 Task: Find connections with filter location Taozhuang with filter topic #lawstudentswith filter profile language Potuguese with filter current company Barco with filter school Kendriya vidyalaya  with filter industry Accessible Hardware Manufacturing with filter service category Auto Insurance with filter keywords title Program Administrator
Action: Mouse moved to (207, 235)
Screenshot: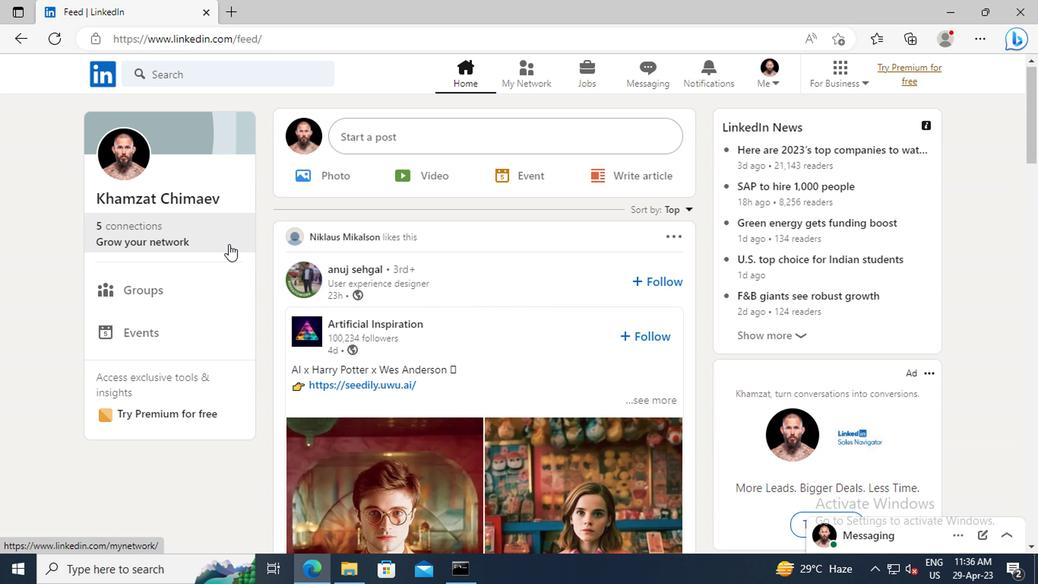 
Action: Mouse pressed left at (207, 235)
Screenshot: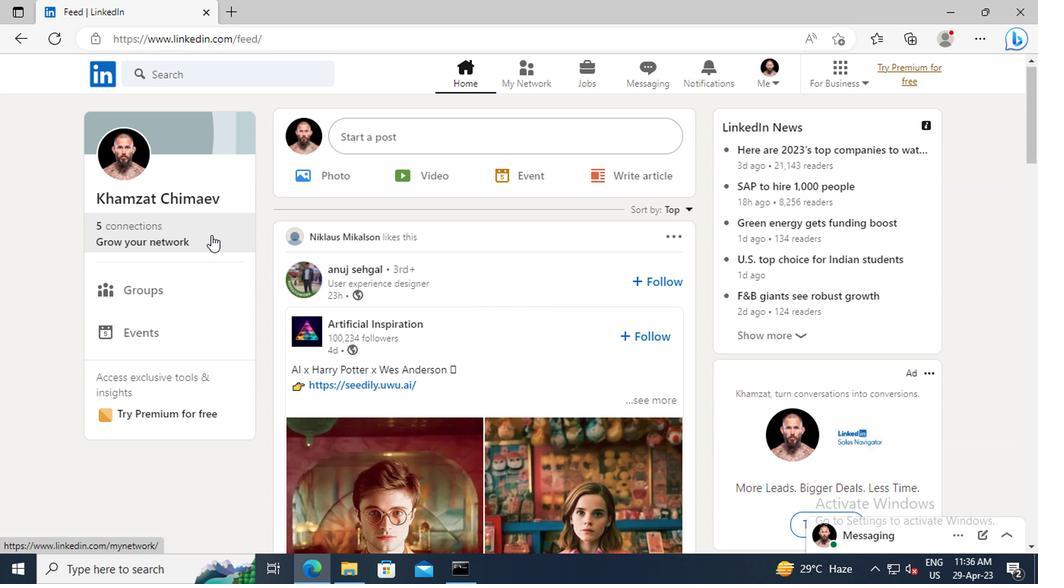 
Action: Mouse moved to (165, 162)
Screenshot: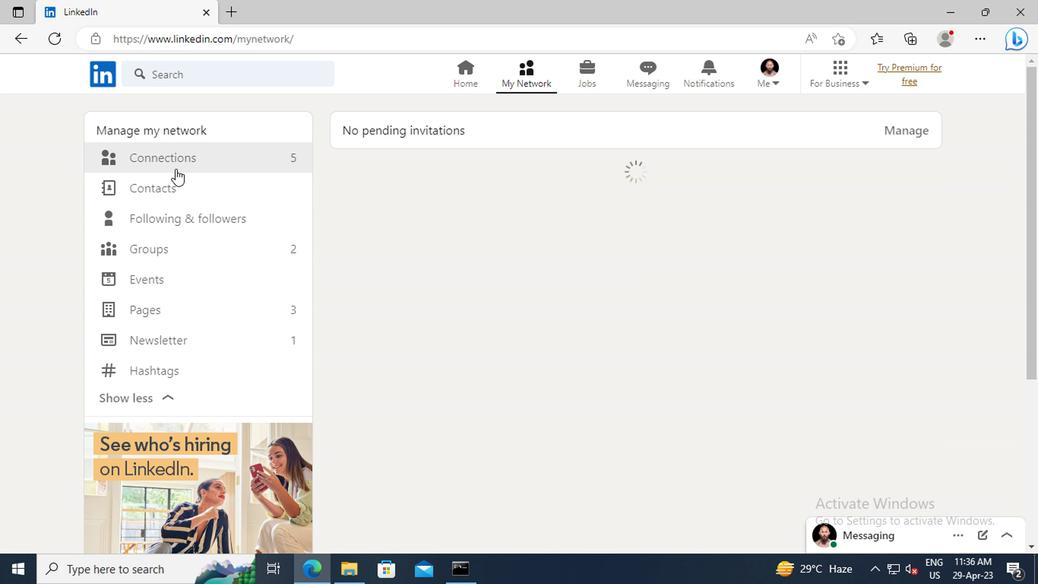 
Action: Mouse pressed left at (165, 162)
Screenshot: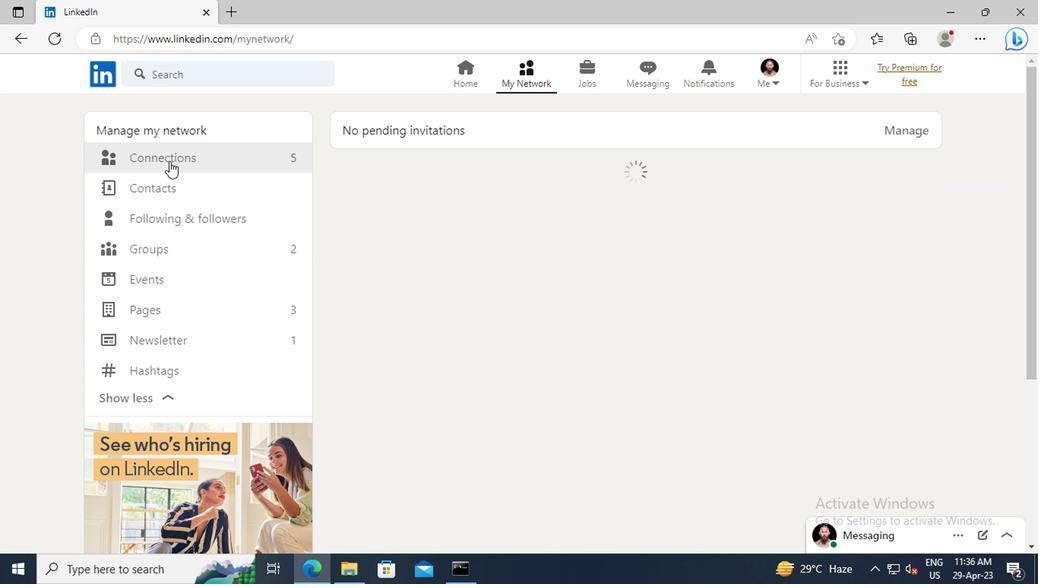 
Action: Mouse moved to (609, 162)
Screenshot: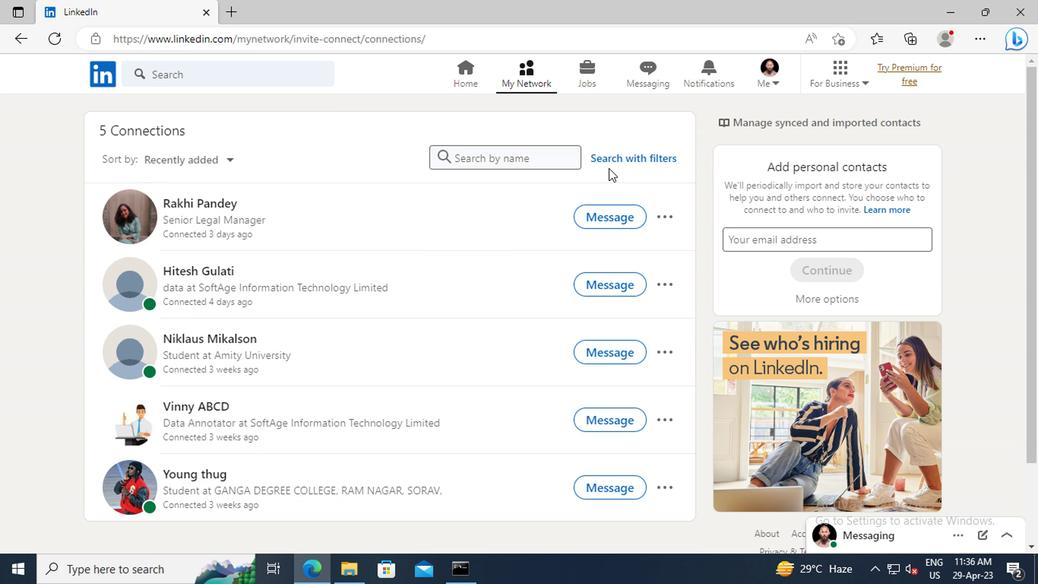 
Action: Mouse pressed left at (609, 162)
Screenshot: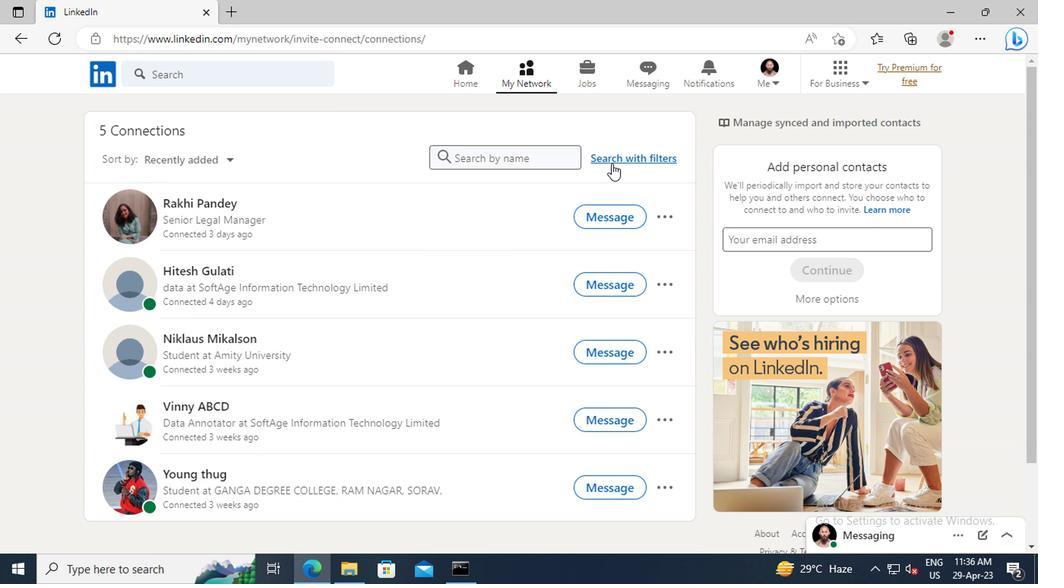 
Action: Mouse moved to (579, 121)
Screenshot: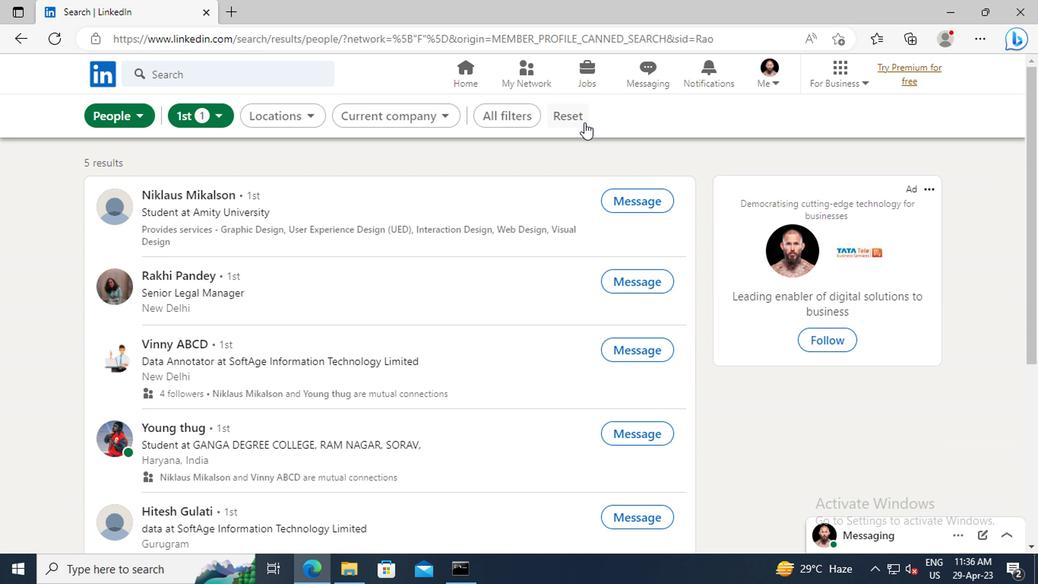 
Action: Mouse pressed left at (579, 121)
Screenshot: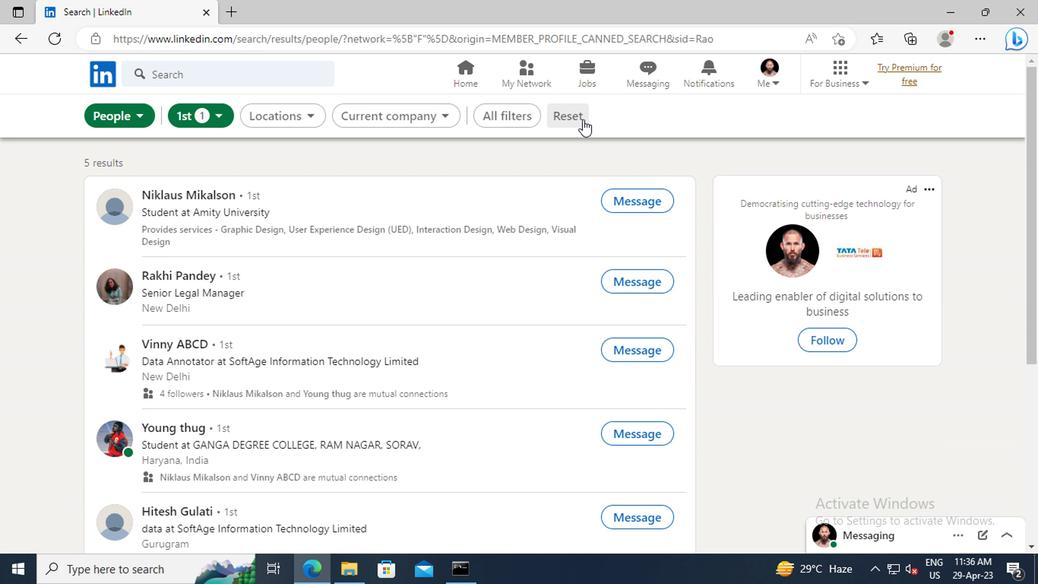 
Action: Mouse moved to (547, 119)
Screenshot: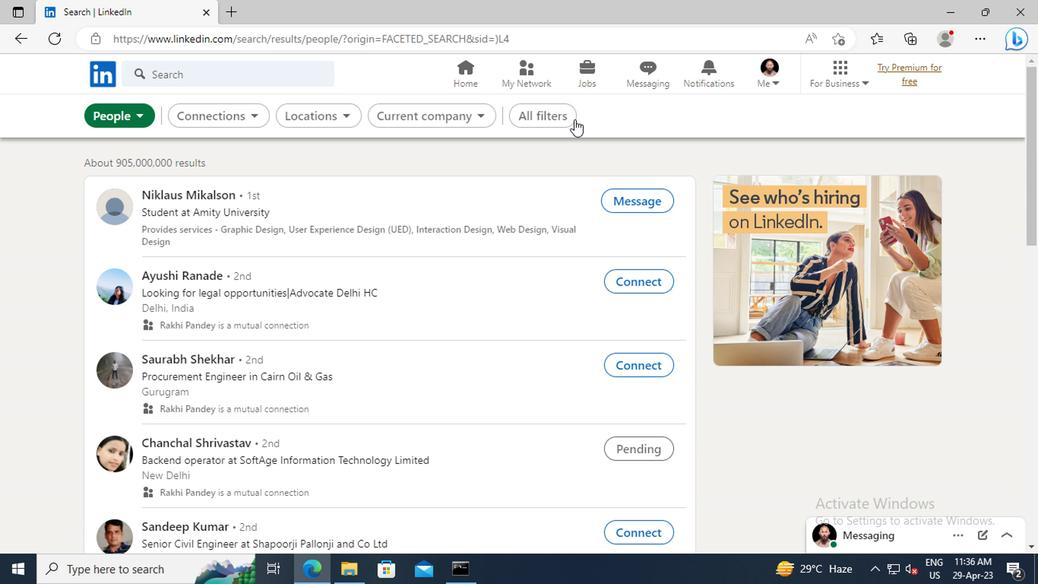 
Action: Mouse pressed left at (547, 119)
Screenshot: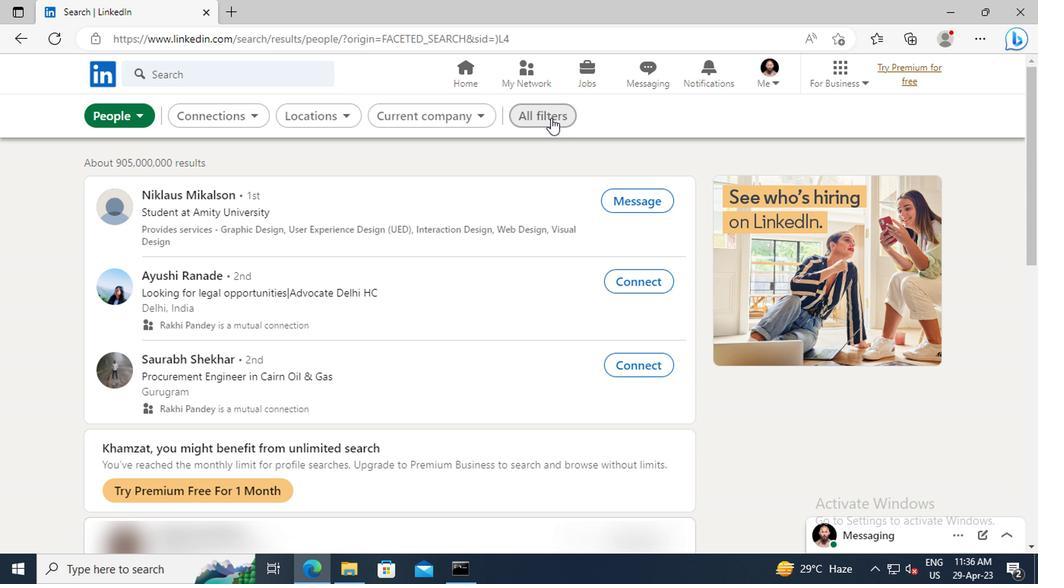 
Action: Mouse moved to (847, 244)
Screenshot: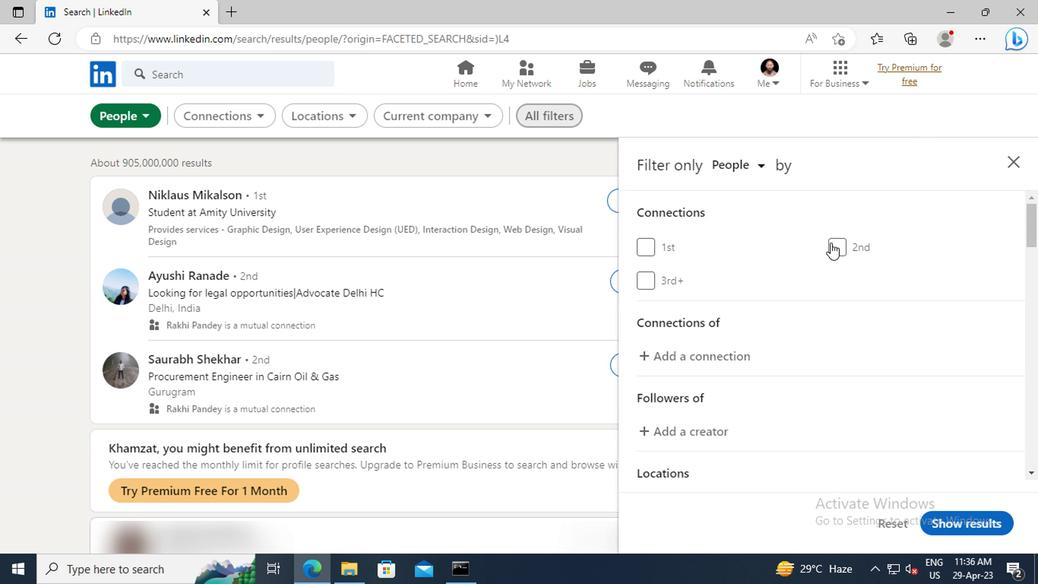
Action: Mouse scrolled (847, 243) with delta (0, -1)
Screenshot: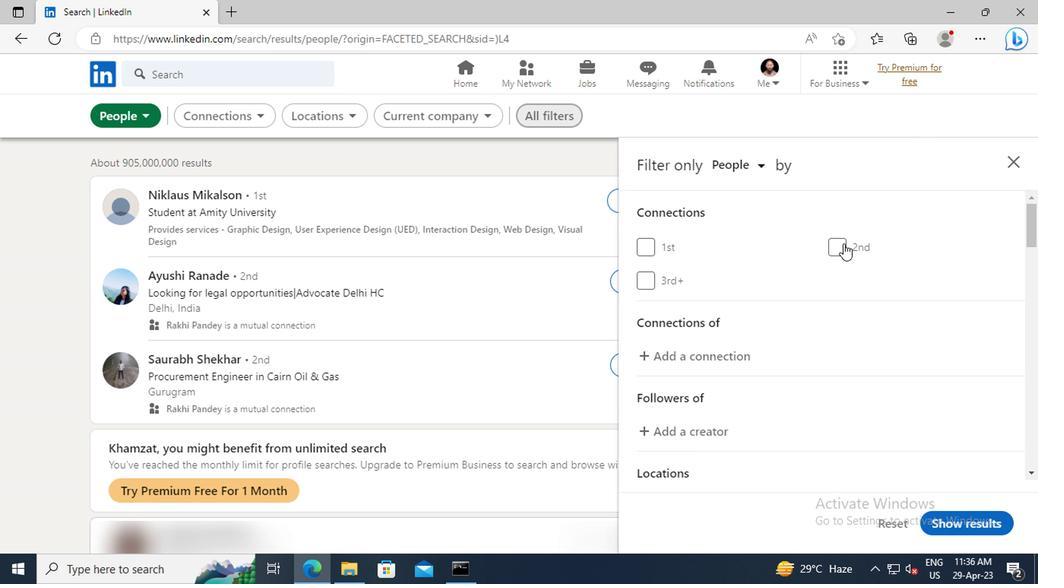 
Action: Mouse scrolled (847, 243) with delta (0, -1)
Screenshot: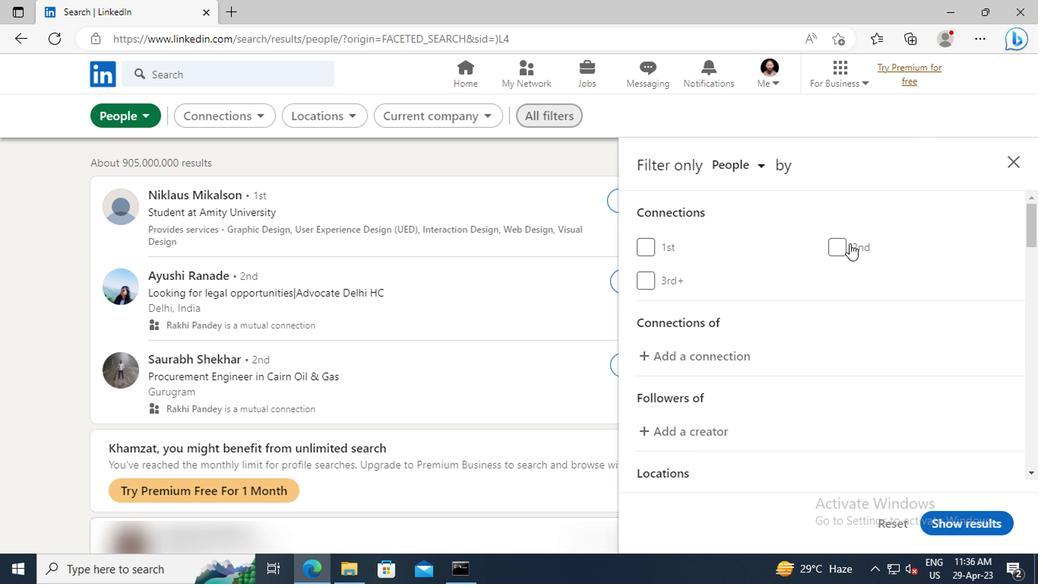 
Action: Mouse moved to (849, 249)
Screenshot: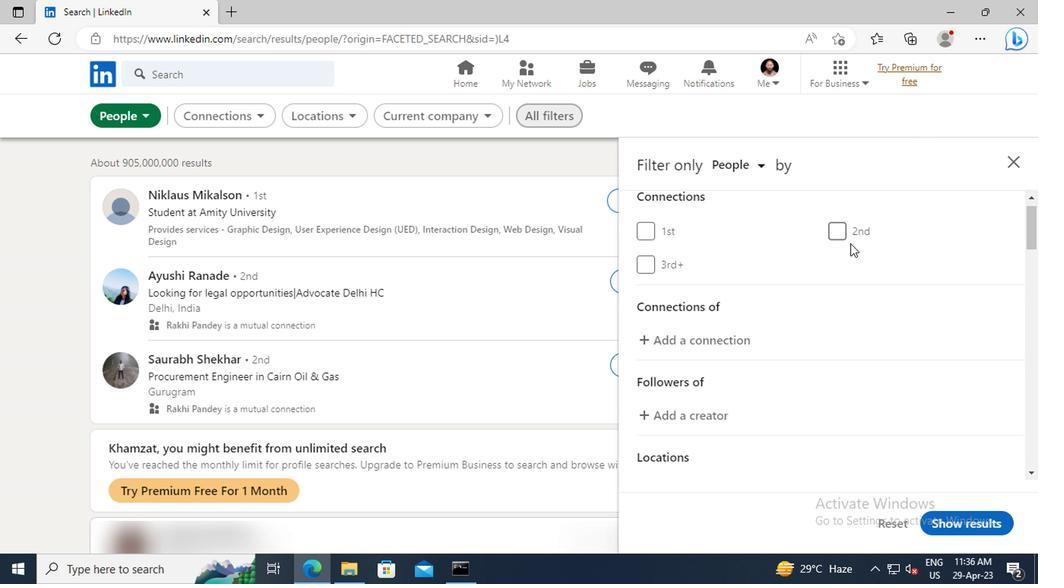 
Action: Mouse scrolled (849, 248) with delta (0, 0)
Screenshot: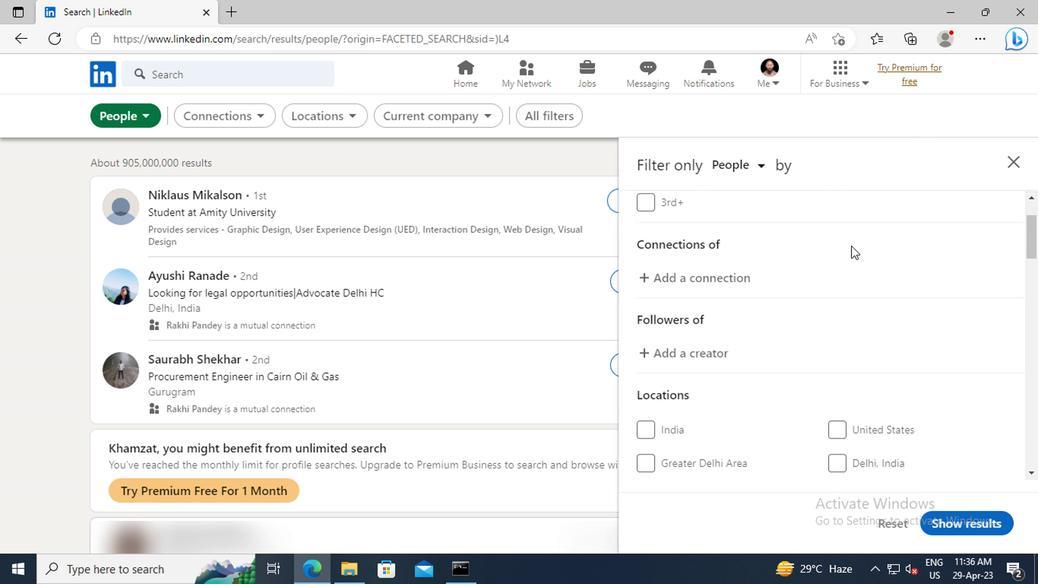 
Action: Mouse scrolled (849, 248) with delta (0, 0)
Screenshot: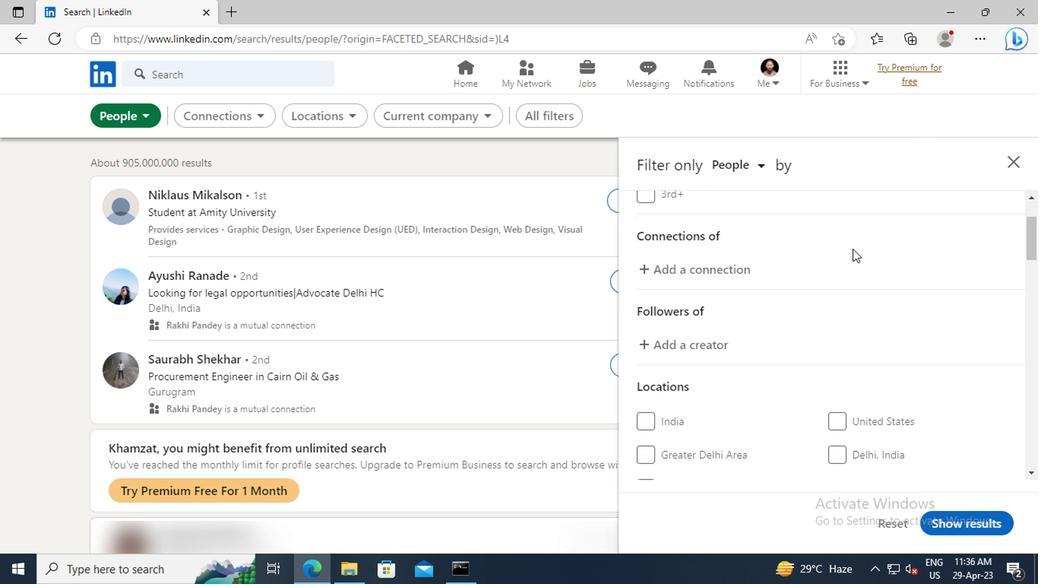 
Action: Mouse scrolled (849, 248) with delta (0, 0)
Screenshot: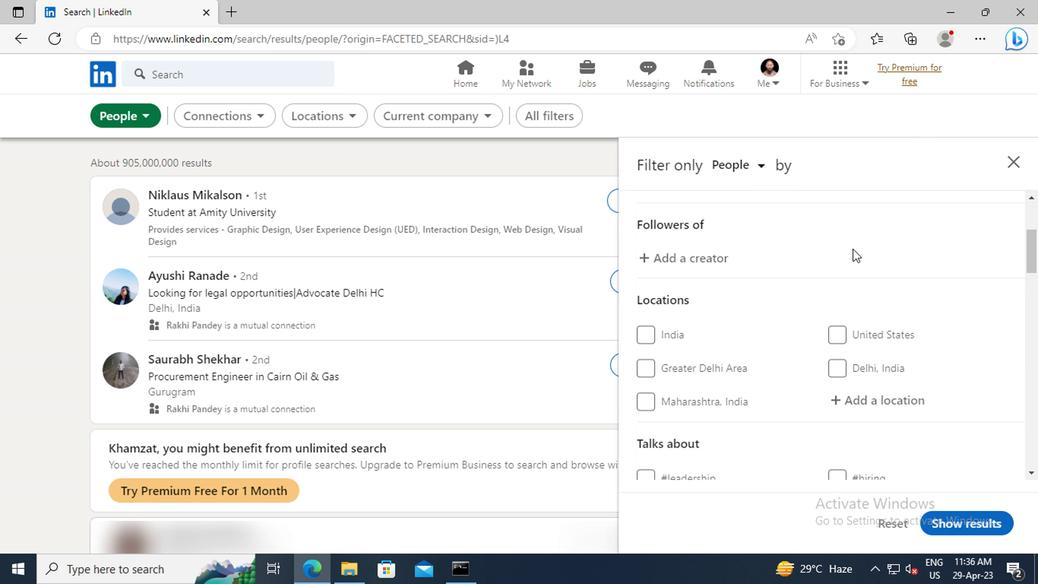 
Action: Mouse scrolled (849, 248) with delta (0, 0)
Screenshot: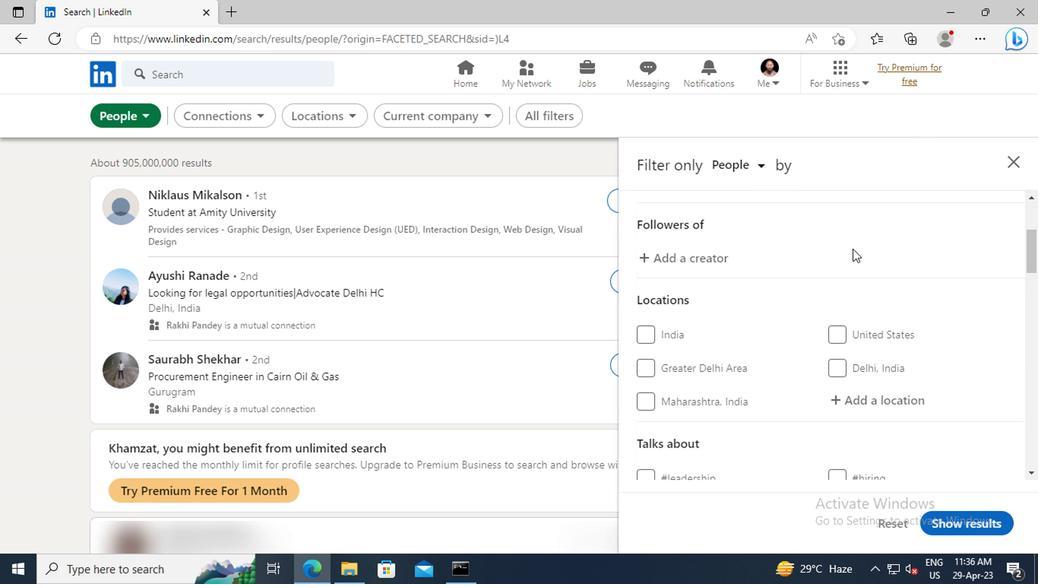 
Action: Mouse moved to (847, 311)
Screenshot: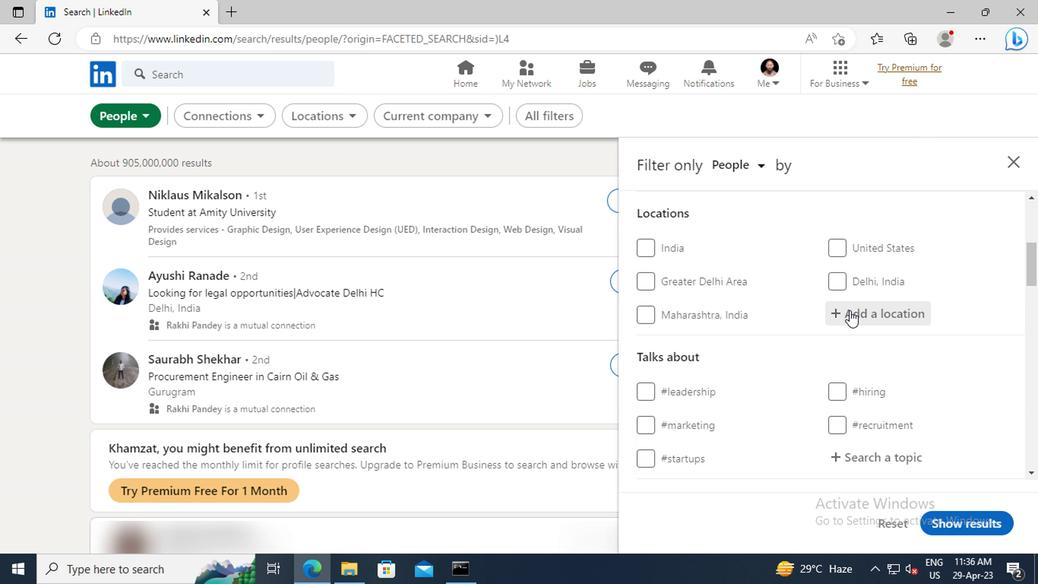 
Action: Mouse pressed left at (847, 311)
Screenshot: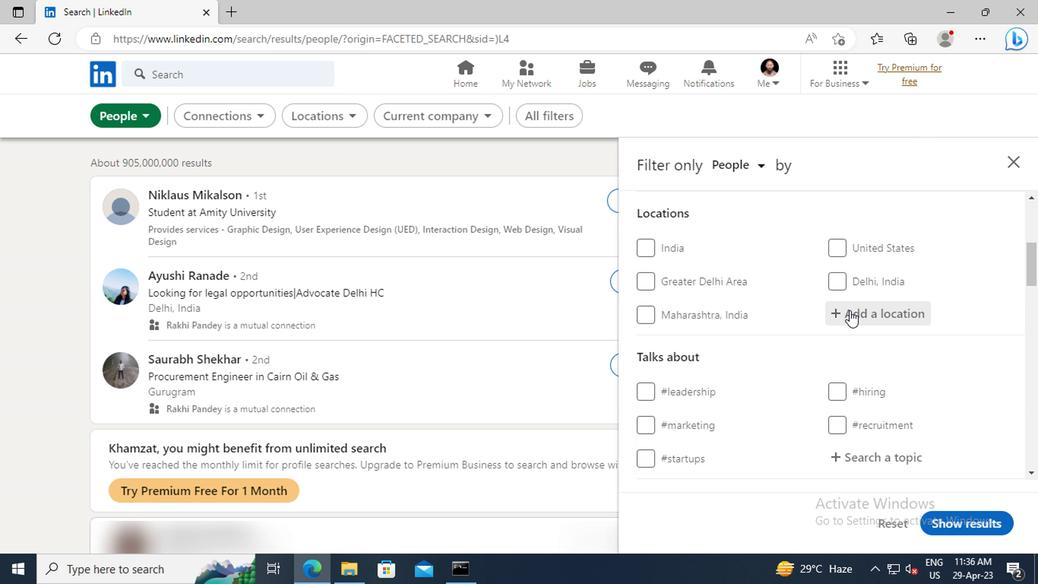 
Action: Key pressed <Key.shift>TAOZHUANG<Key.enter>
Screenshot: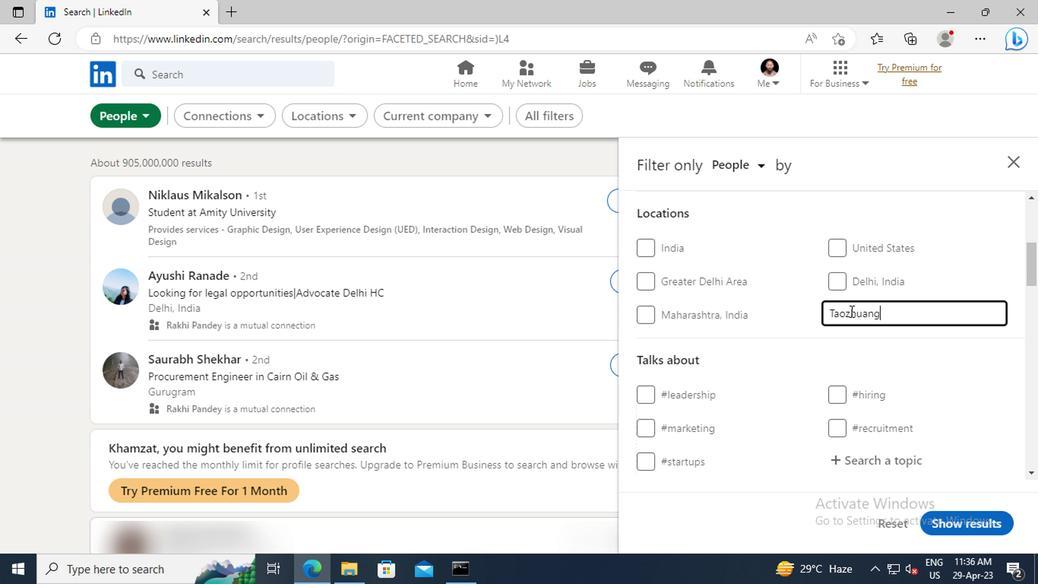 
Action: Mouse scrolled (847, 311) with delta (0, 0)
Screenshot: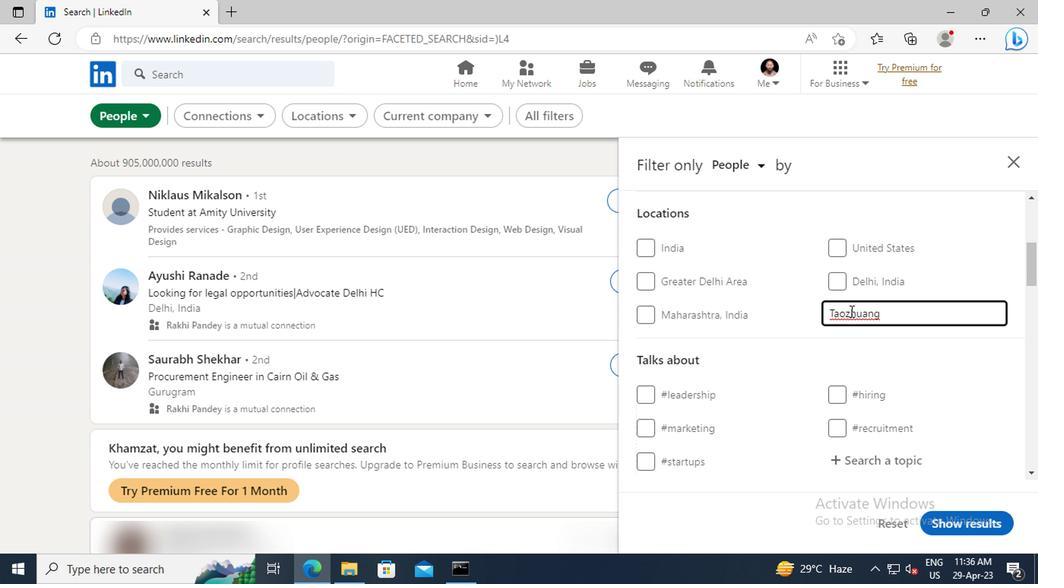 
Action: Mouse scrolled (847, 311) with delta (0, 0)
Screenshot: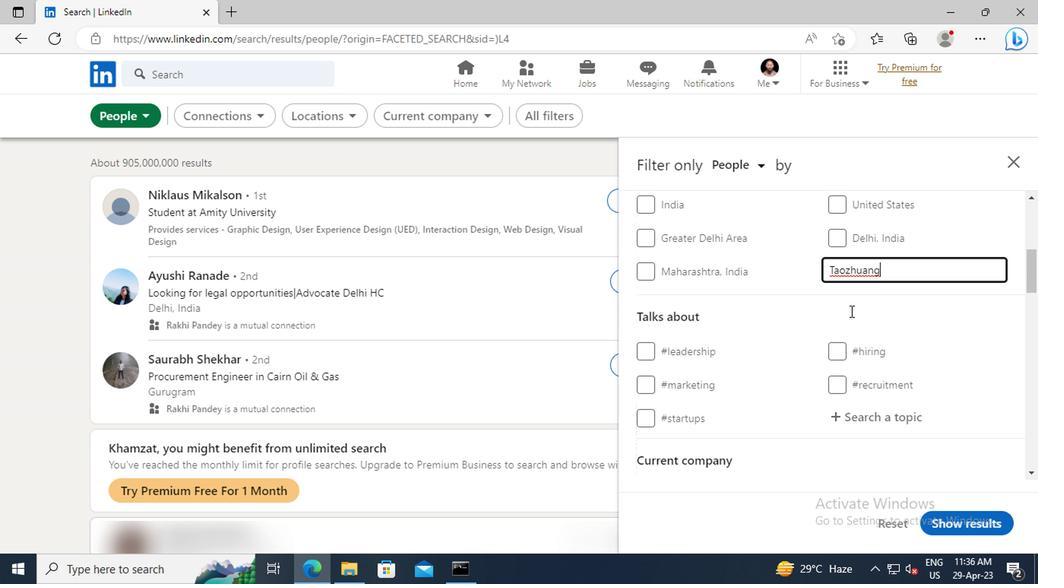 
Action: Mouse scrolled (847, 311) with delta (0, 0)
Screenshot: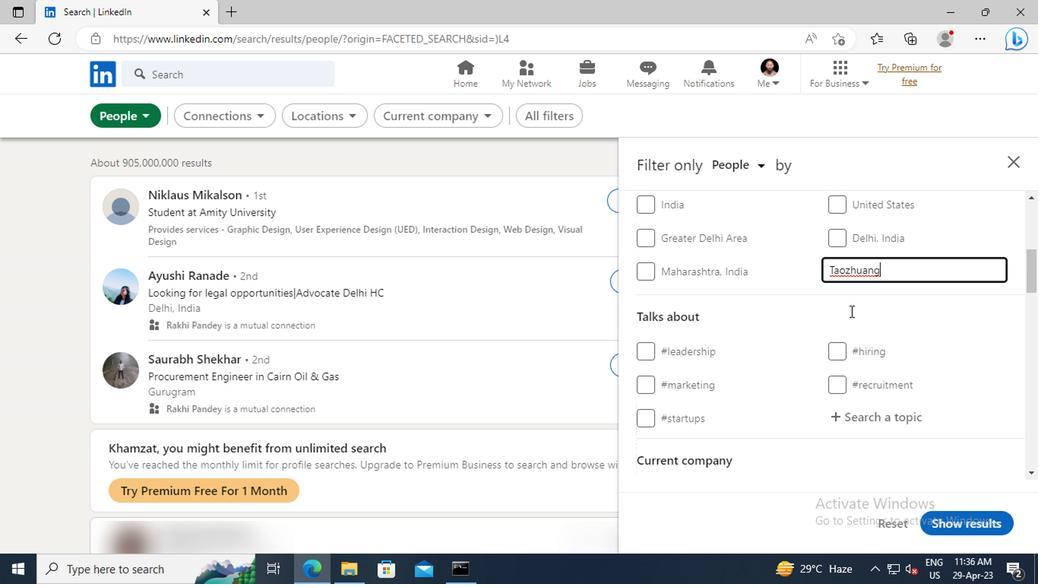 
Action: Mouse moved to (844, 331)
Screenshot: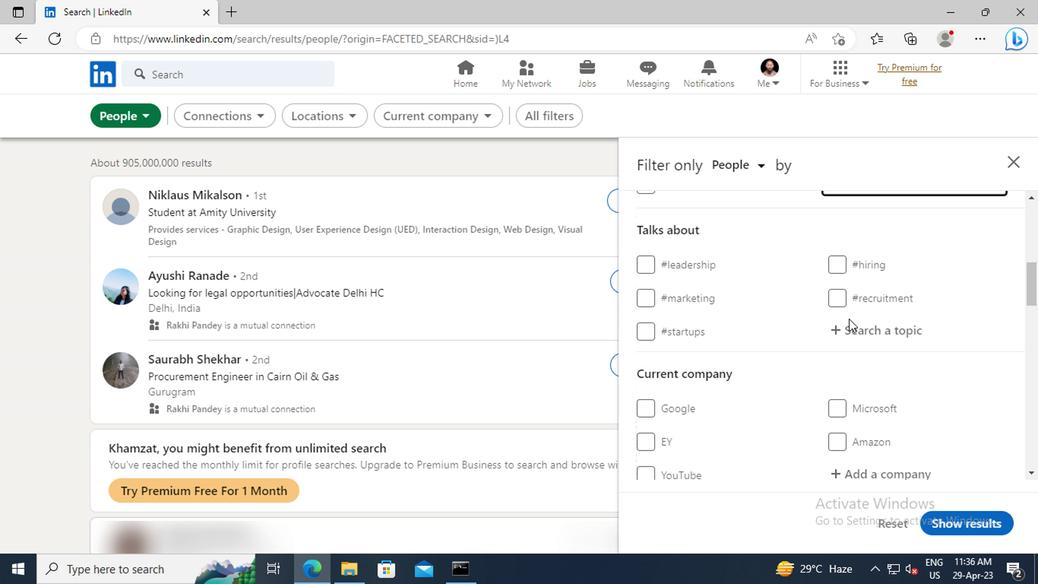 
Action: Mouse pressed left at (844, 331)
Screenshot: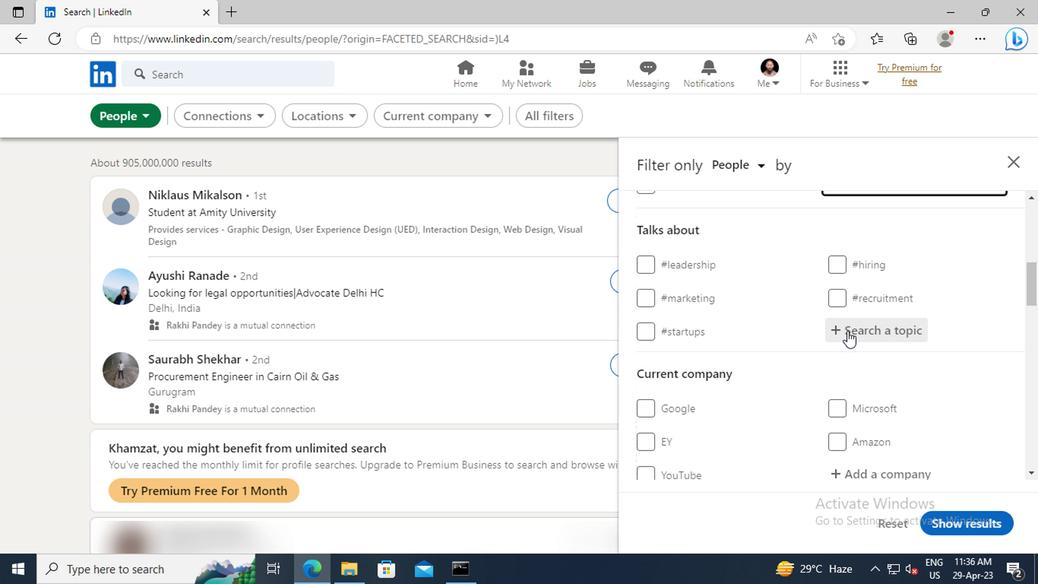 
Action: Key pressed LAWSTUDENTS
Screenshot: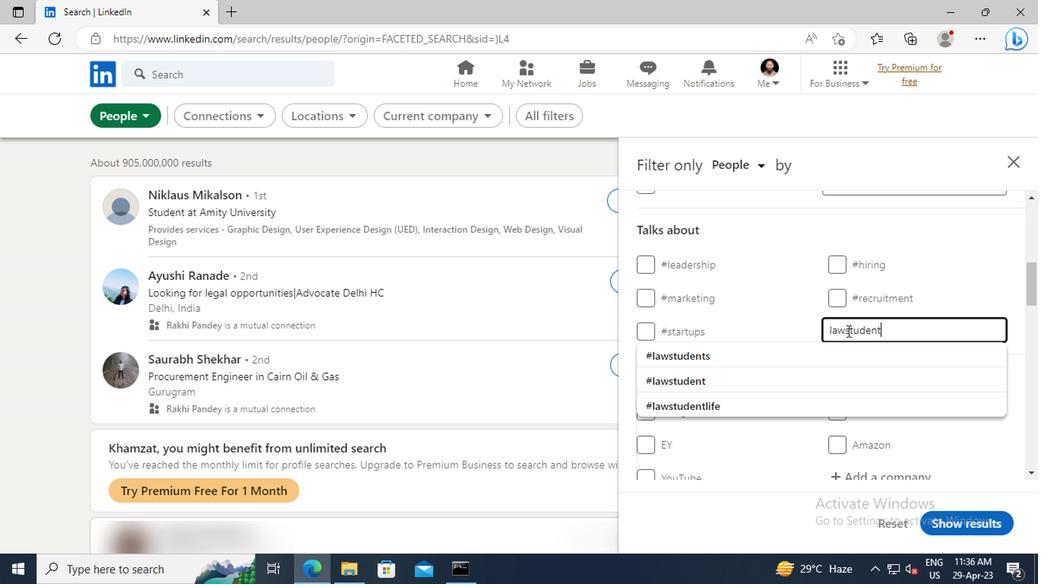 
Action: Mouse moved to (828, 349)
Screenshot: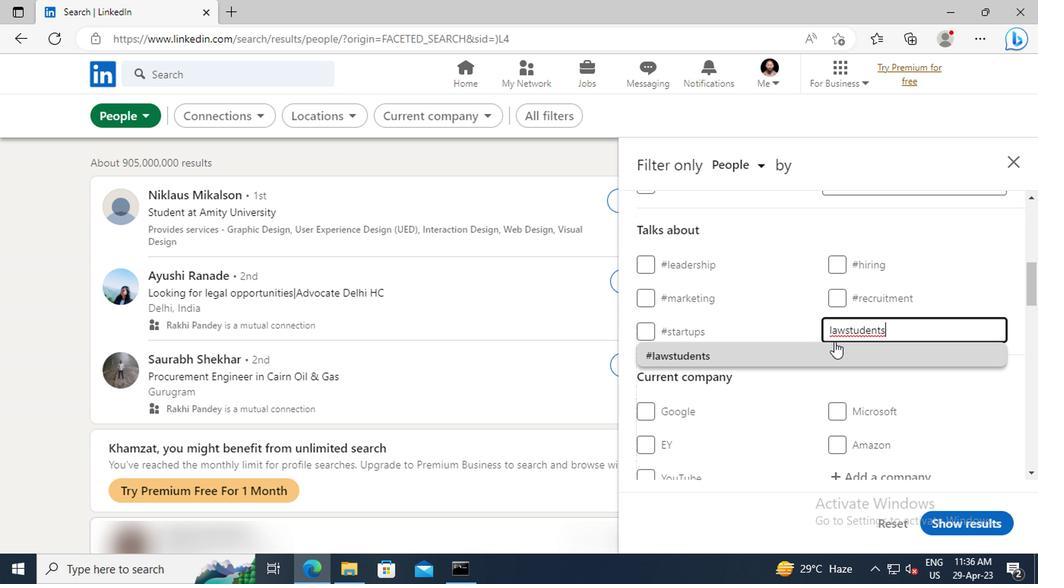
Action: Mouse pressed left at (828, 349)
Screenshot: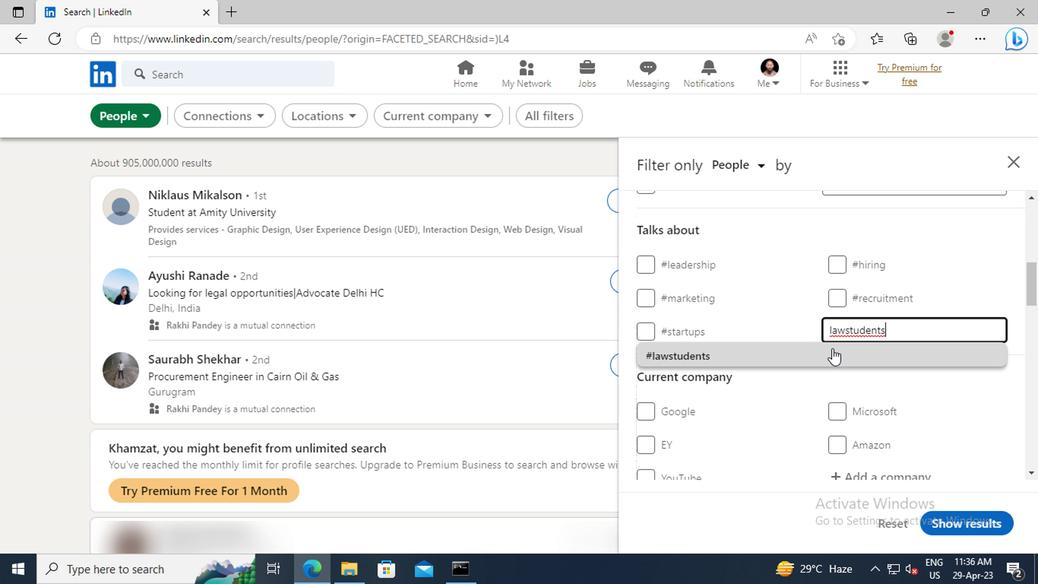 
Action: Mouse scrolled (828, 348) with delta (0, -1)
Screenshot: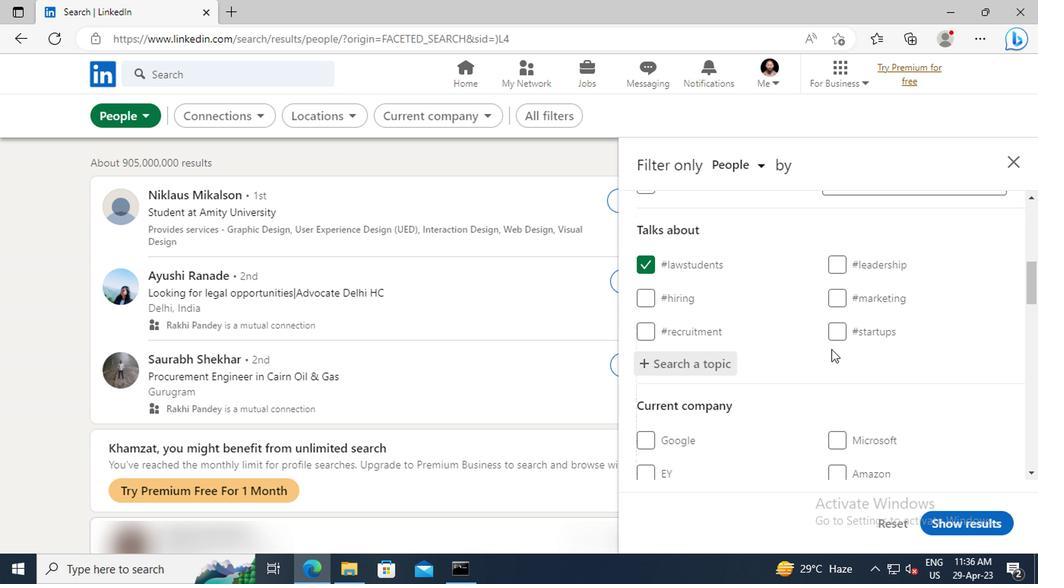 
Action: Mouse scrolled (828, 348) with delta (0, -1)
Screenshot: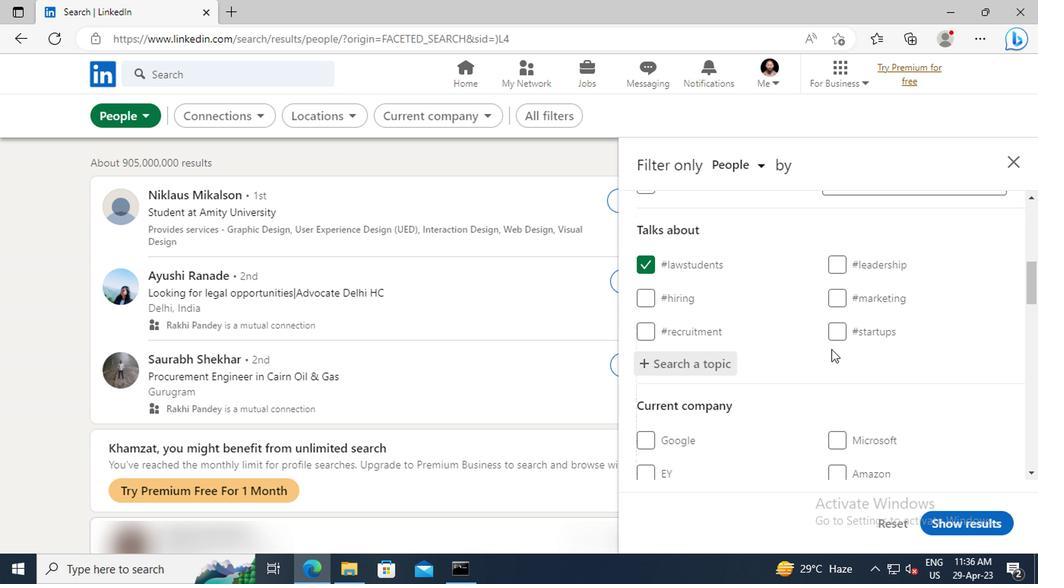 
Action: Mouse scrolled (828, 348) with delta (0, -1)
Screenshot: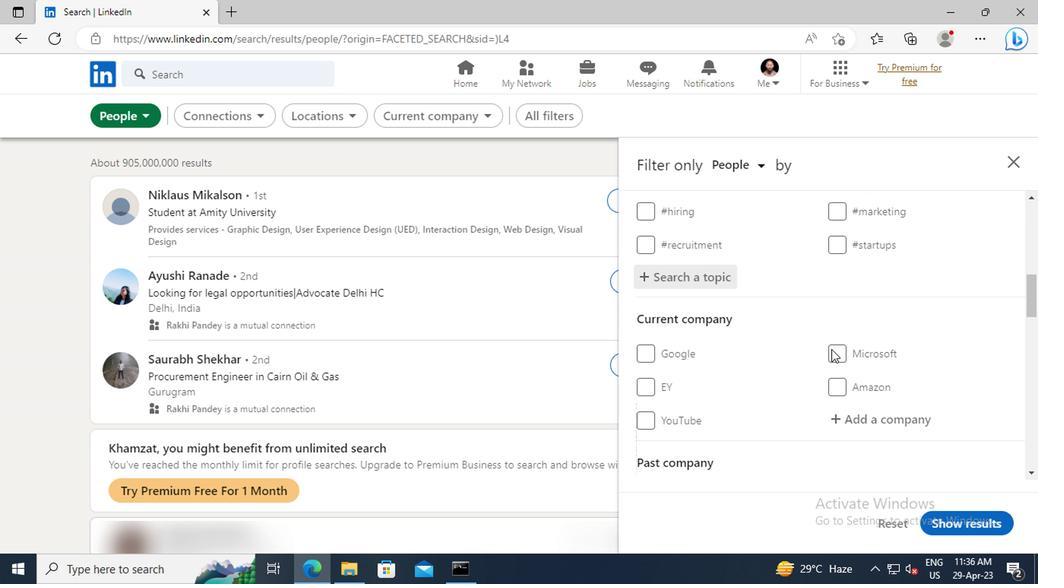 
Action: Mouse scrolled (828, 348) with delta (0, -1)
Screenshot: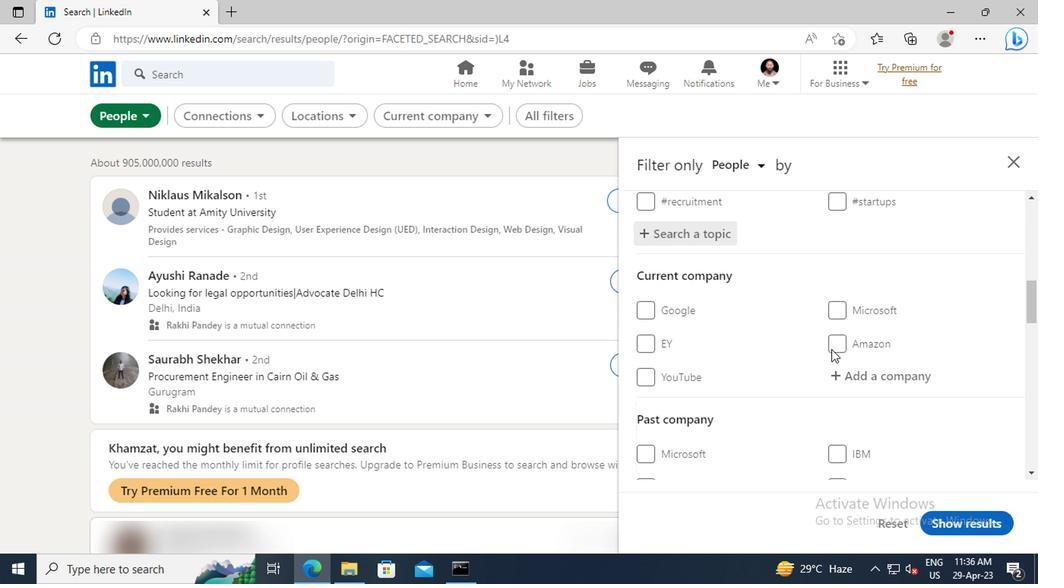 
Action: Mouse scrolled (828, 348) with delta (0, -1)
Screenshot: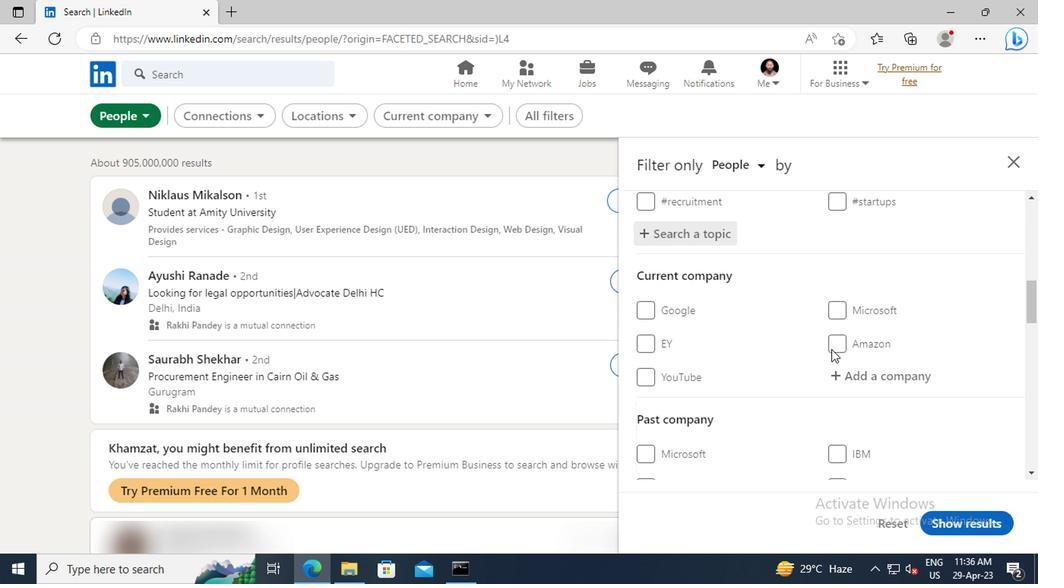 
Action: Mouse scrolled (828, 348) with delta (0, -1)
Screenshot: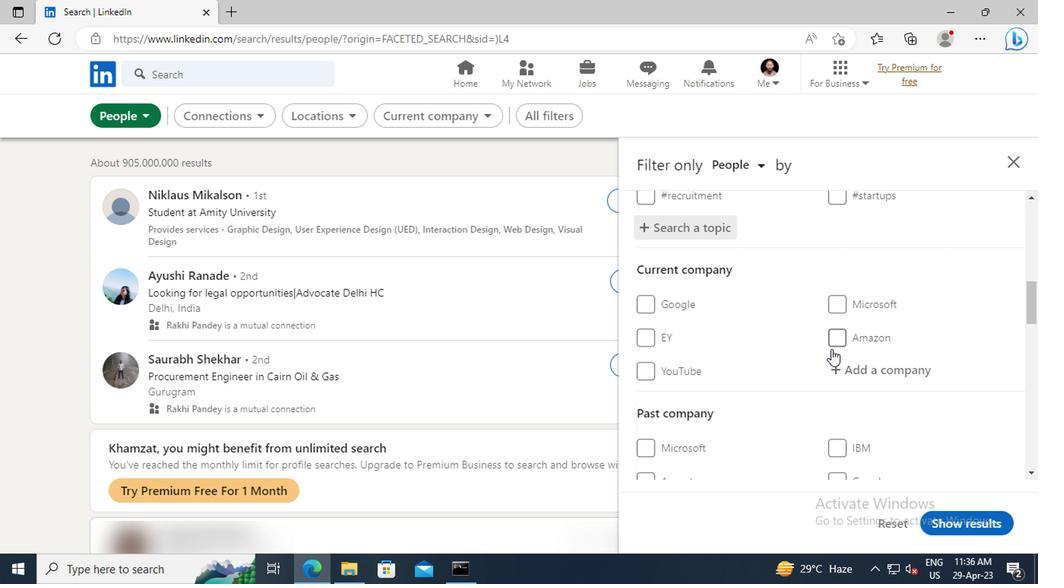 
Action: Mouse scrolled (828, 348) with delta (0, -1)
Screenshot: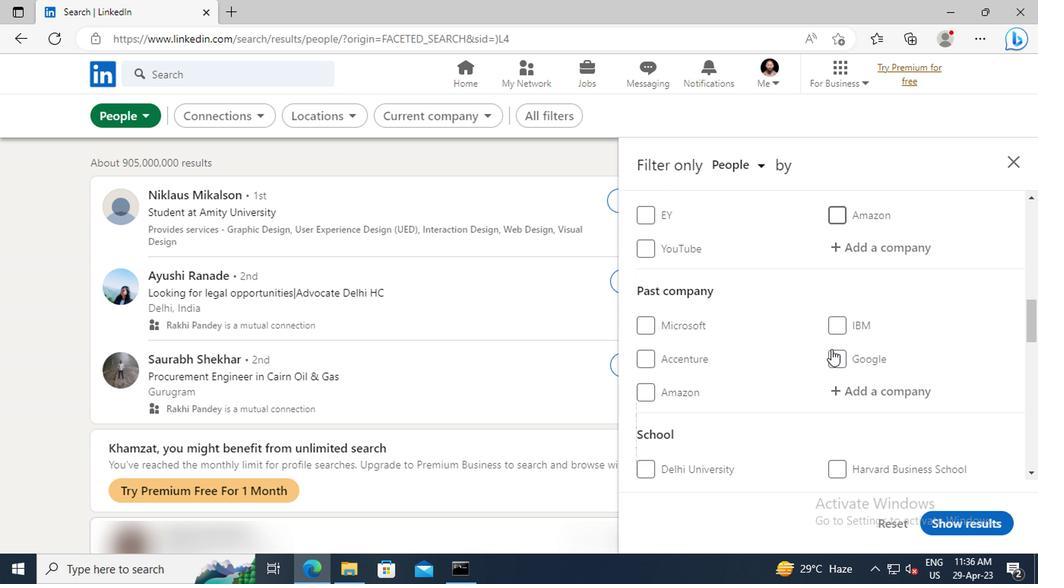 
Action: Mouse scrolled (828, 348) with delta (0, -1)
Screenshot: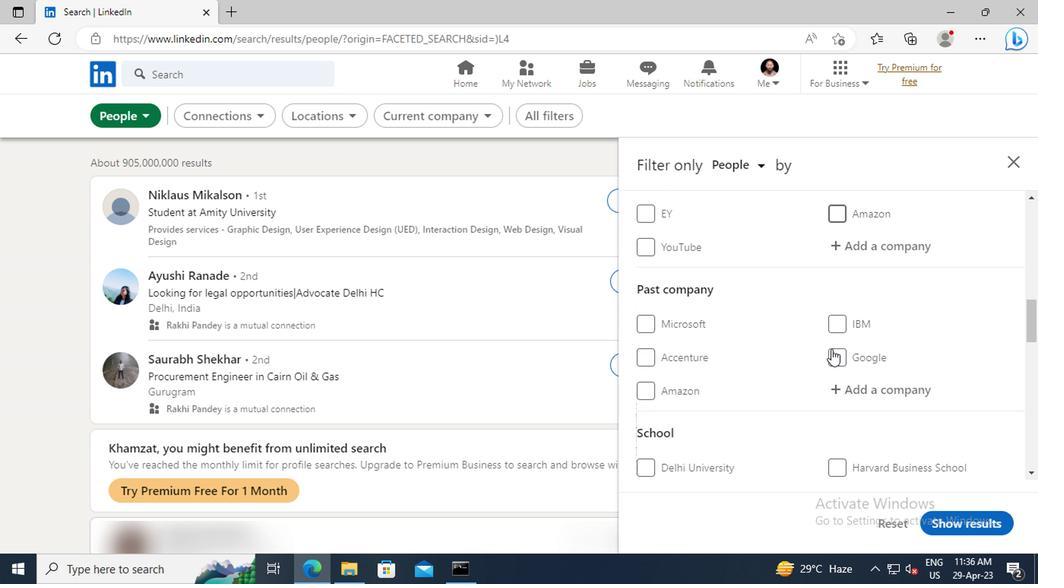 
Action: Mouse scrolled (828, 348) with delta (0, -1)
Screenshot: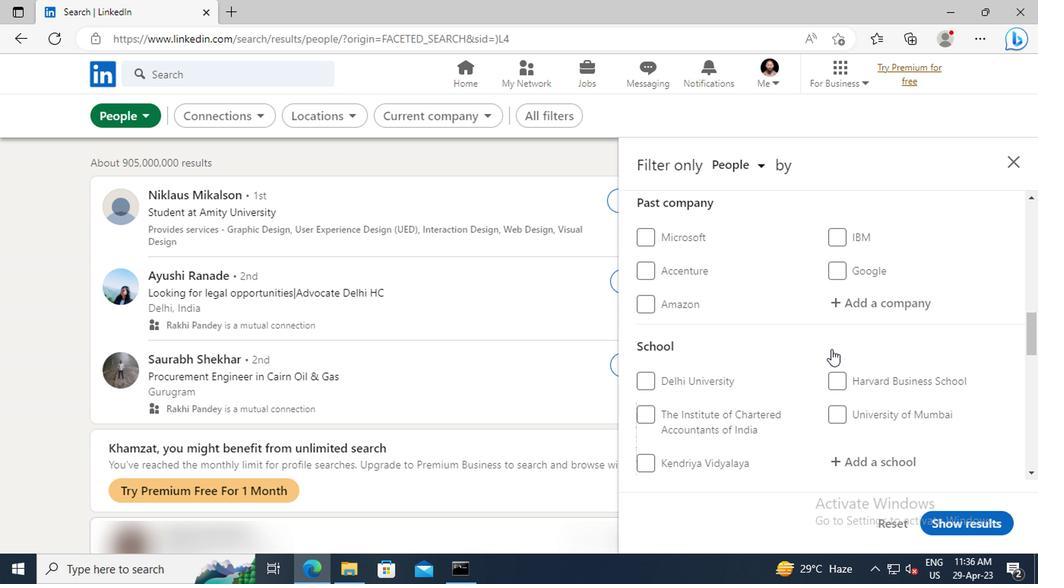 
Action: Mouse scrolled (828, 348) with delta (0, -1)
Screenshot: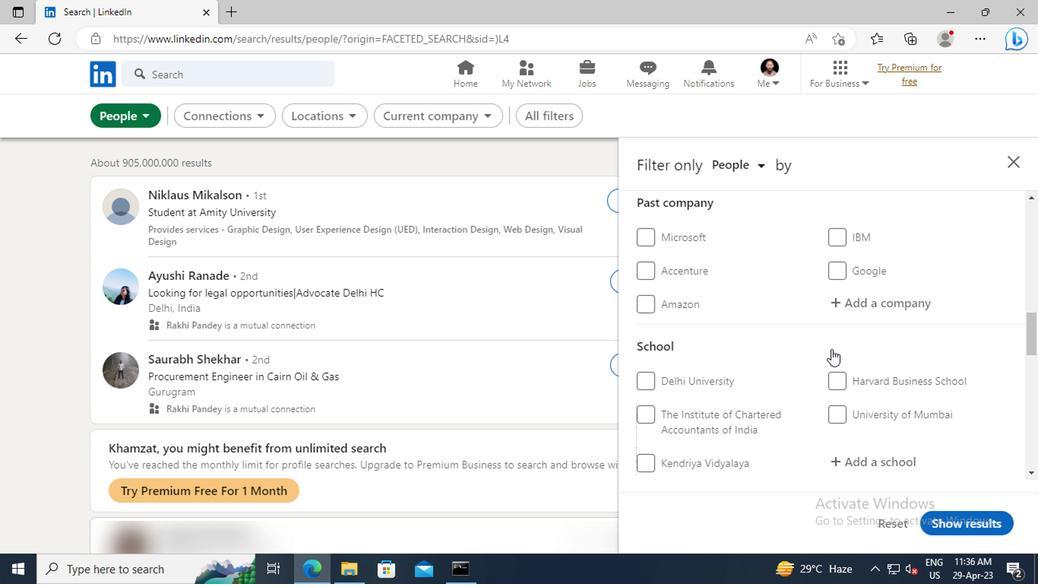 
Action: Mouse scrolled (828, 348) with delta (0, -1)
Screenshot: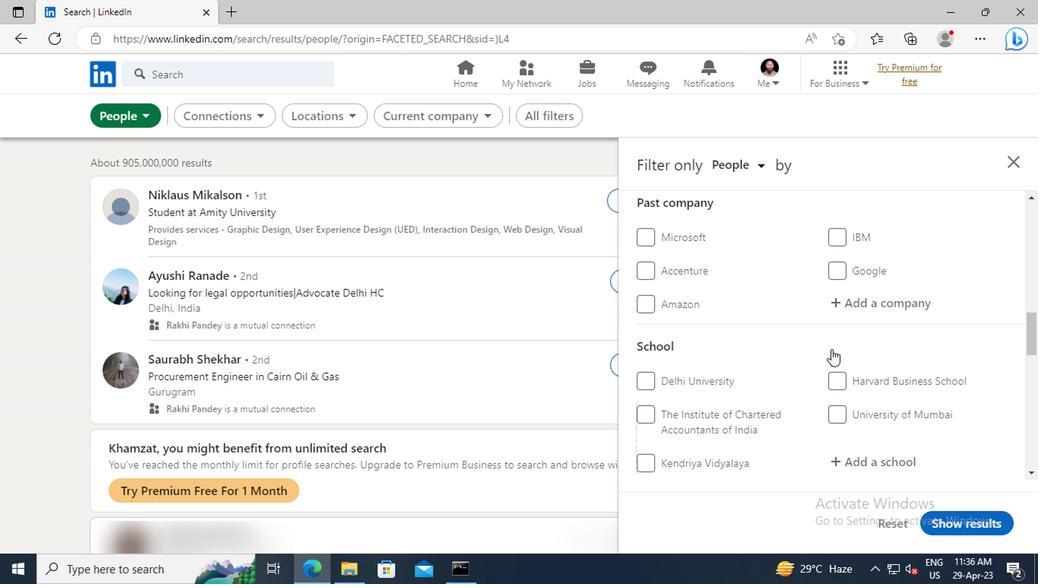 
Action: Mouse scrolled (828, 348) with delta (0, -1)
Screenshot: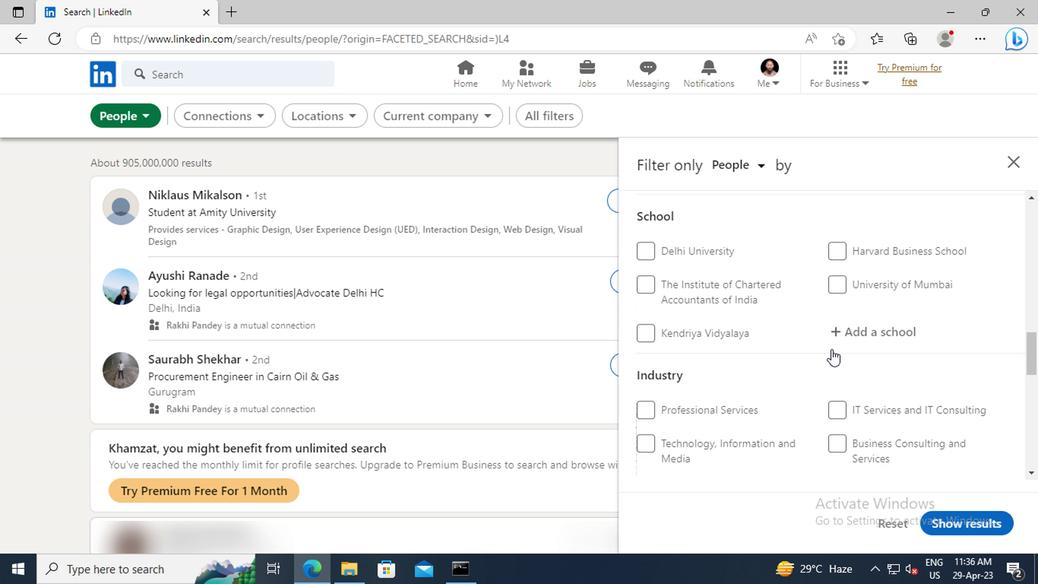 
Action: Mouse scrolled (828, 348) with delta (0, -1)
Screenshot: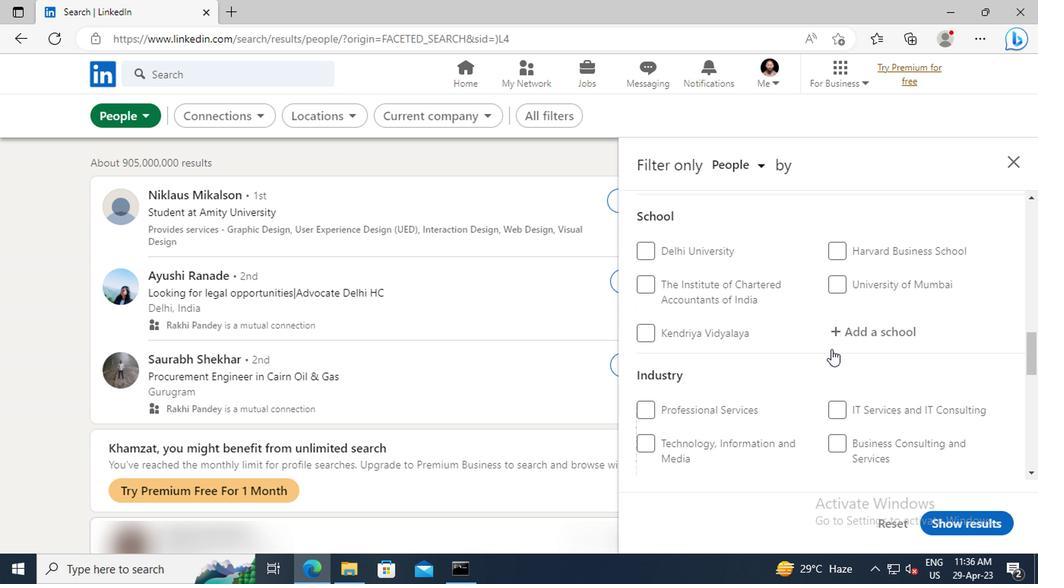 
Action: Mouse scrolled (828, 348) with delta (0, -1)
Screenshot: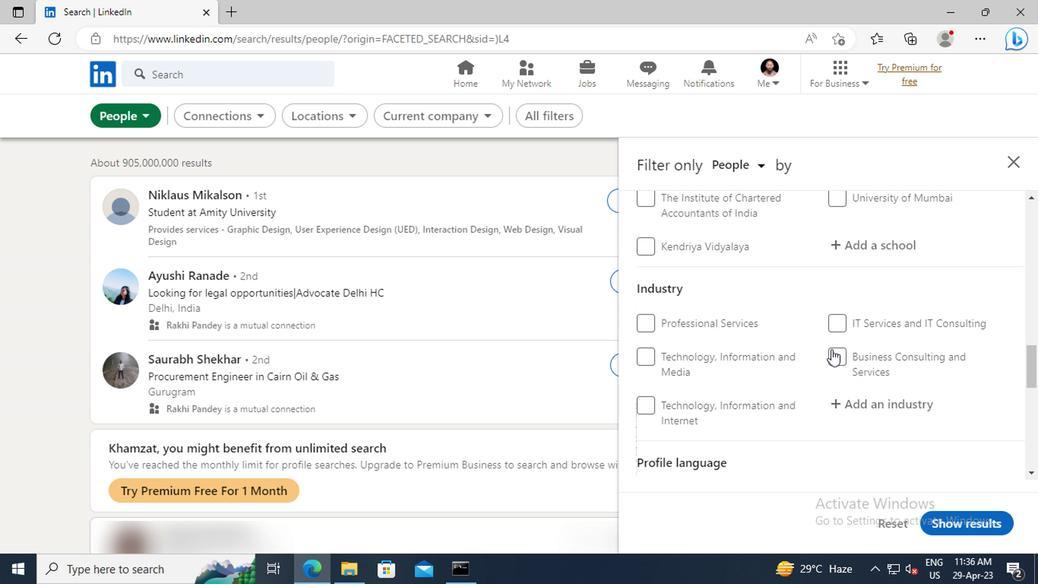 
Action: Mouse scrolled (828, 348) with delta (0, -1)
Screenshot: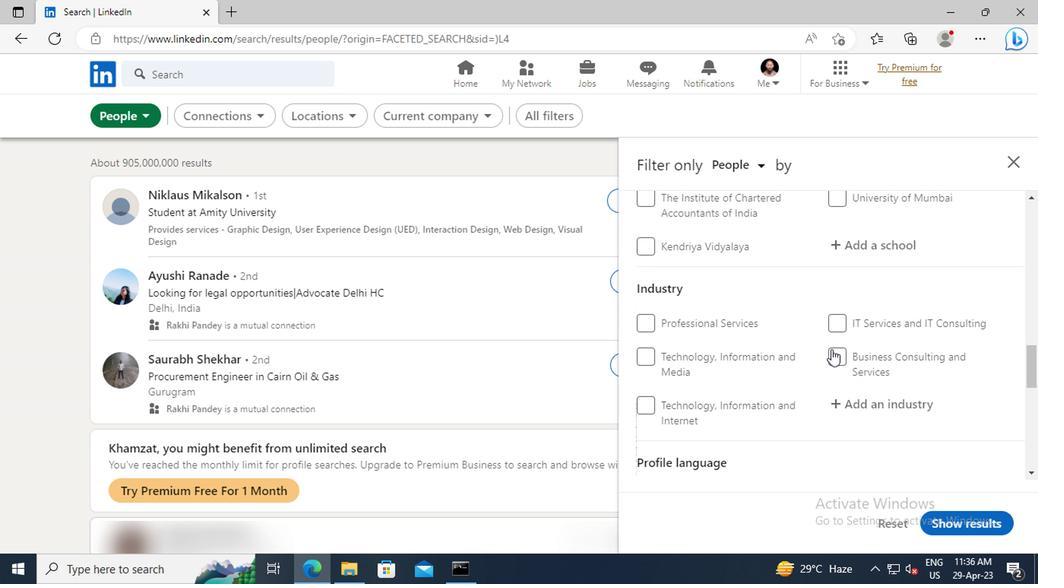 
Action: Mouse scrolled (828, 348) with delta (0, -1)
Screenshot: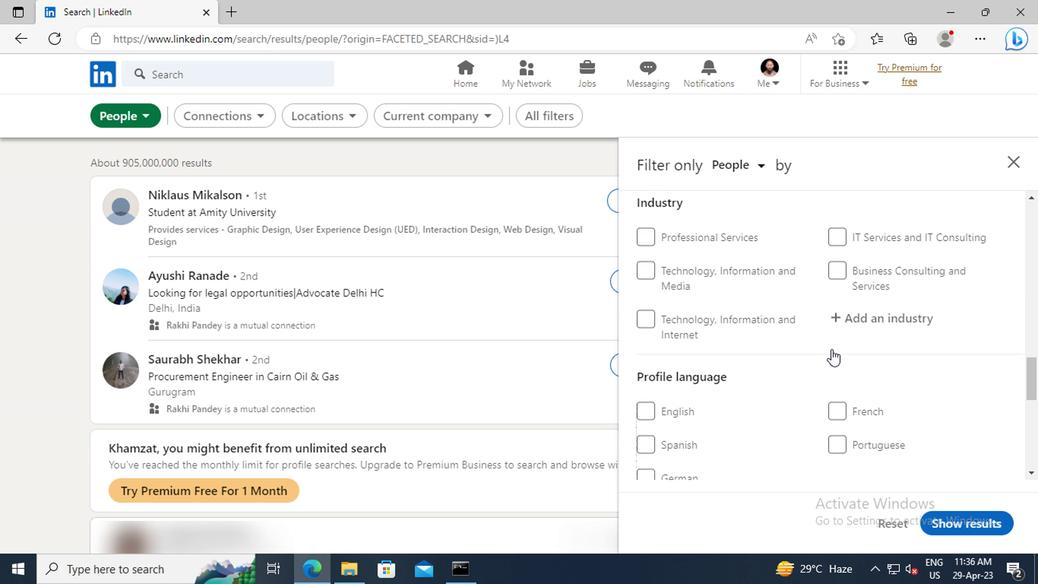 
Action: Mouse scrolled (828, 348) with delta (0, -1)
Screenshot: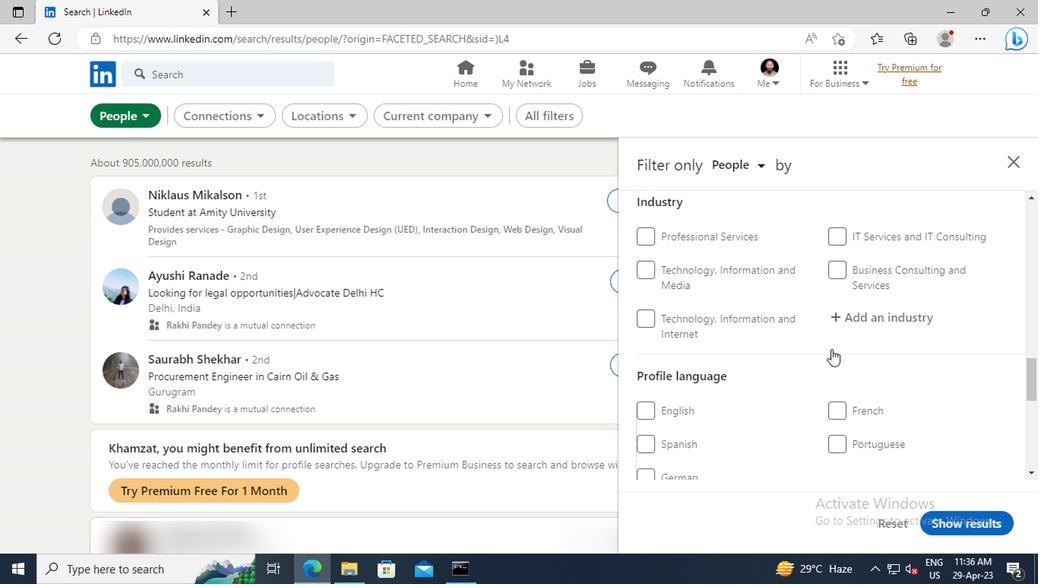 
Action: Mouse moved to (832, 358)
Screenshot: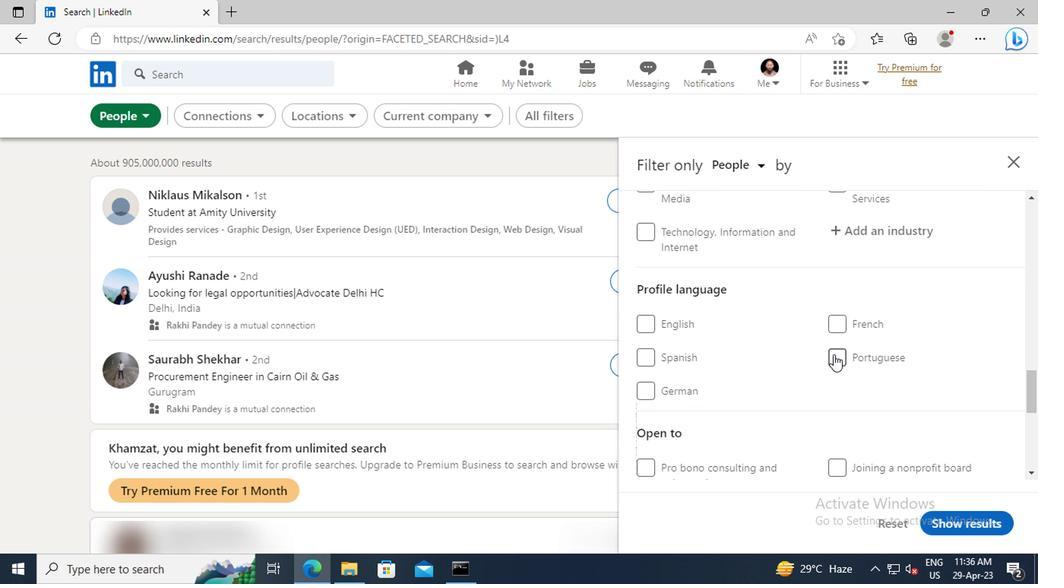 
Action: Mouse pressed left at (832, 358)
Screenshot: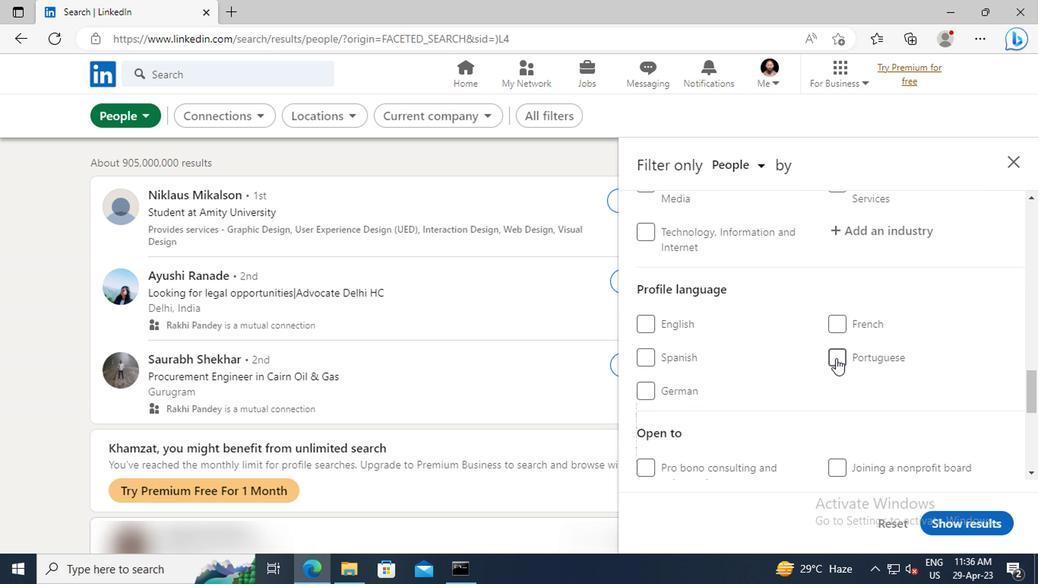 
Action: Mouse moved to (840, 341)
Screenshot: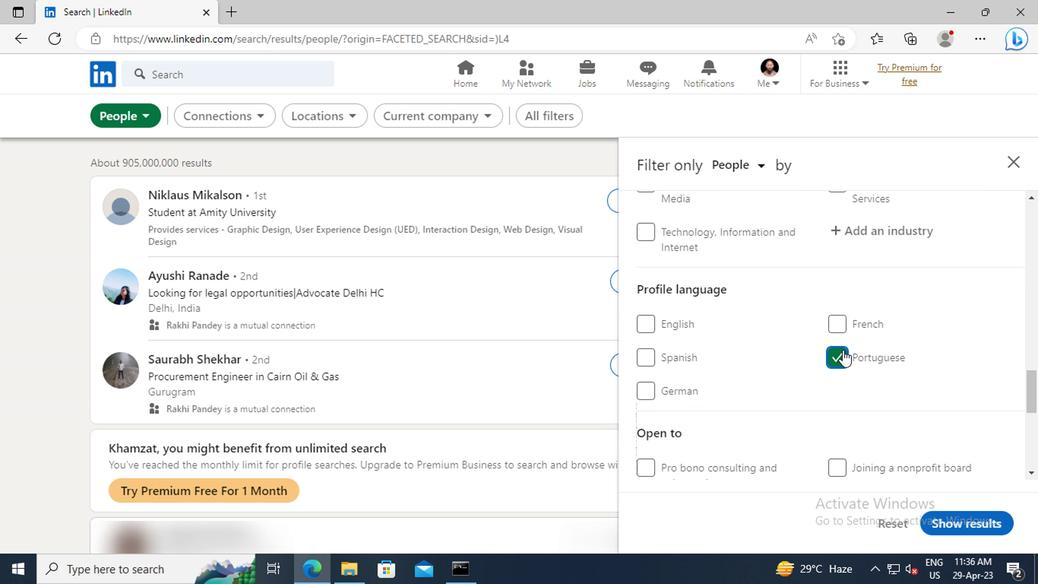 
Action: Mouse scrolled (840, 342) with delta (0, 0)
Screenshot: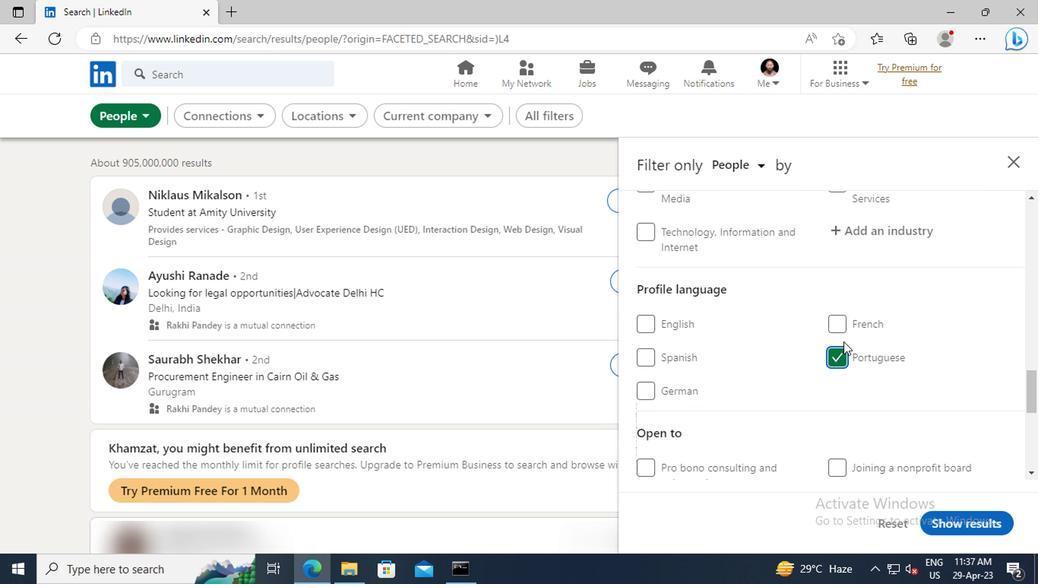 
Action: Mouse scrolled (840, 342) with delta (0, 0)
Screenshot: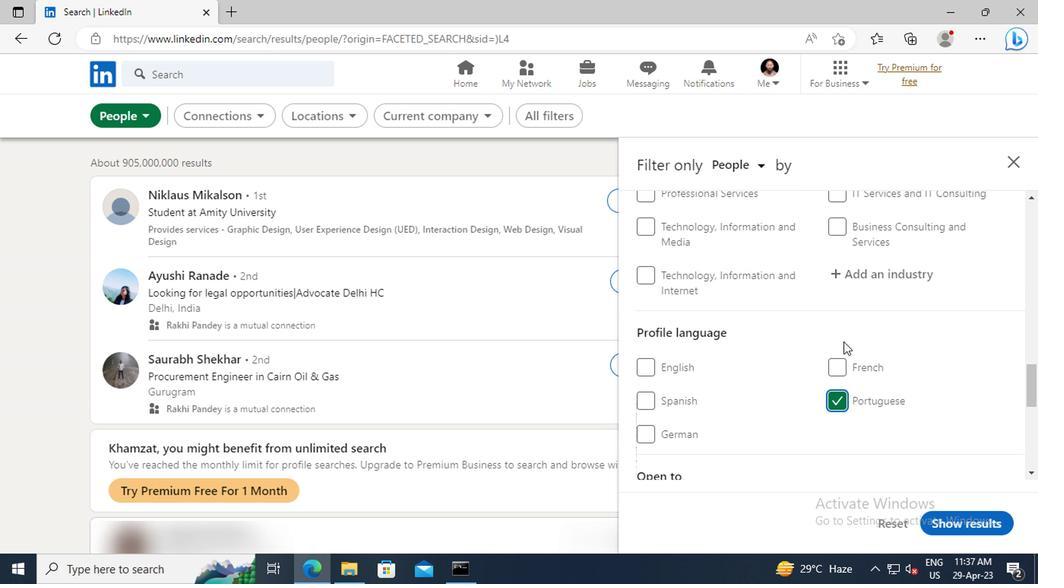 
Action: Mouse scrolled (840, 342) with delta (0, 0)
Screenshot: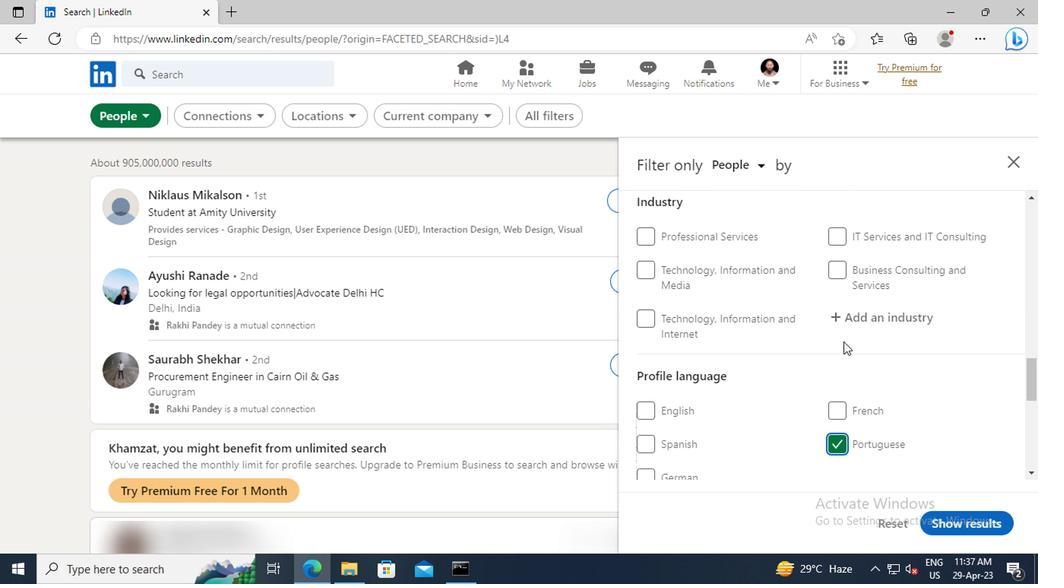
Action: Mouse scrolled (840, 342) with delta (0, 0)
Screenshot: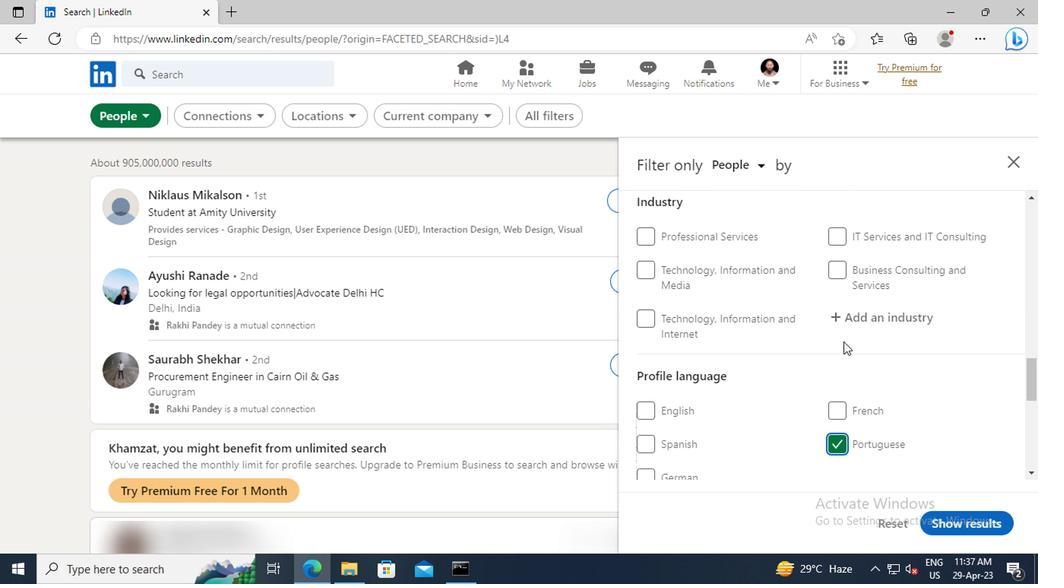 
Action: Mouse scrolled (840, 342) with delta (0, 0)
Screenshot: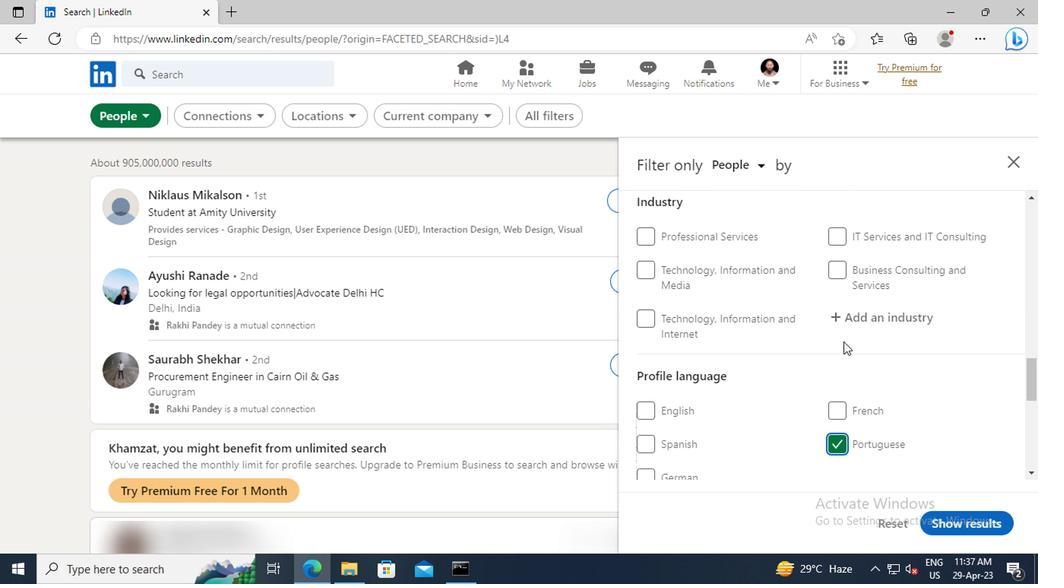 
Action: Mouse scrolled (840, 342) with delta (0, 0)
Screenshot: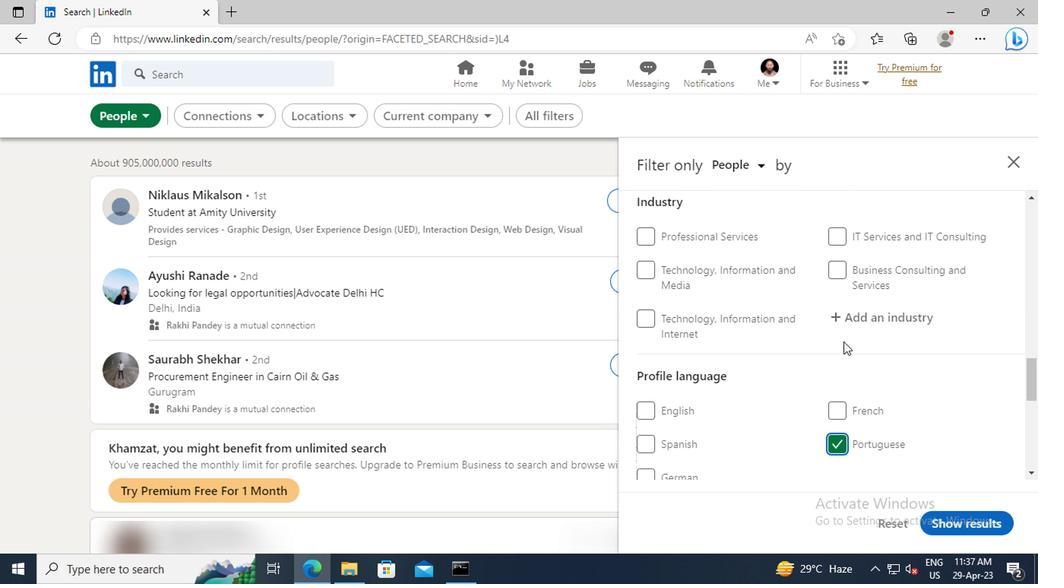 
Action: Mouse scrolled (840, 342) with delta (0, 0)
Screenshot: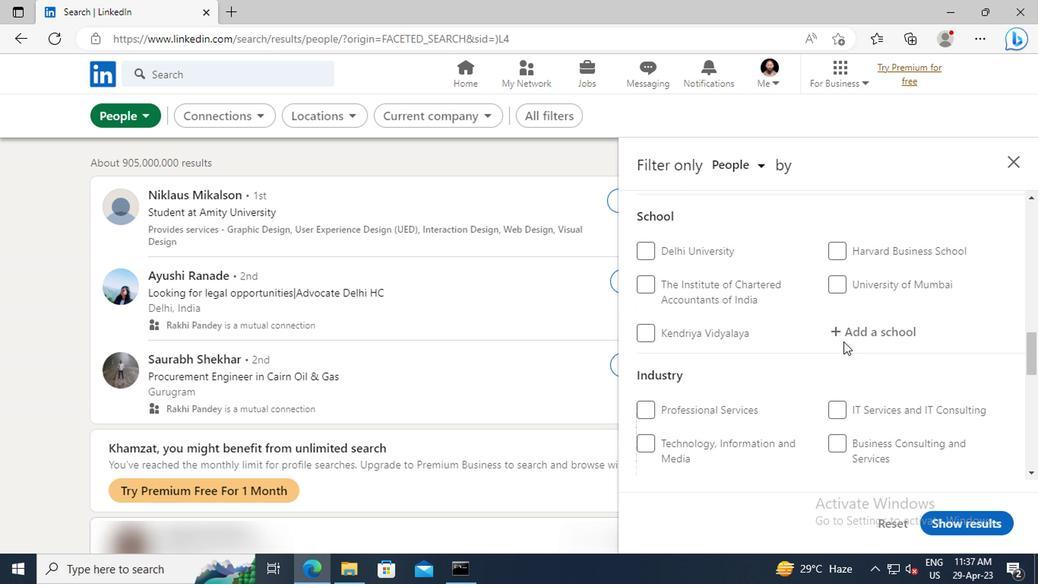 
Action: Mouse scrolled (840, 342) with delta (0, 0)
Screenshot: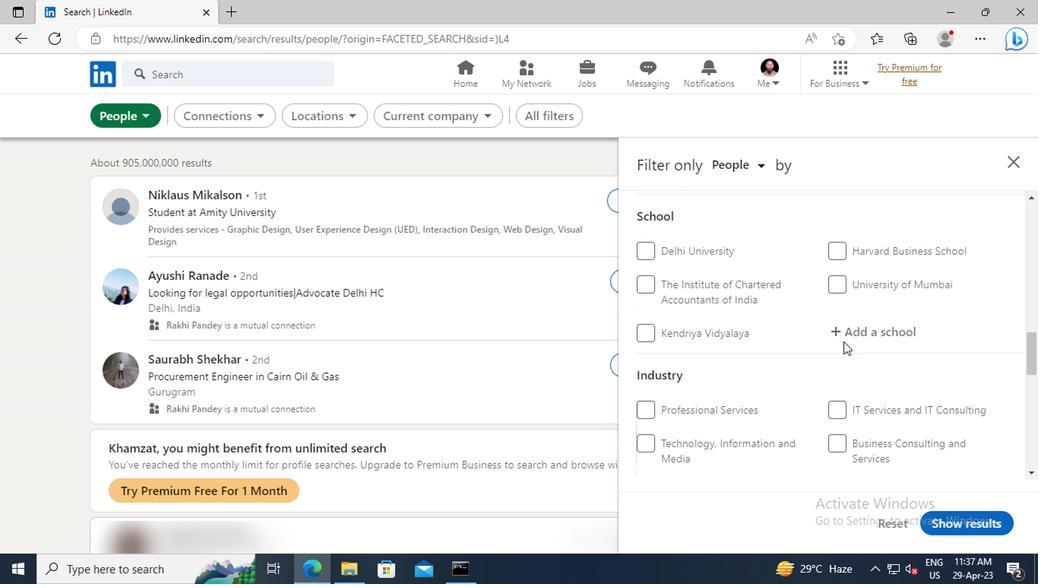 
Action: Mouse moved to (838, 331)
Screenshot: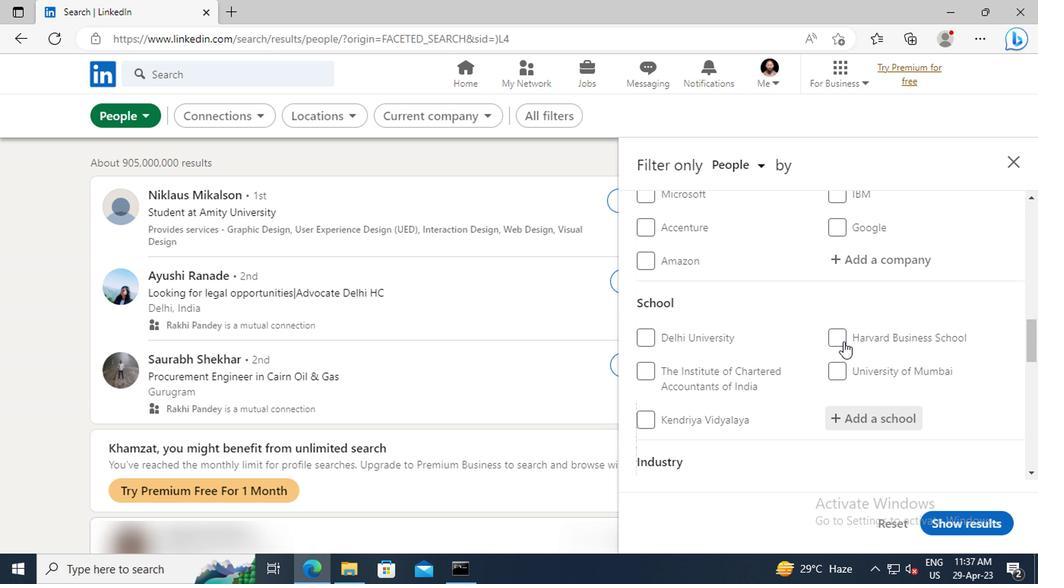 
Action: Mouse scrolled (838, 332) with delta (0, 1)
Screenshot: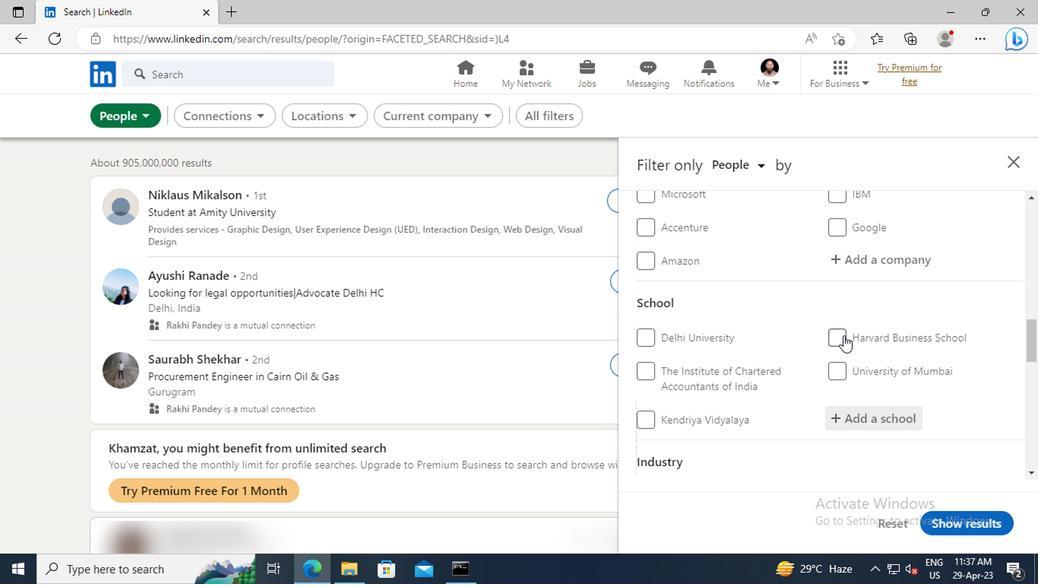 
Action: Mouse scrolled (838, 332) with delta (0, 1)
Screenshot: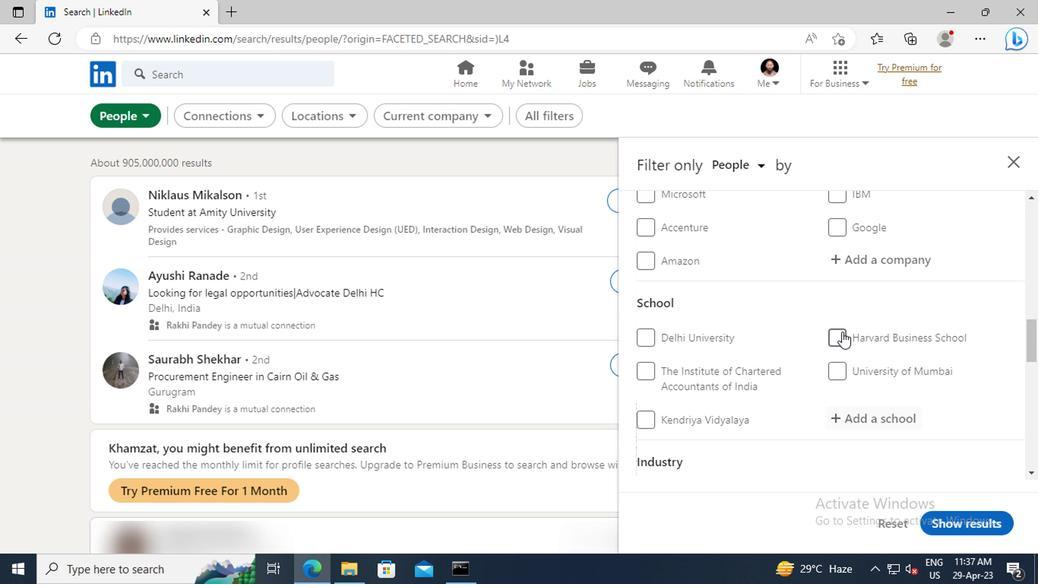 
Action: Mouse scrolled (838, 332) with delta (0, 1)
Screenshot: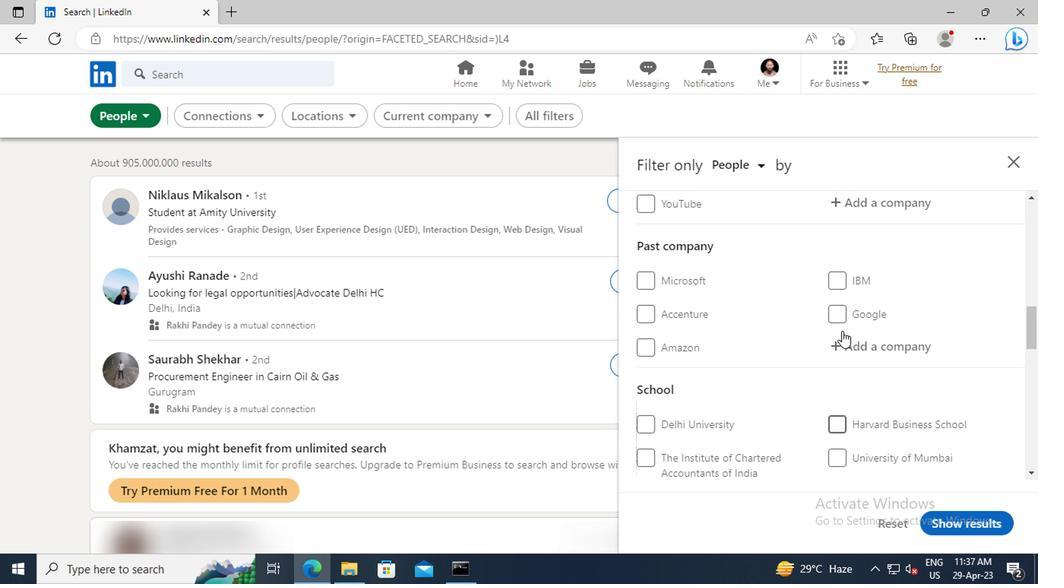 
Action: Mouse scrolled (838, 332) with delta (0, 1)
Screenshot: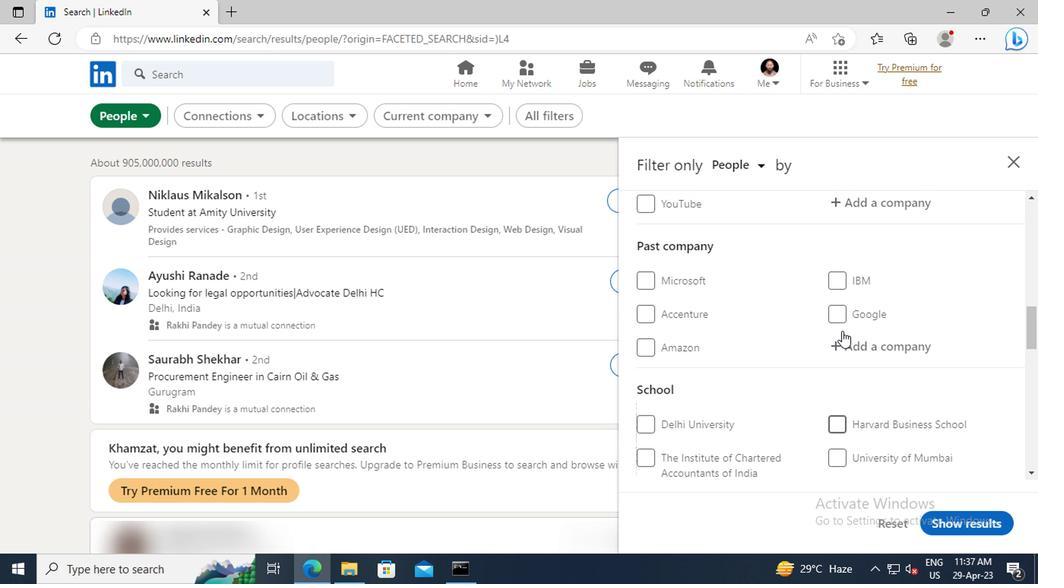 
Action: Mouse moved to (839, 311)
Screenshot: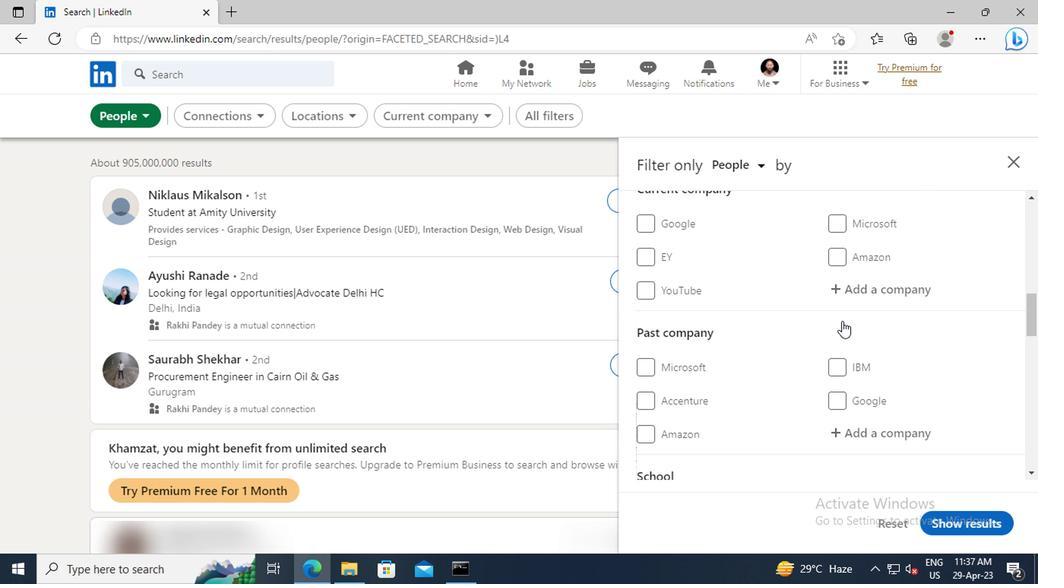 
Action: Mouse scrolled (839, 312) with delta (0, 0)
Screenshot: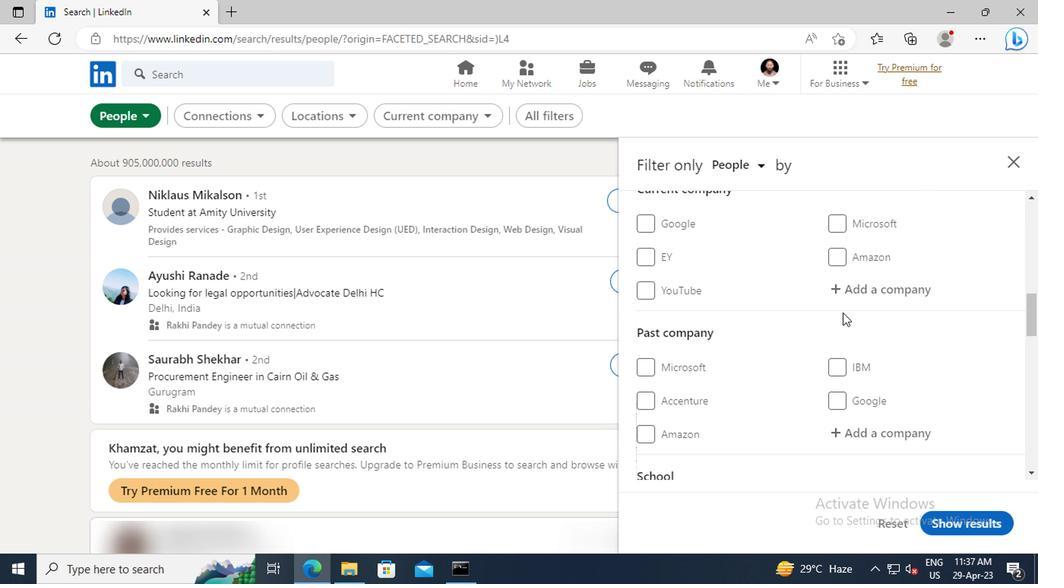 
Action: Mouse moved to (840, 328)
Screenshot: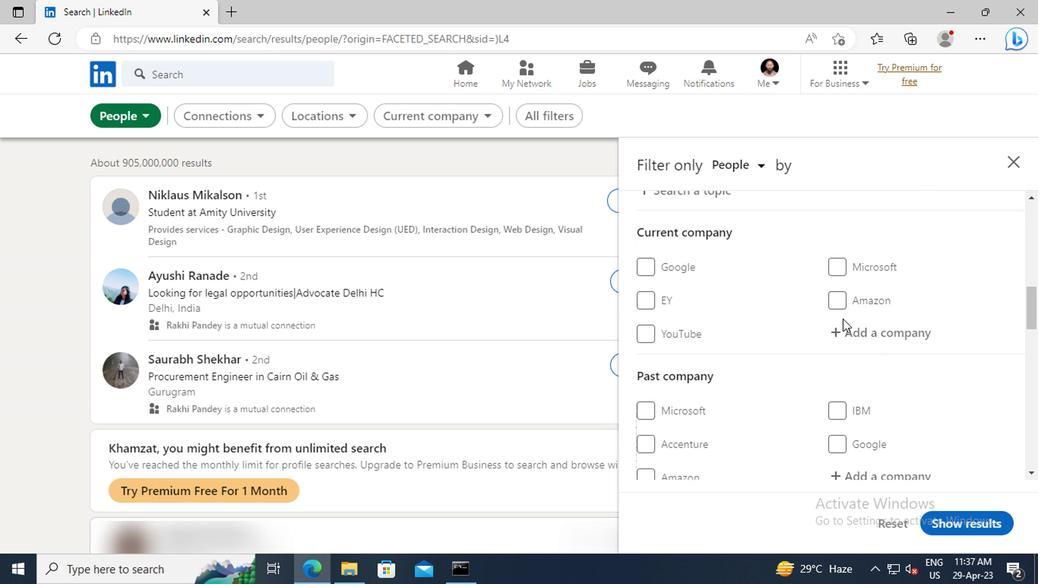 
Action: Mouse pressed left at (840, 328)
Screenshot: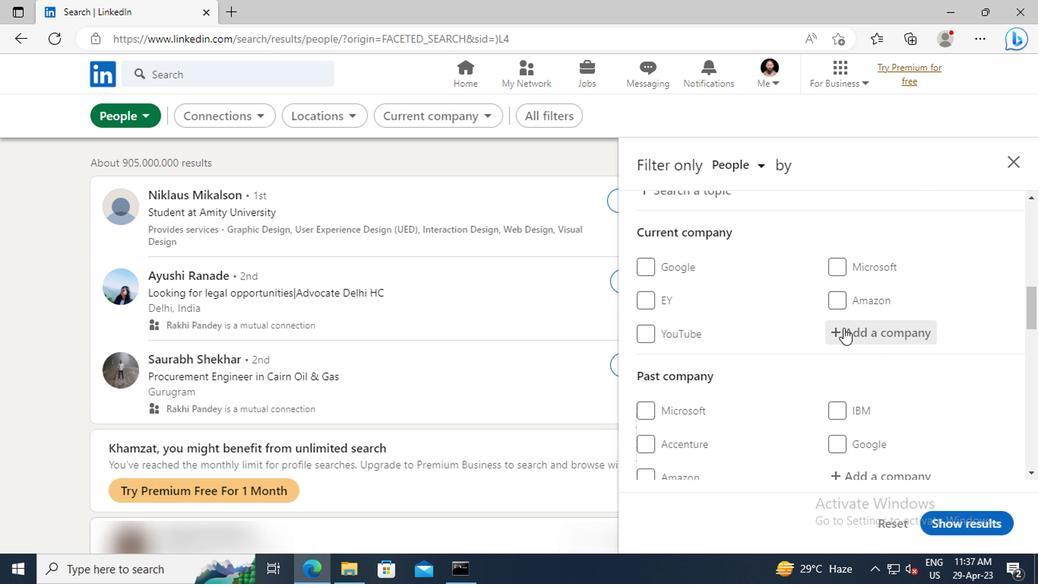 
Action: Key pressed <Key.shift>BARCO
Screenshot: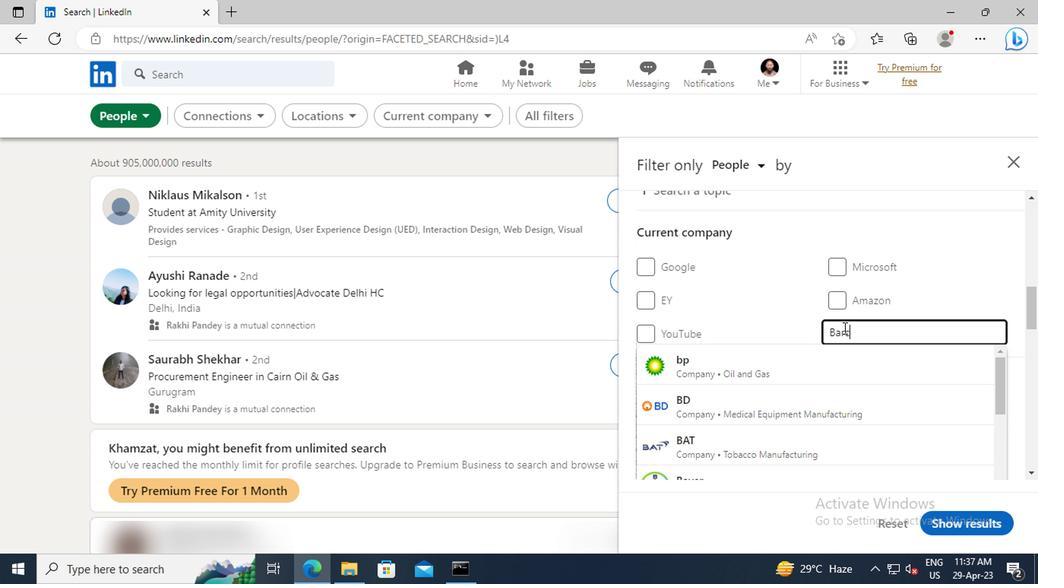 
Action: Mouse moved to (844, 354)
Screenshot: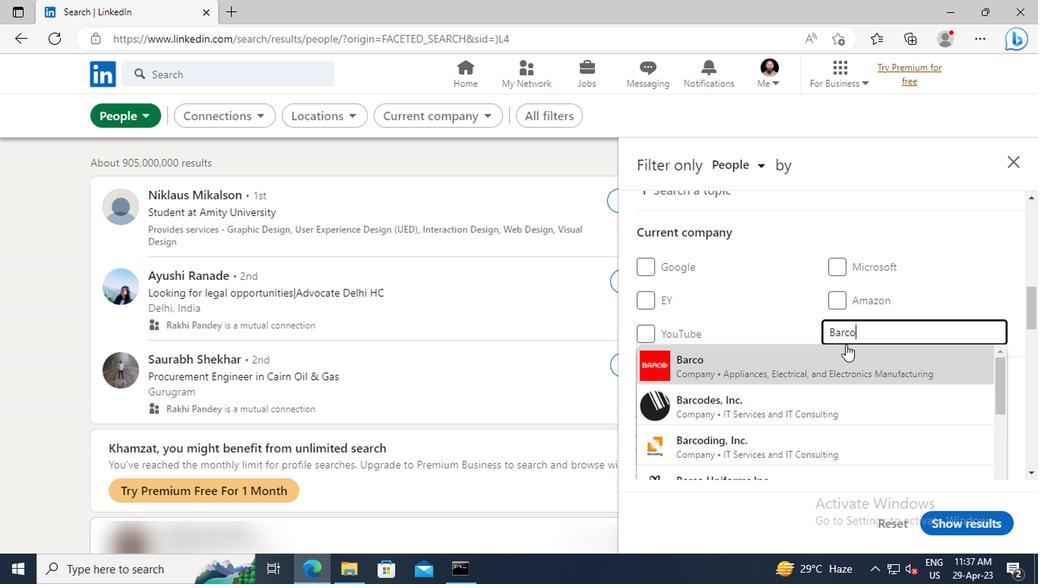 
Action: Mouse pressed left at (844, 354)
Screenshot: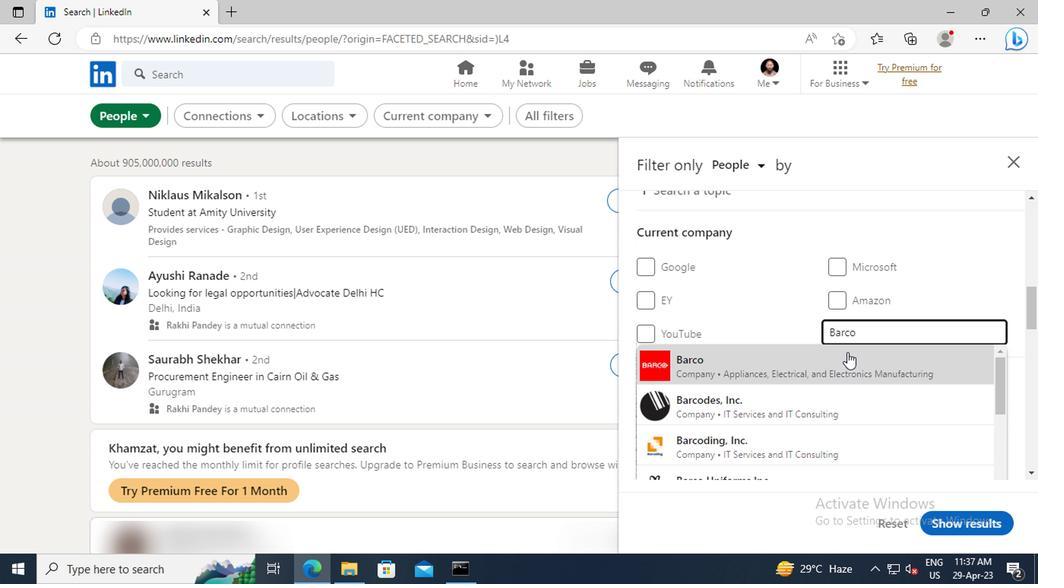 
Action: Mouse scrolled (844, 353) with delta (0, -1)
Screenshot: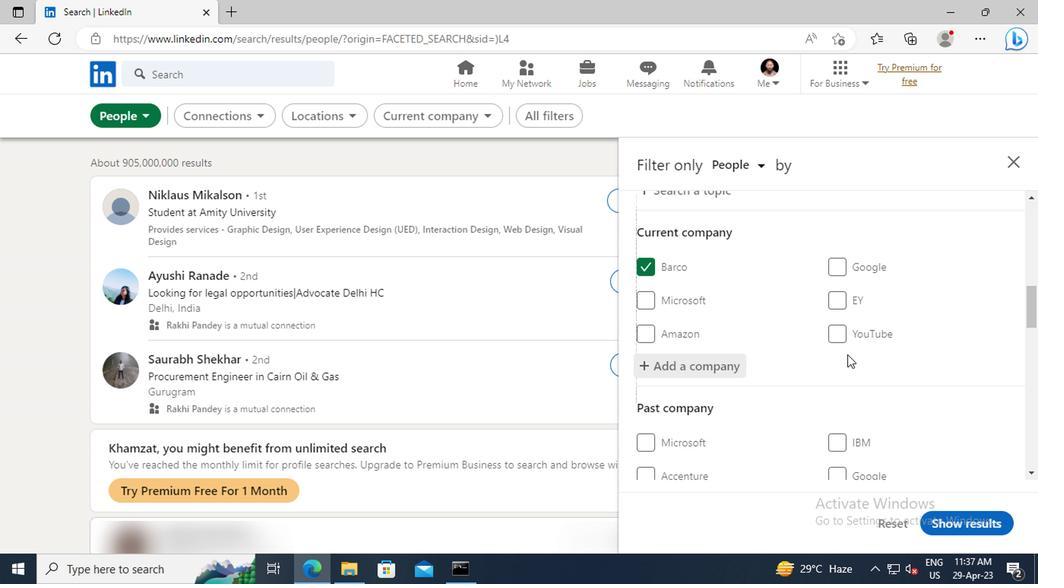 
Action: Mouse scrolled (844, 353) with delta (0, -1)
Screenshot: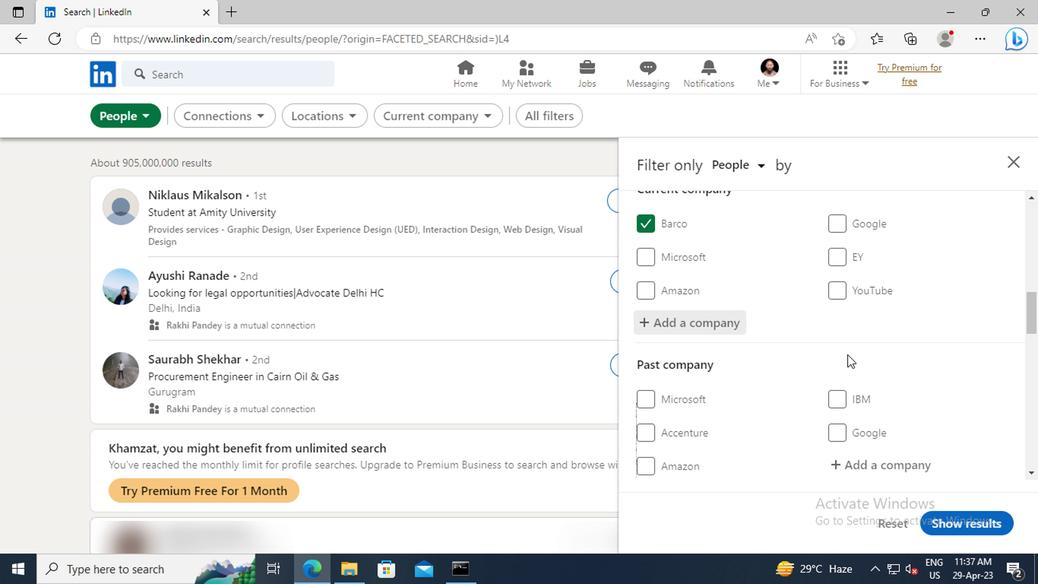 
Action: Mouse scrolled (844, 353) with delta (0, -1)
Screenshot: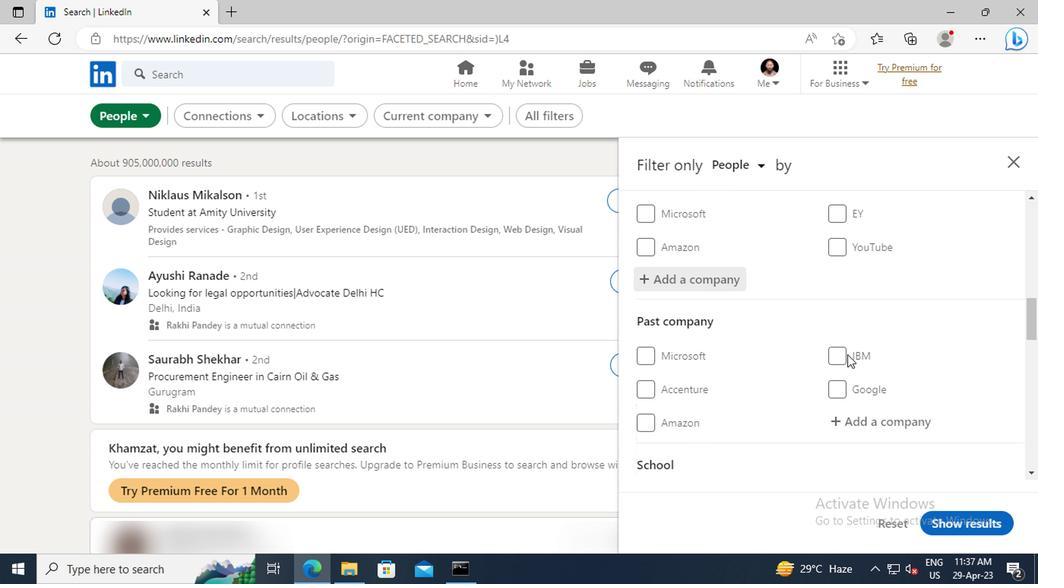 
Action: Mouse scrolled (844, 353) with delta (0, -1)
Screenshot: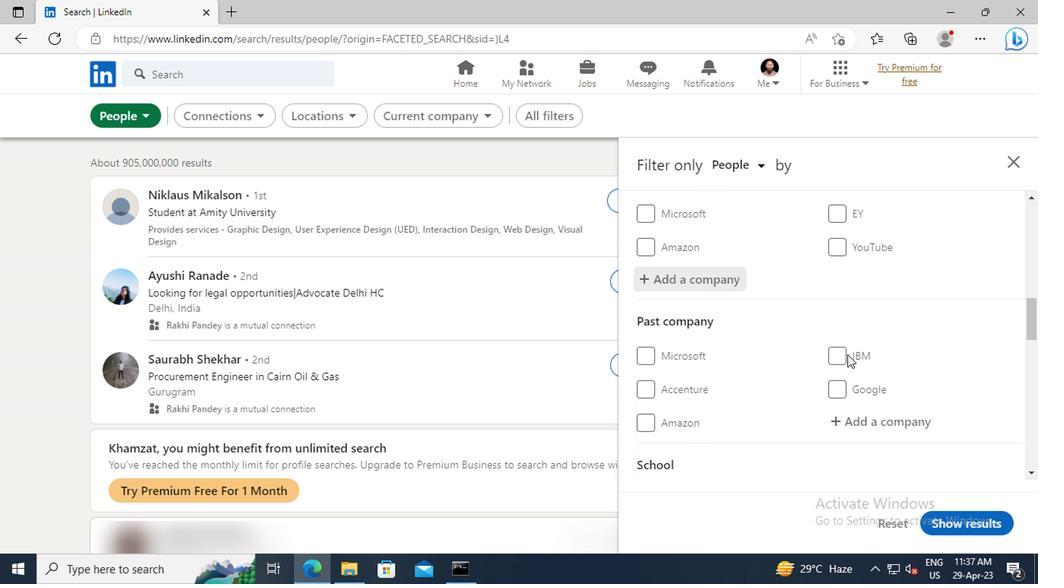 
Action: Mouse scrolled (844, 353) with delta (0, -1)
Screenshot: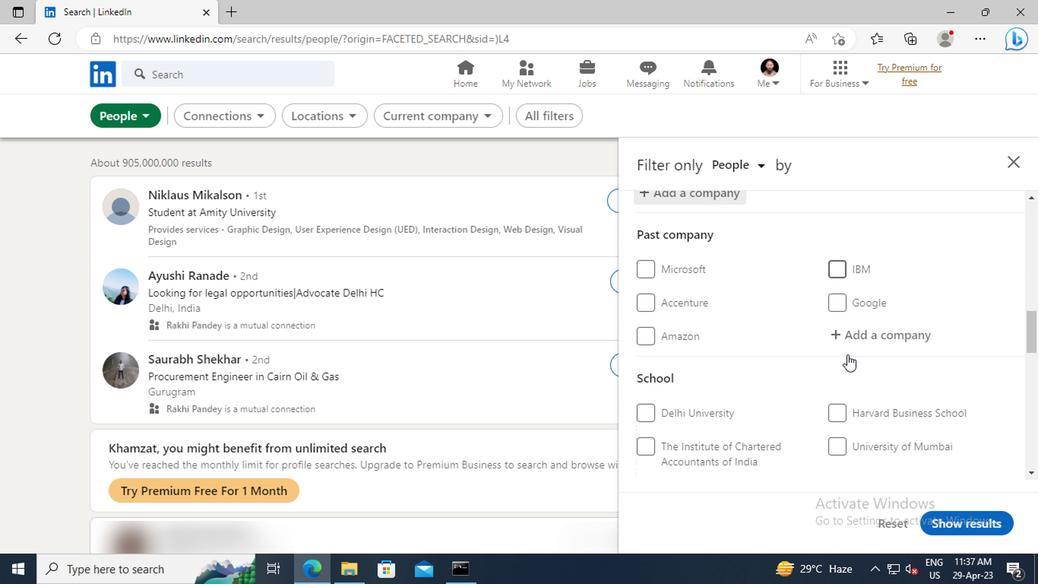 
Action: Mouse scrolled (844, 353) with delta (0, -1)
Screenshot: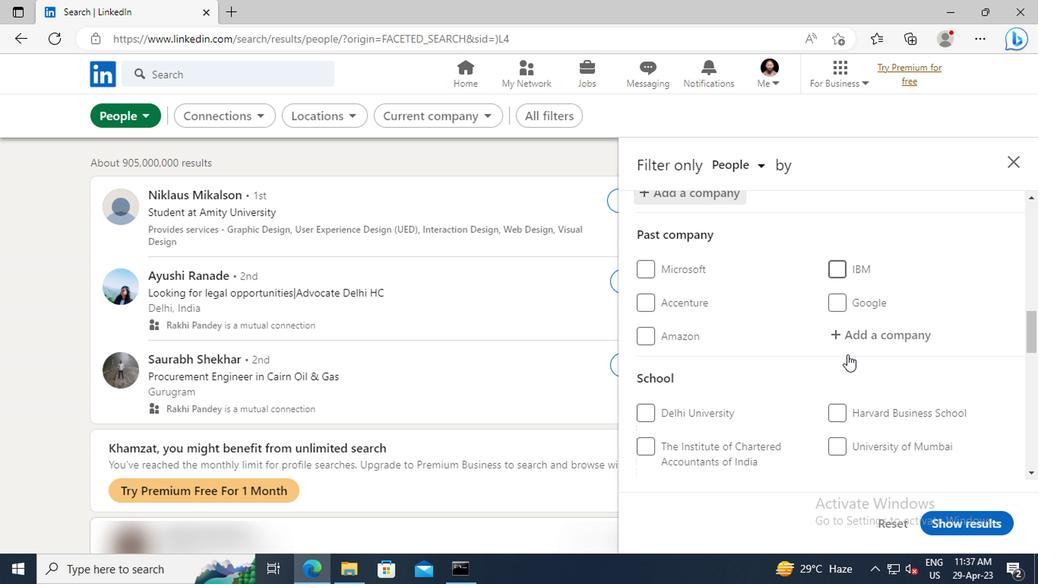 
Action: Mouse scrolled (844, 353) with delta (0, -1)
Screenshot: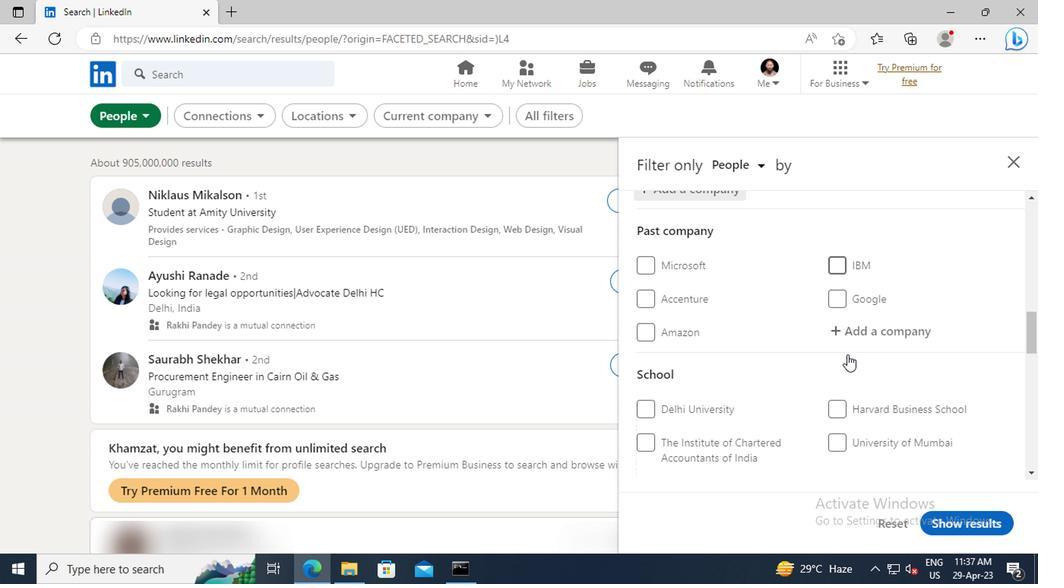 
Action: Mouse moved to (845, 363)
Screenshot: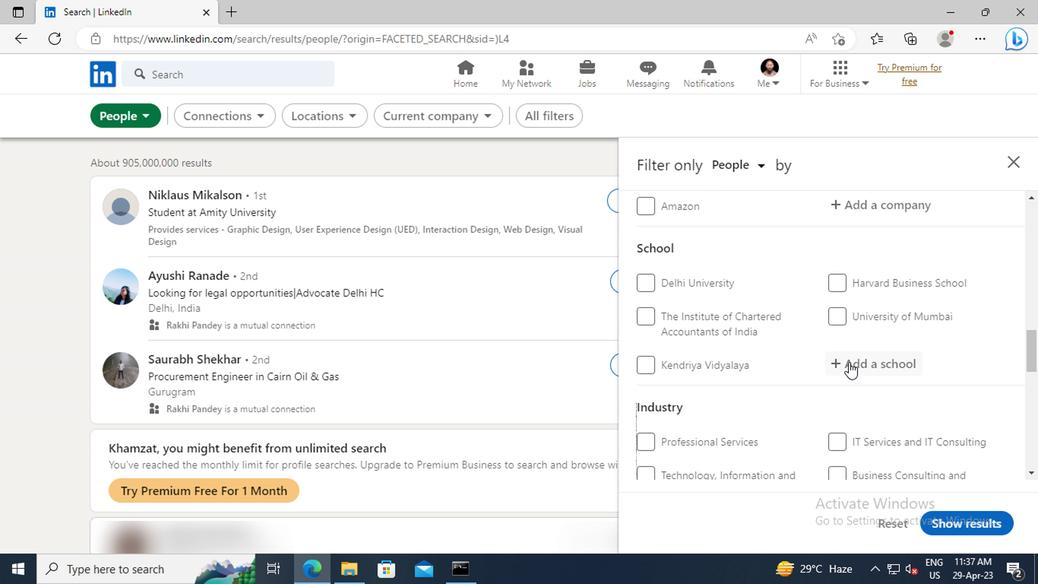 
Action: Mouse pressed left at (845, 363)
Screenshot: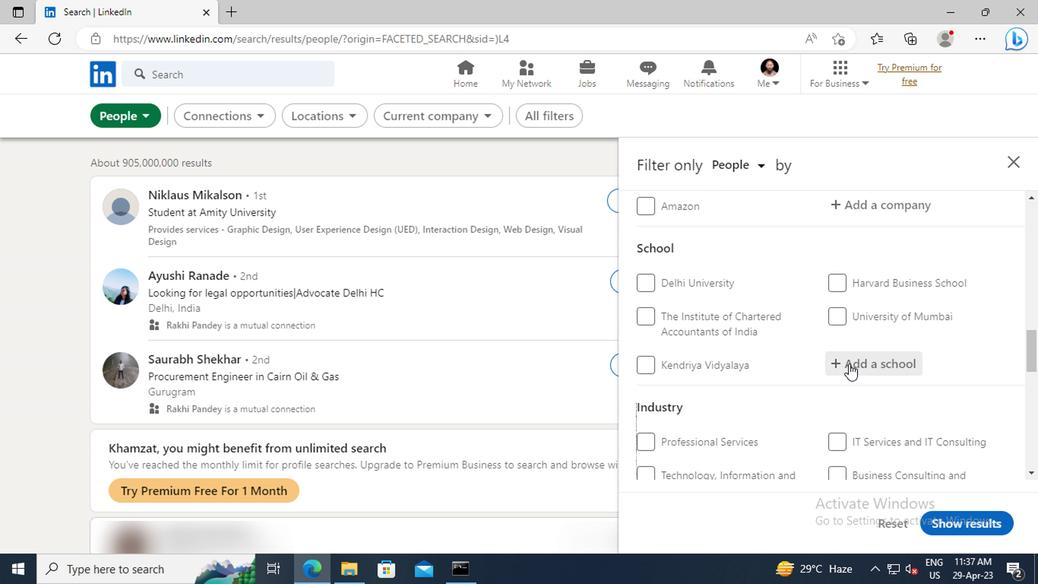 
Action: Key pressed <Key.shift>KENDRIYA<Key.space>VIDYA
Screenshot: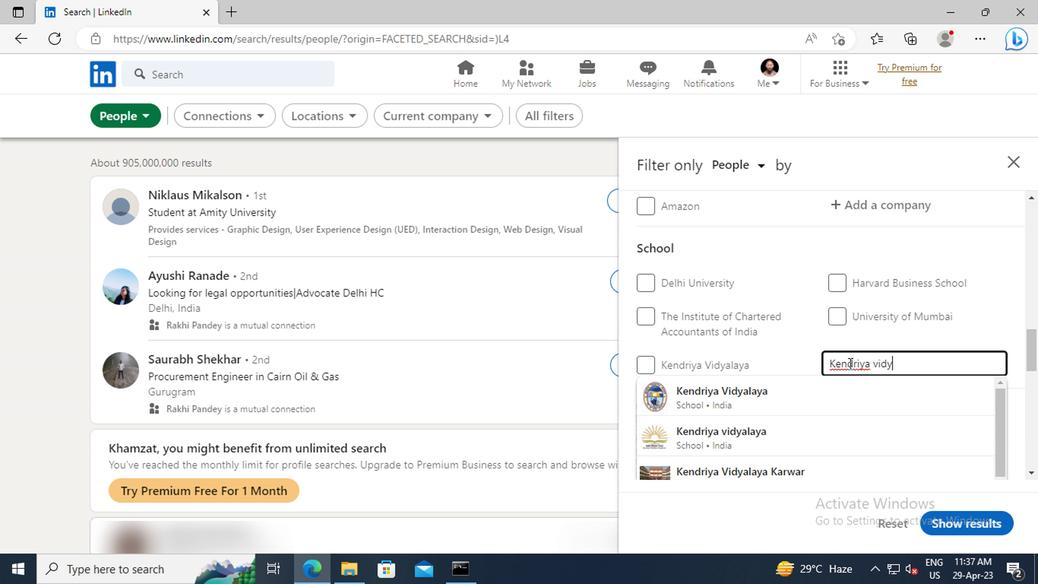 
Action: Mouse moved to (835, 420)
Screenshot: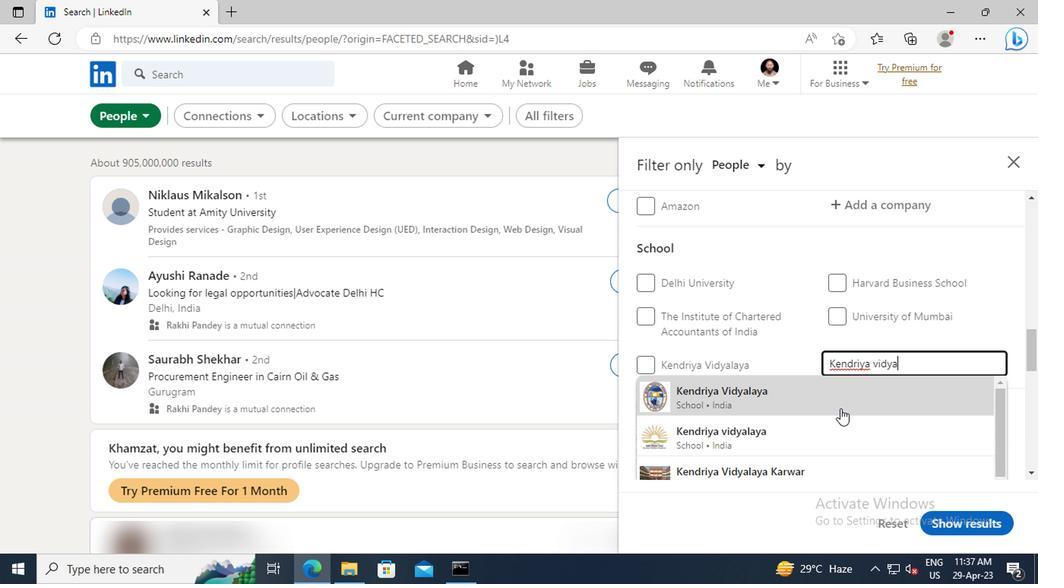 
Action: Mouse pressed left at (835, 420)
Screenshot: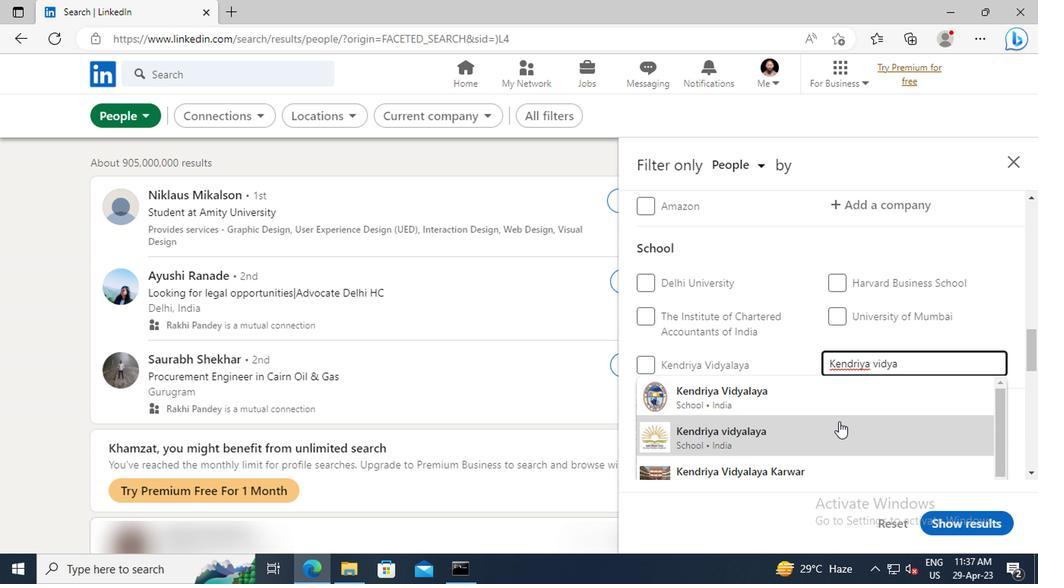 
Action: Mouse moved to (830, 379)
Screenshot: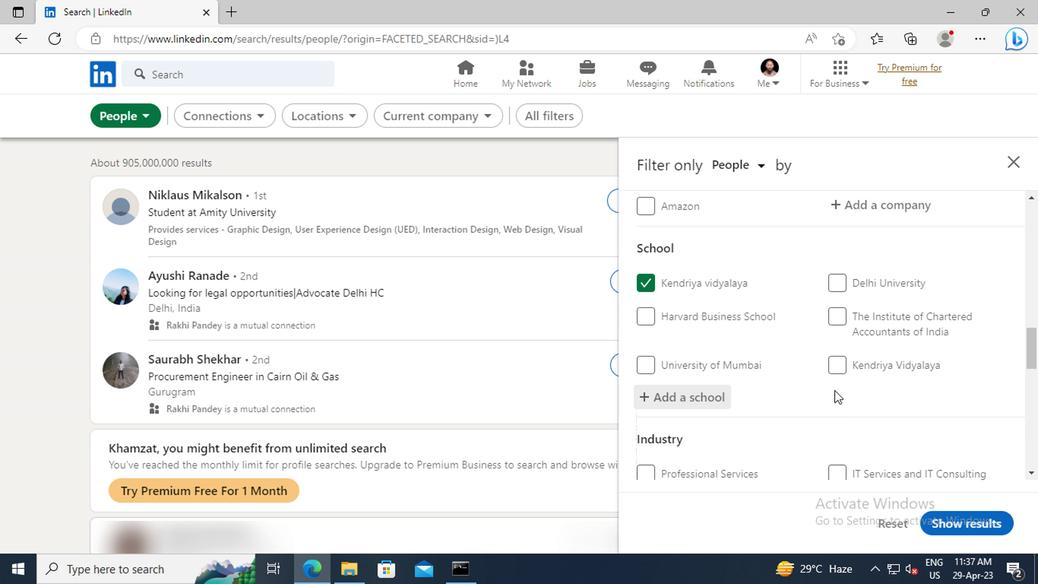 
Action: Mouse scrolled (830, 378) with delta (0, -1)
Screenshot: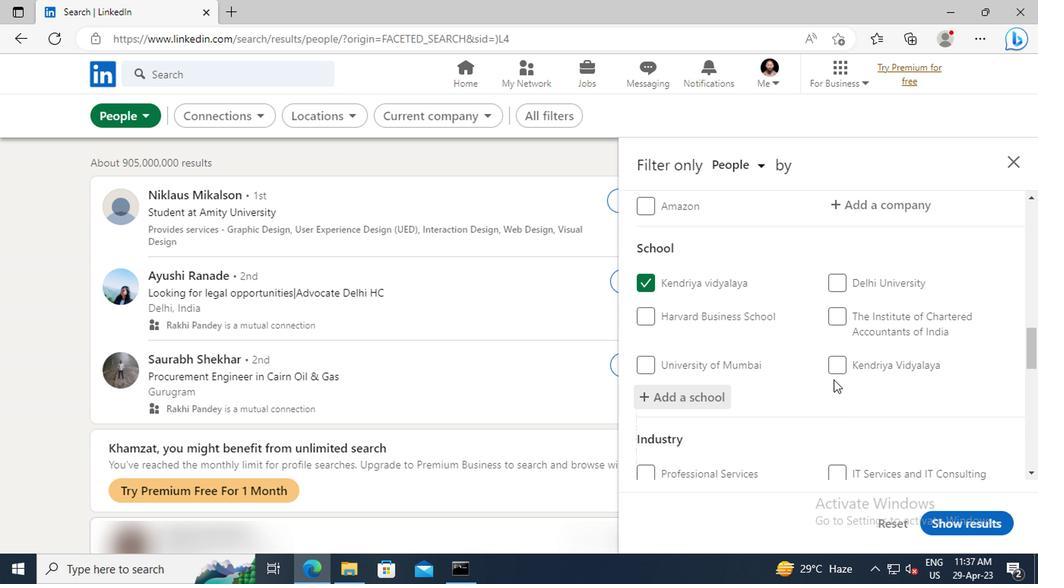 
Action: Mouse scrolled (830, 378) with delta (0, -1)
Screenshot: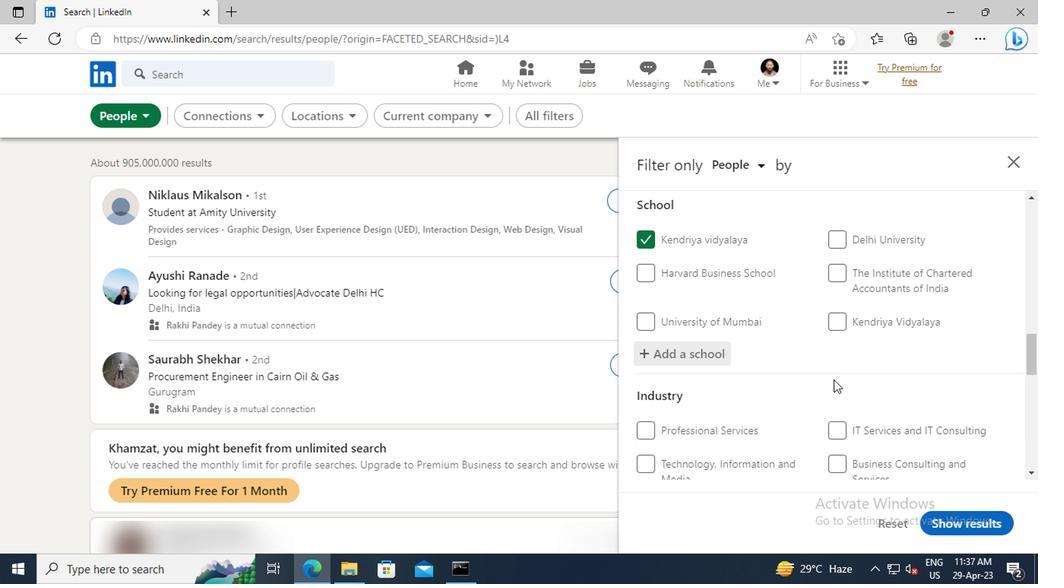 
Action: Mouse scrolled (830, 378) with delta (0, -1)
Screenshot: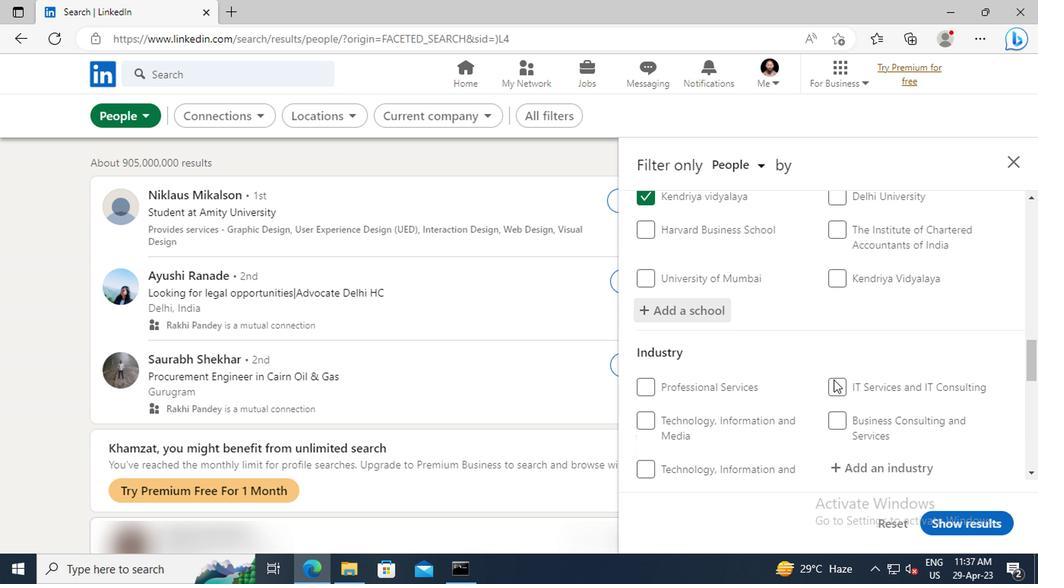 
Action: Mouse scrolled (830, 378) with delta (0, -1)
Screenshot: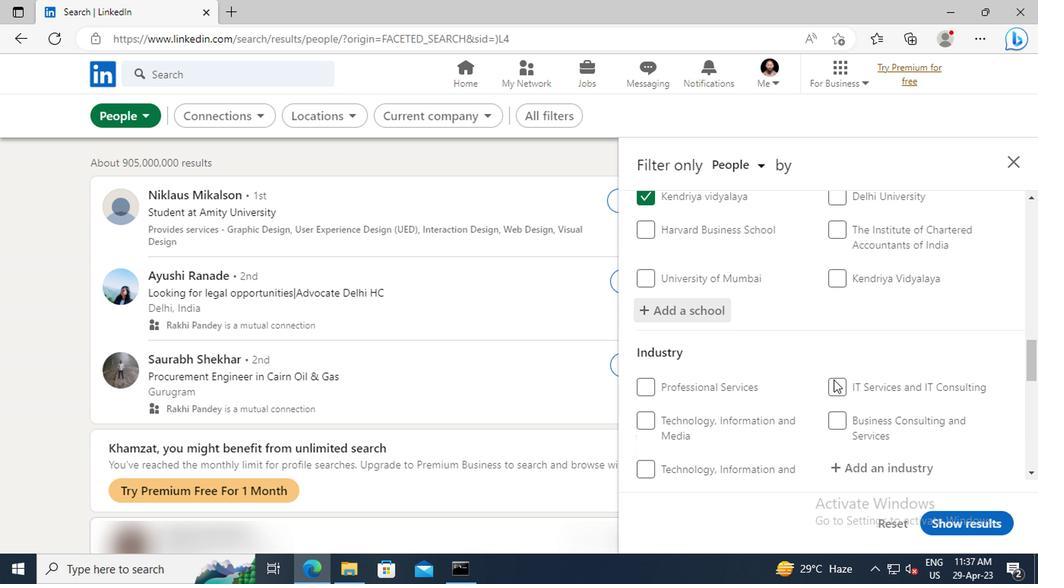 
Action: Mouse moved to (847, 379)
Screenshot: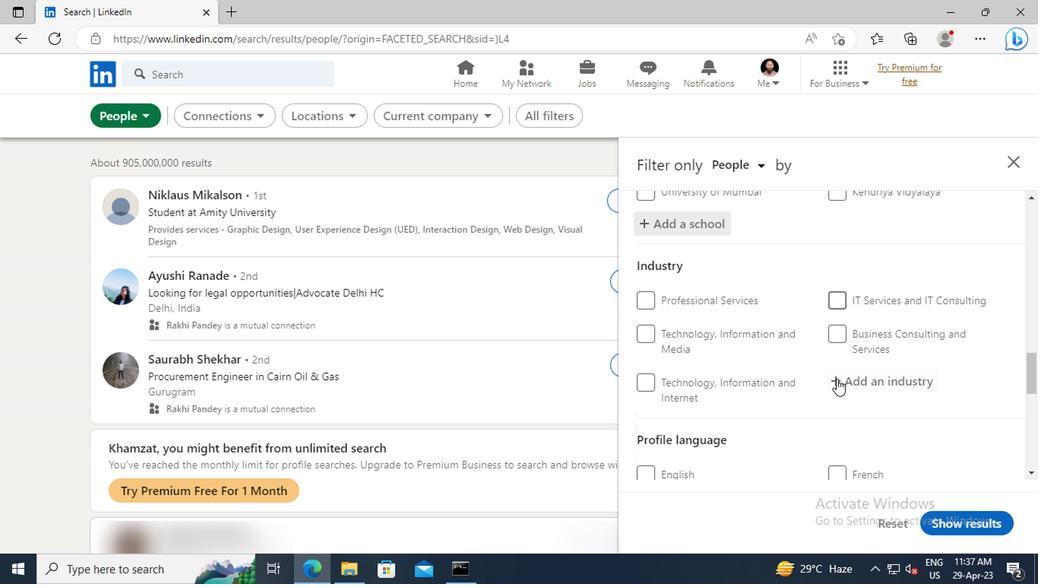 
Action: Mouse pressed left at (847, 379)
Screenshot: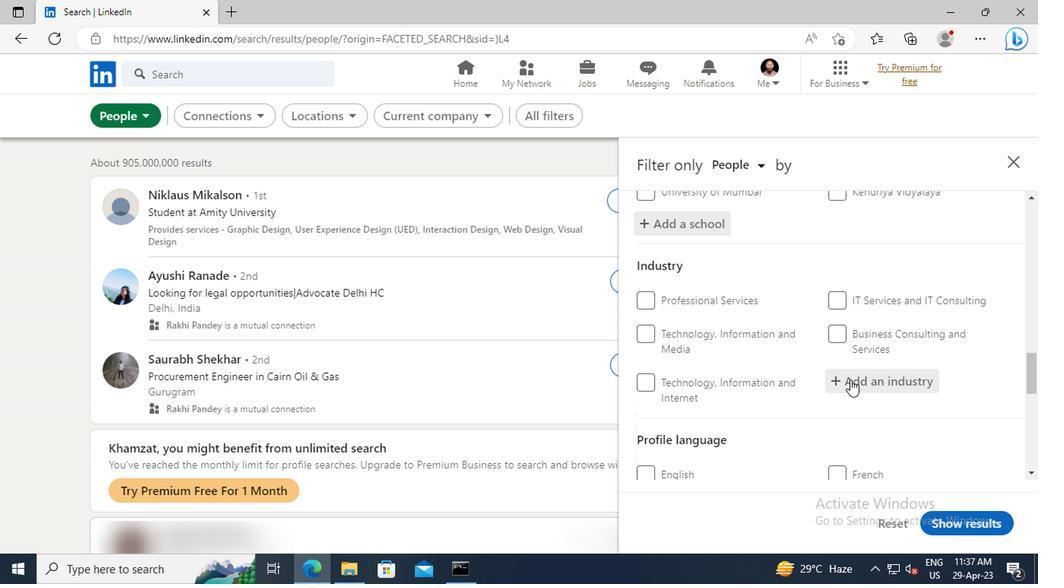 
Action: Key pressed <Key.shift>ACCESSIBLE<Key.space><Key.shift>HAR
Screenshot: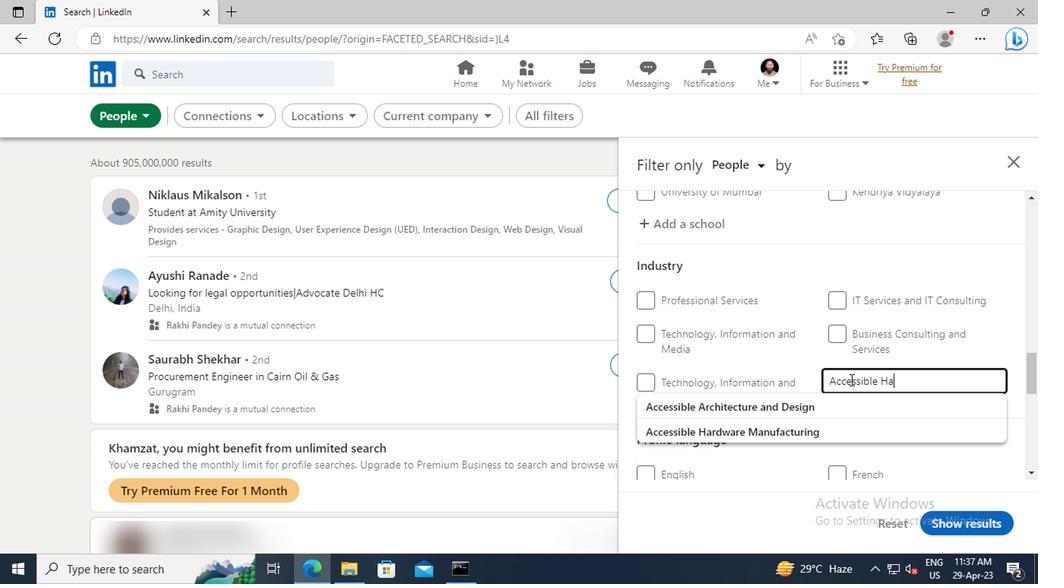 
Action: Mouse moved to (815, 405)
Screenshot: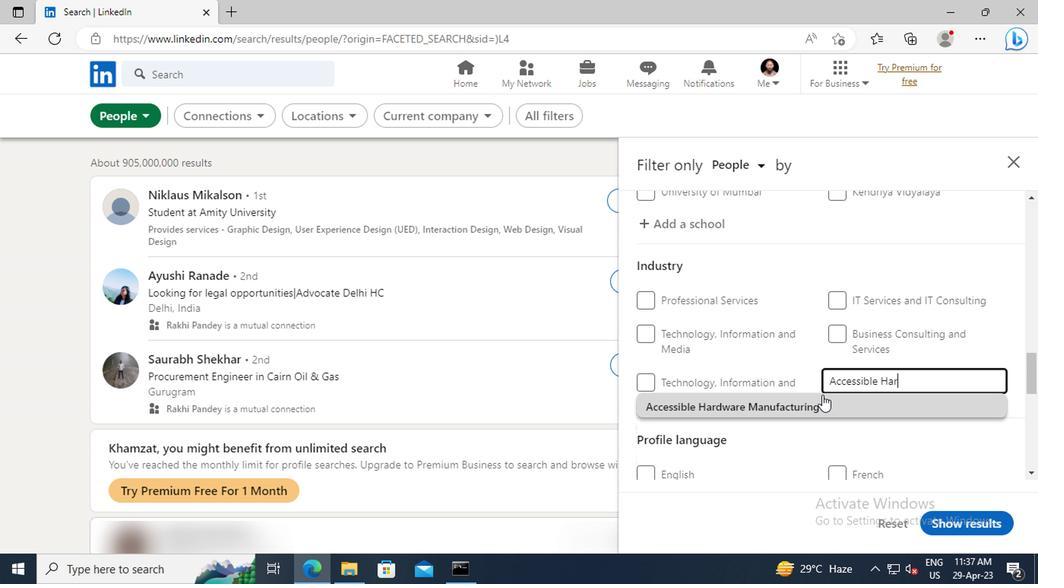 
Action: Mouse pressed left at (815, 405)
Screenshot: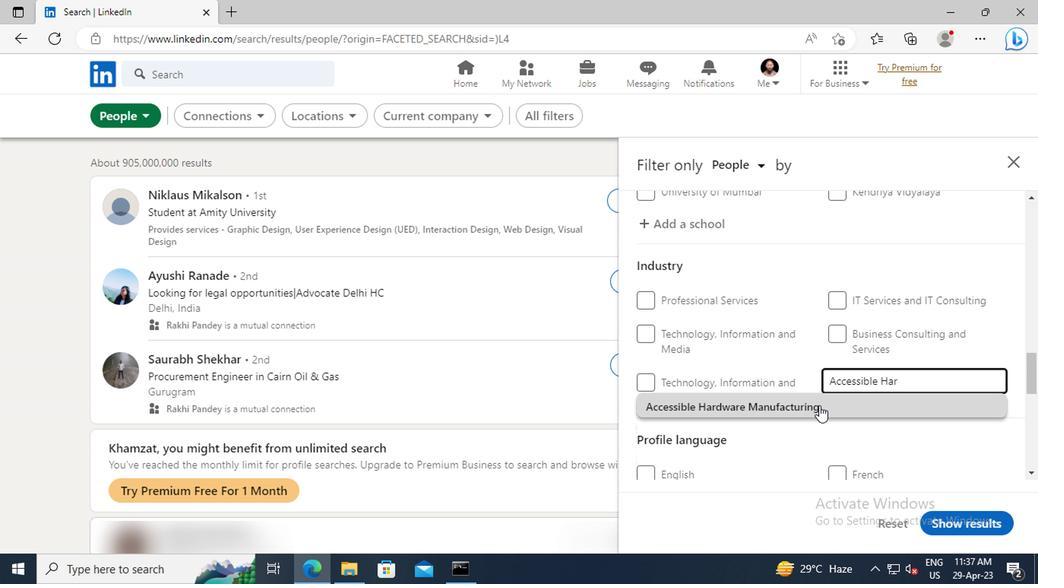
Action: Mouse scrolled (815, 404) with delta (0, 0)
Screenshot: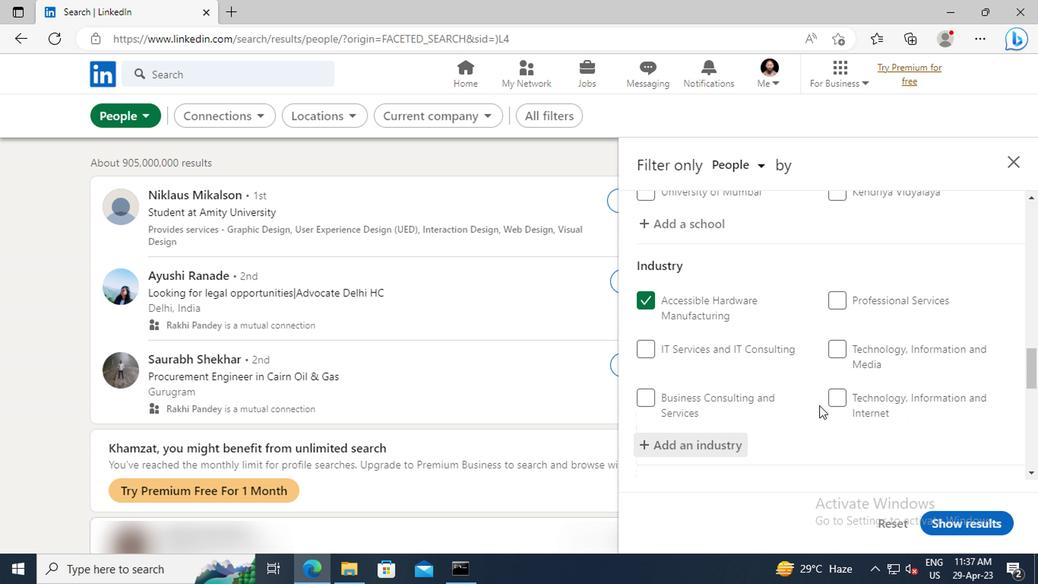 
Action: Mouse scrolled (815, 404) with delta (0, 0)
Screenshot: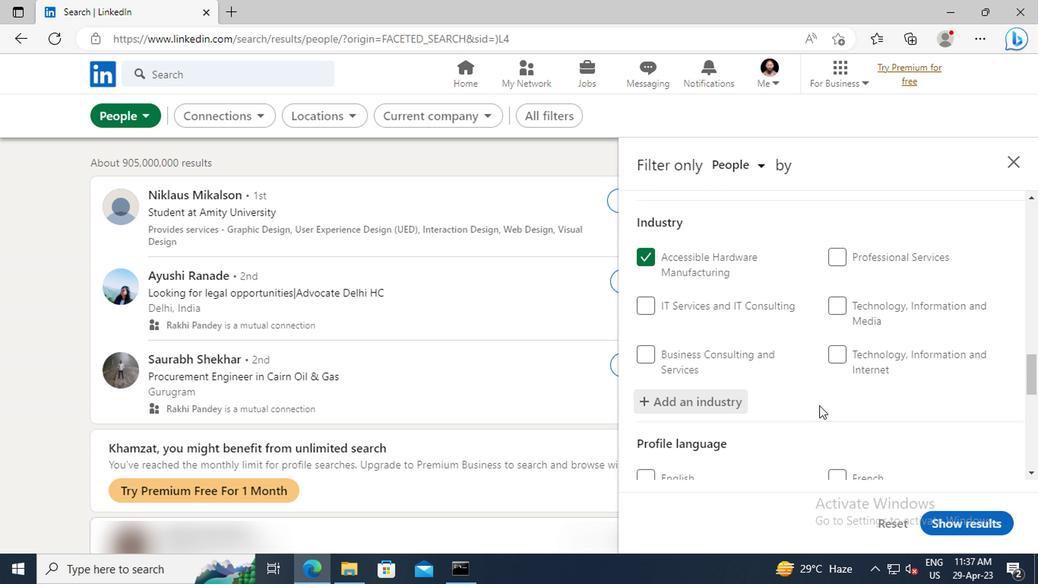 
Action: Mouse scrolled (815, 404) with delta (0, 0)
Screenshot: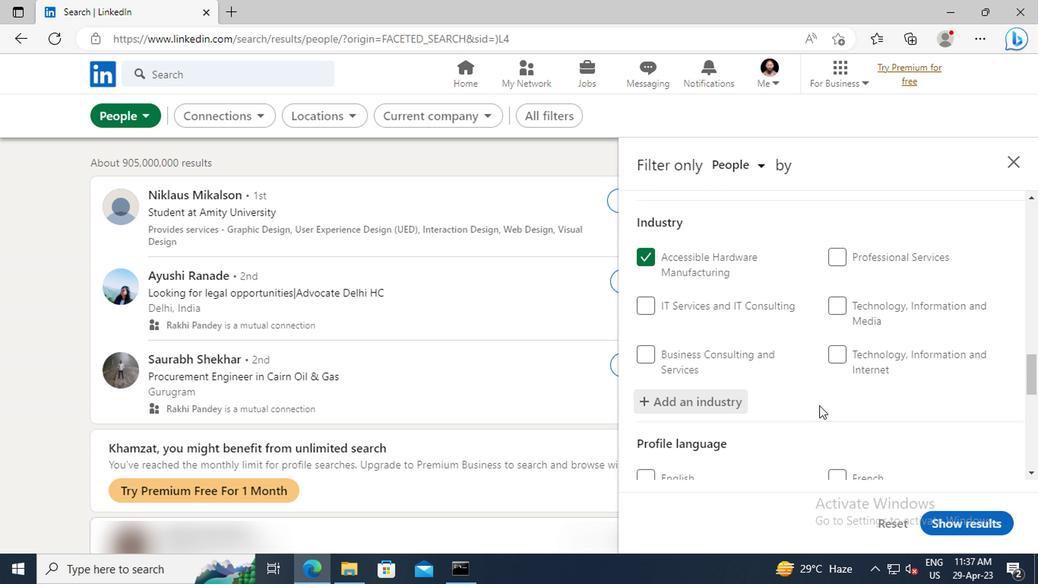 
Action: Mouse scrolled (815, 404) with delta (0, 0)
Screenshot: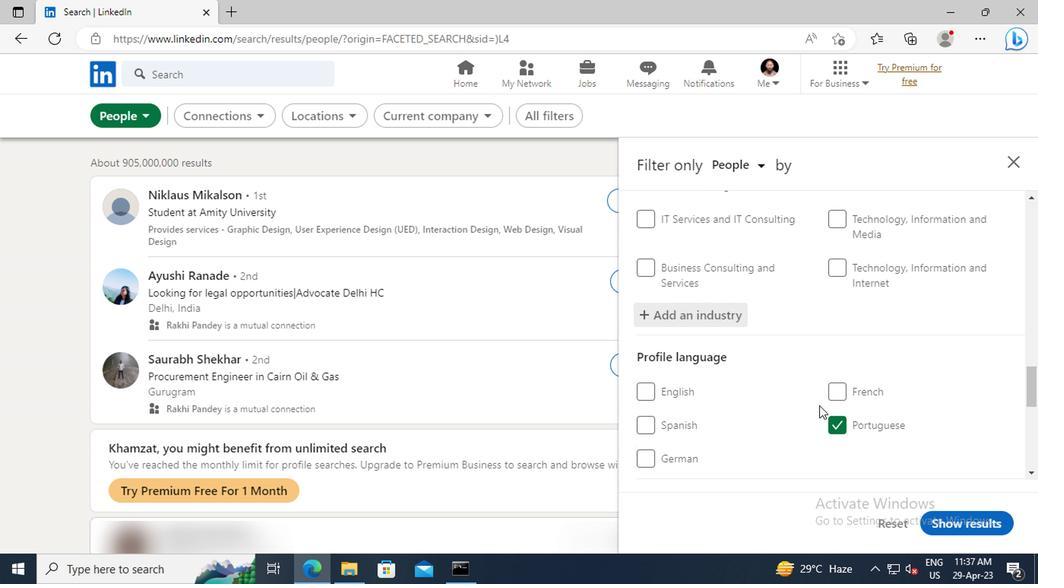 
Action: Mouse scrolled (815, 404) with delta (0, 0)
Screenshot: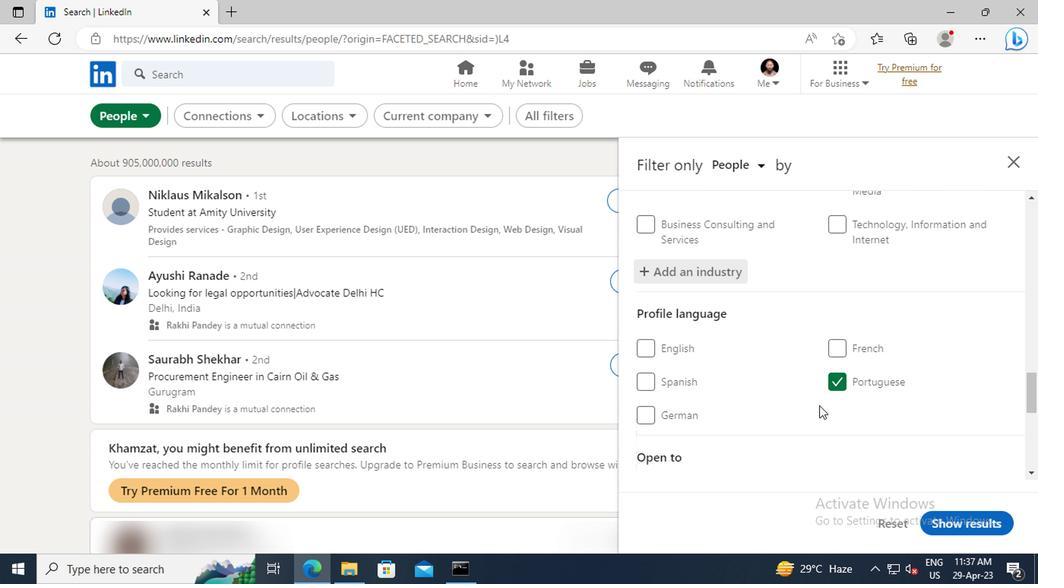 
Action: Mouse scrolled (815, 404) with delta (0, 0)
Screenshot: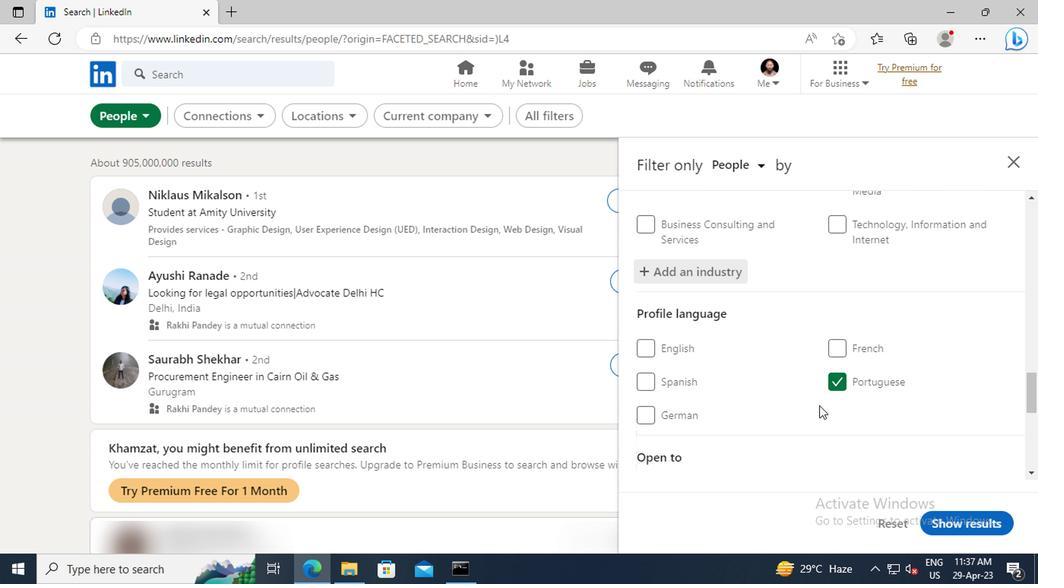 
Action: Mouse scrolled (815, 404) with delta (0, 0)
Screenshot: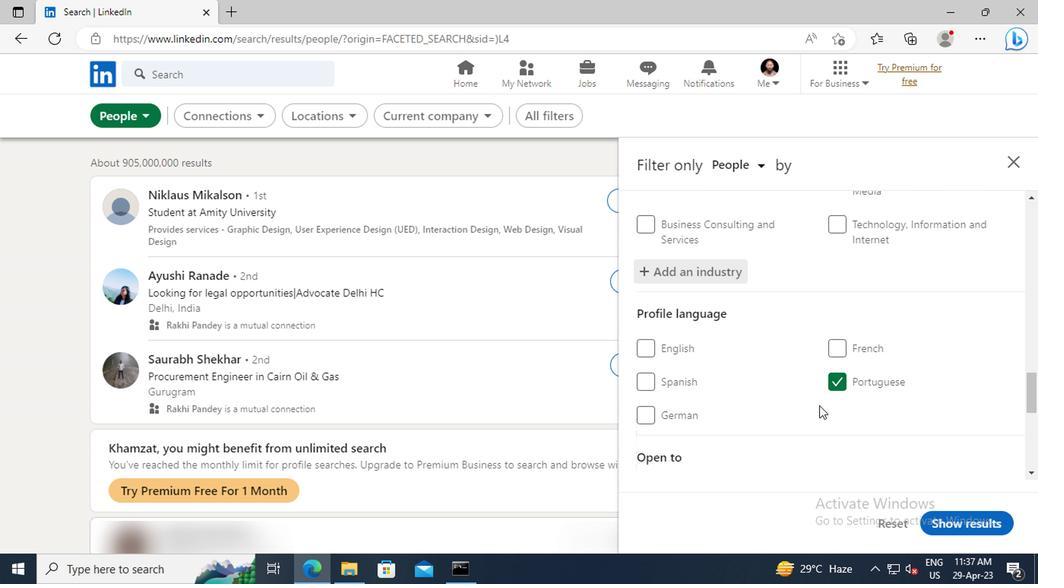
Action: Mouse scrolled (815, 404) with delta (0, 0)
Screenshot: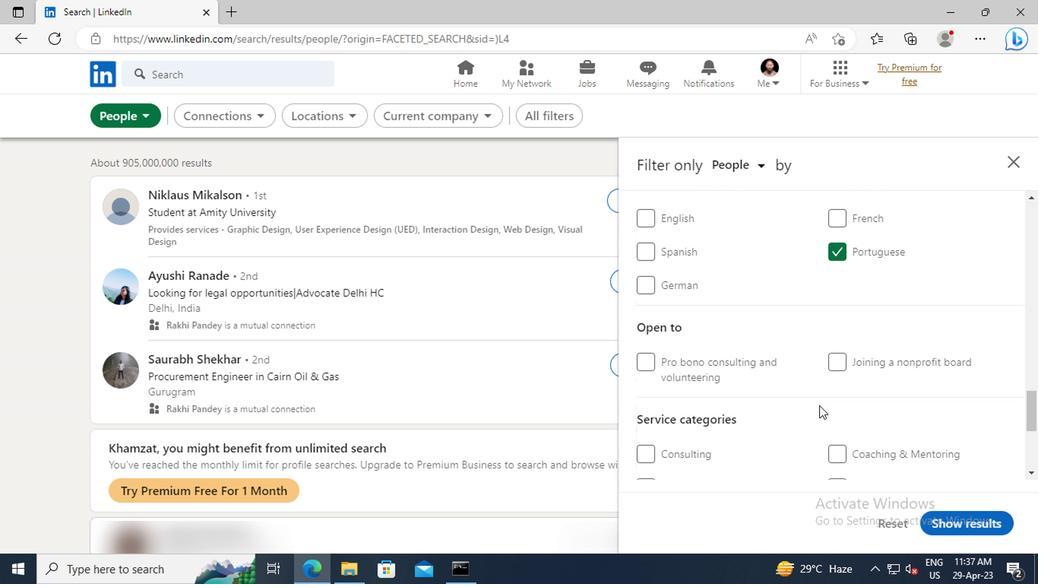 
Action: Mouse scrolled (815, 404) with delta (0, 0)
Screenshot: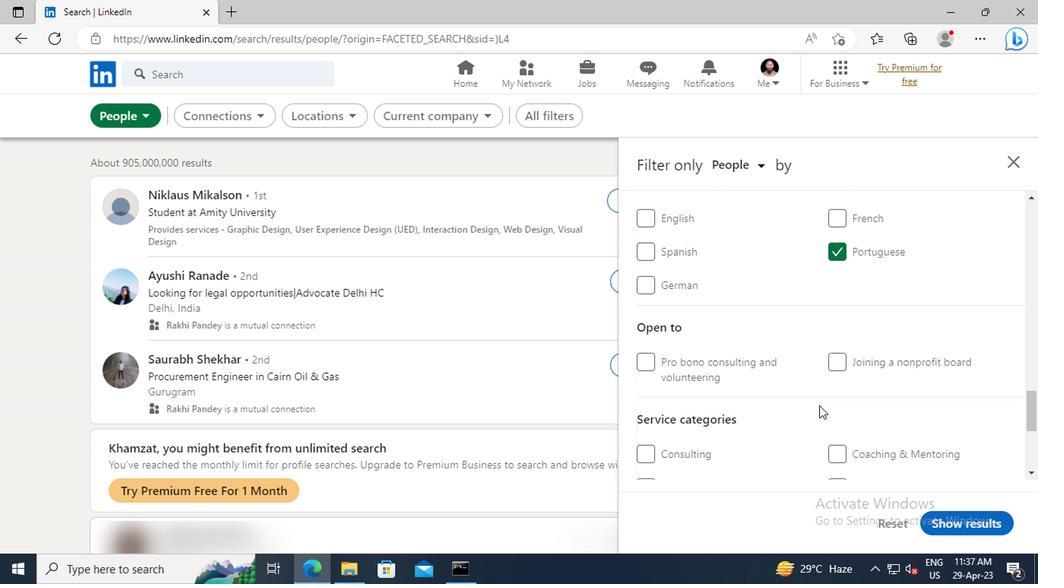 
Action: Mouse scrolled (815, 404) with delta (0, 0)
Screenshot: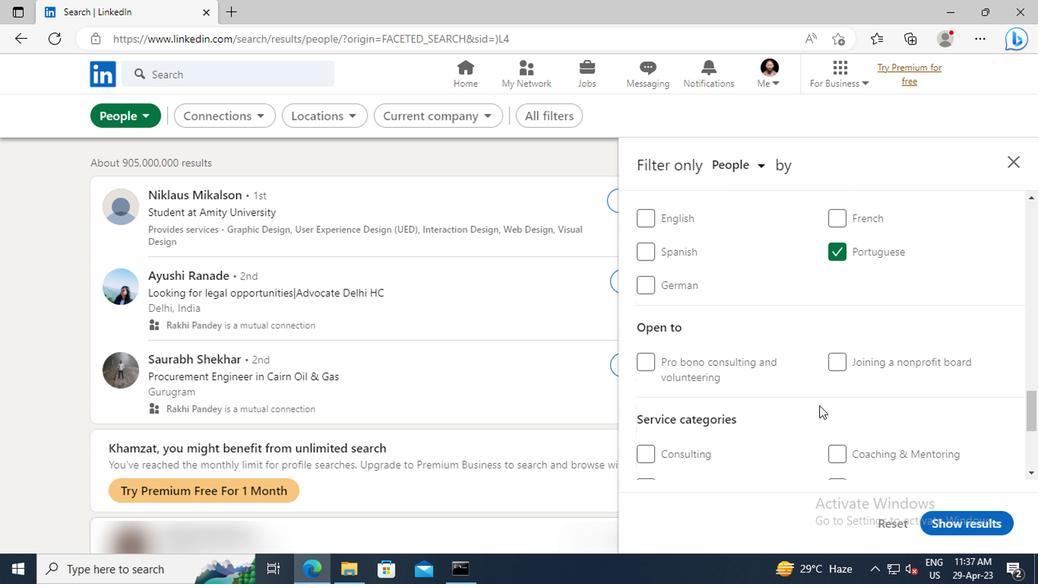 
Action: Mouse moved to (834, 393)
Screenshot: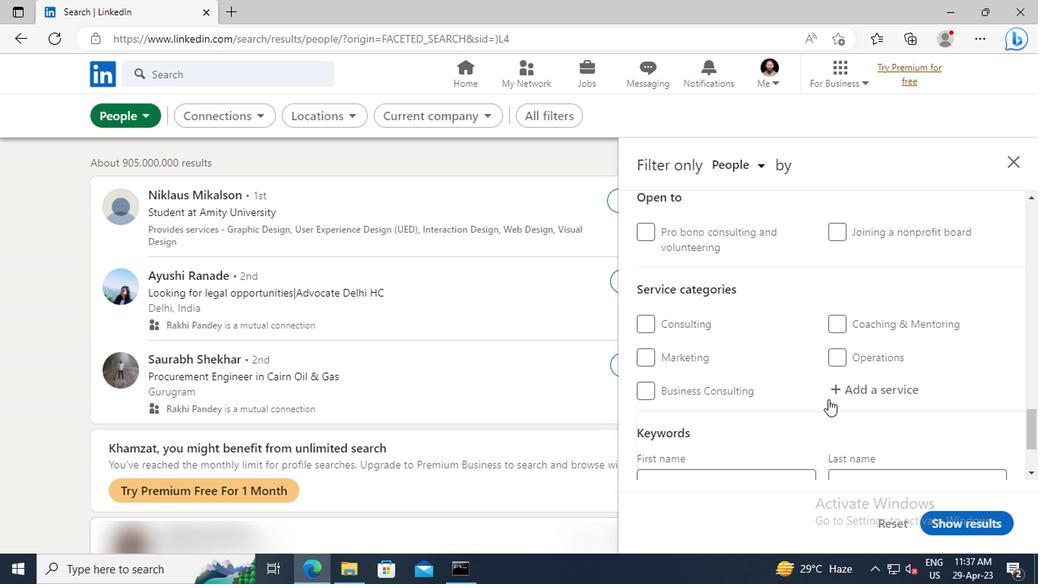 
Action: Mouse pressed left at (834, 393)
Screenshot: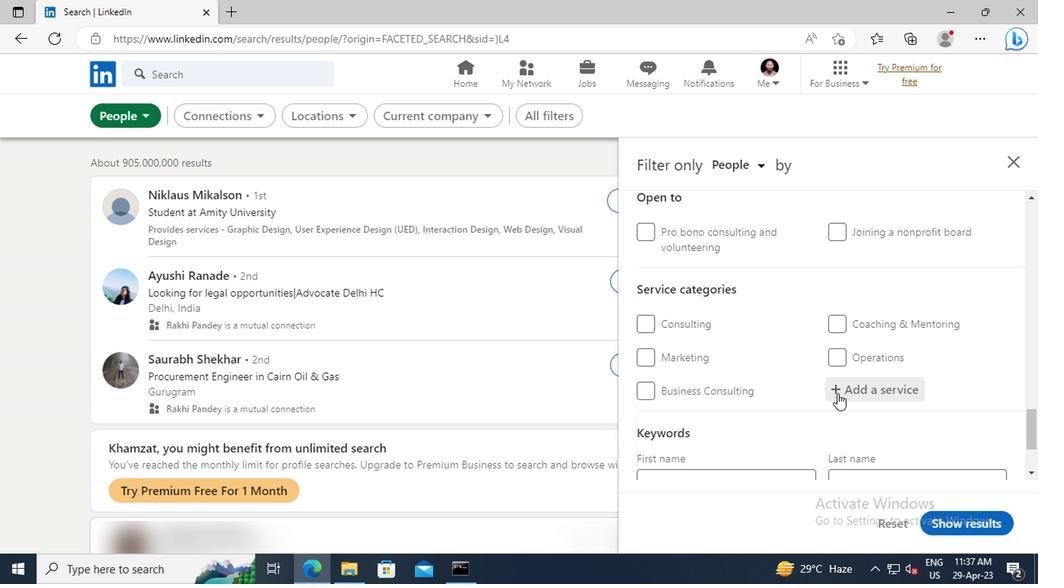 
Action: Key pressed <Key.shift>AUTO<Key.space><Key.shift>IN
Screenshot: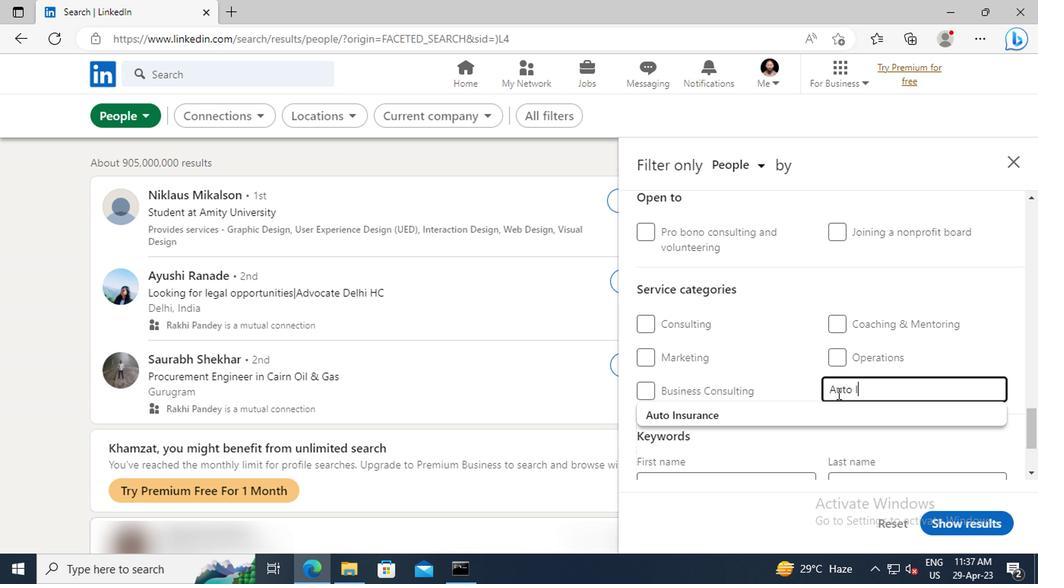 
Action: Mouse moved to (801, 407)
Screenshot: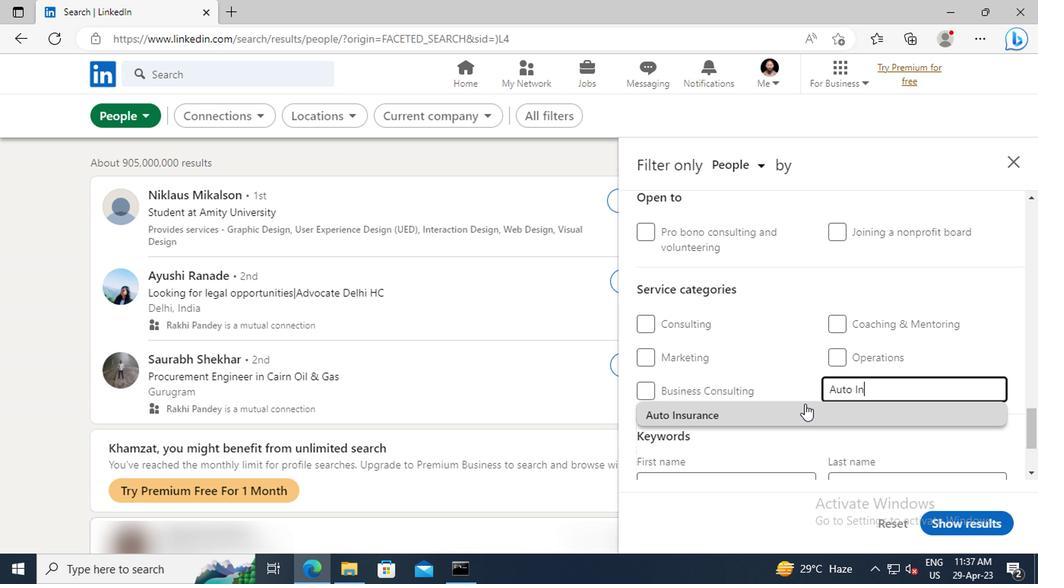 
Action: Mouse pressed left at (801, 407)
Screenshot: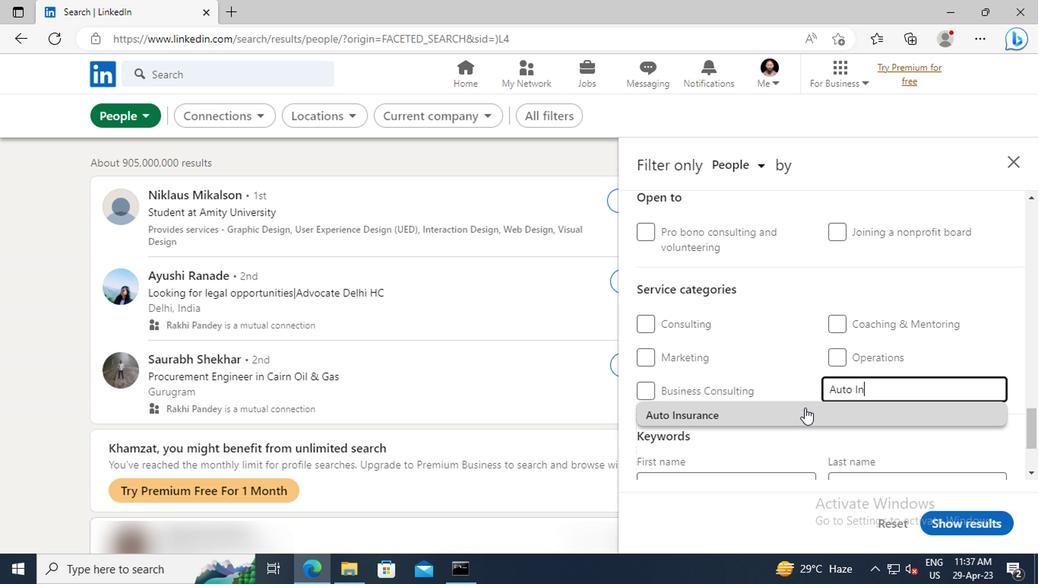 
Action: Mouse scrolled (801, 406) with delta (0, 0)
Screenshot: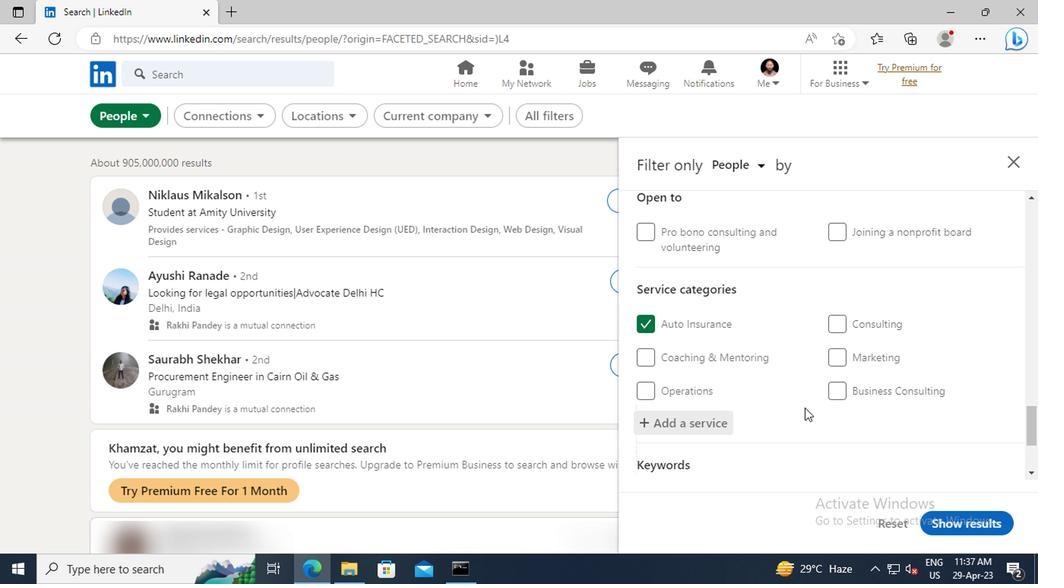 
Action: Mouse scrolled (801, 406) with delta (0, 0)
Screenshot: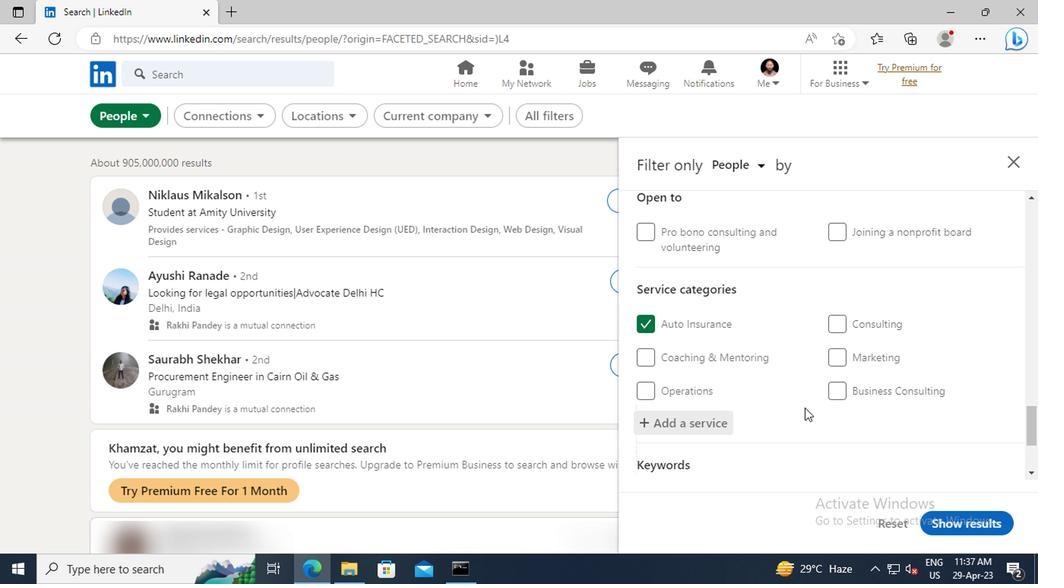 
Action: Mouse scrolled (801, 406) with delta (0, 0)
Screenshot: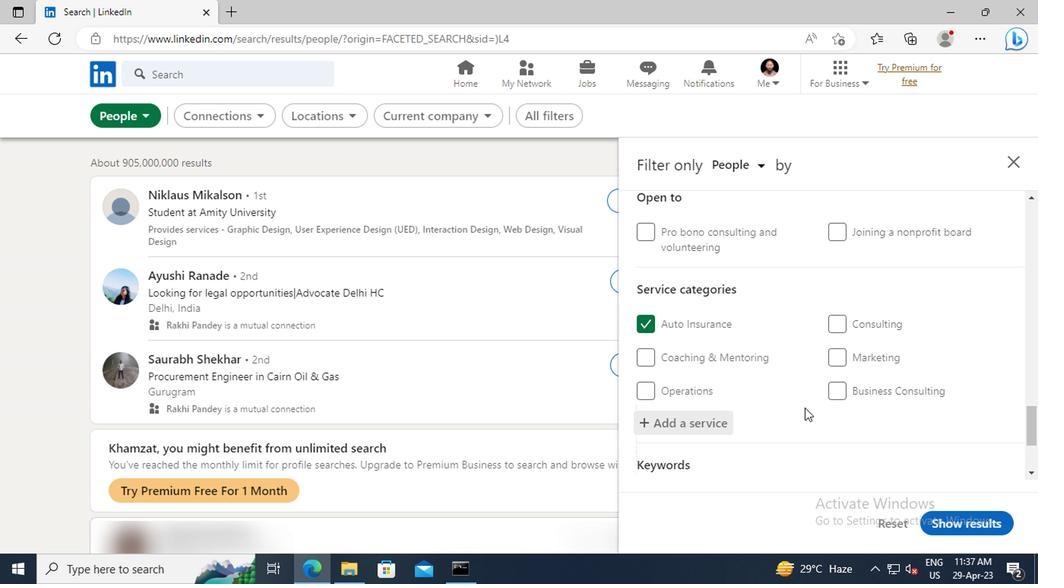 
Action: Mouse moved to (718, 436)
Screenshot: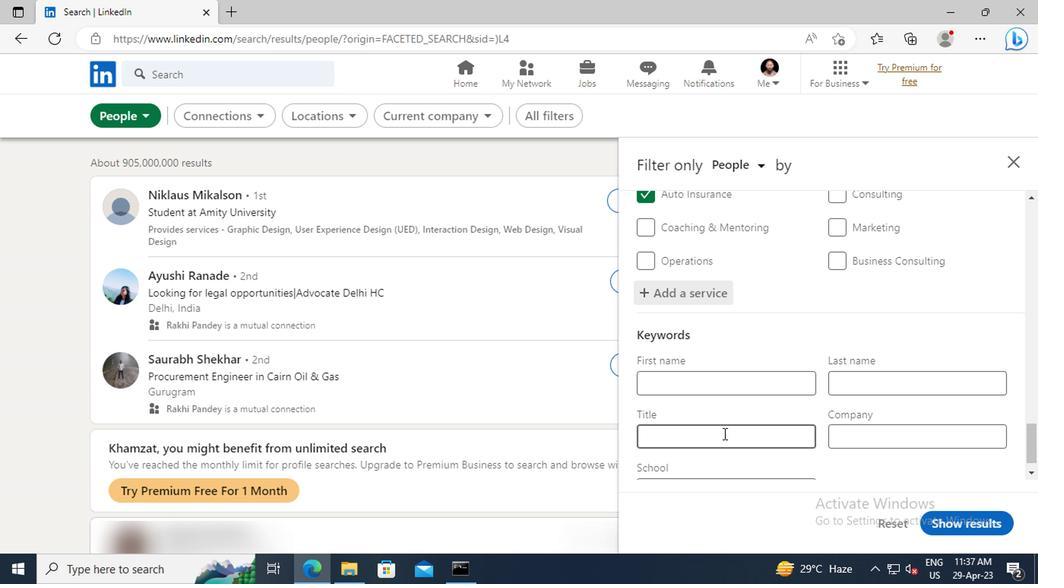 
Action: Mouse pressed left at (718, 436)
Screenshot: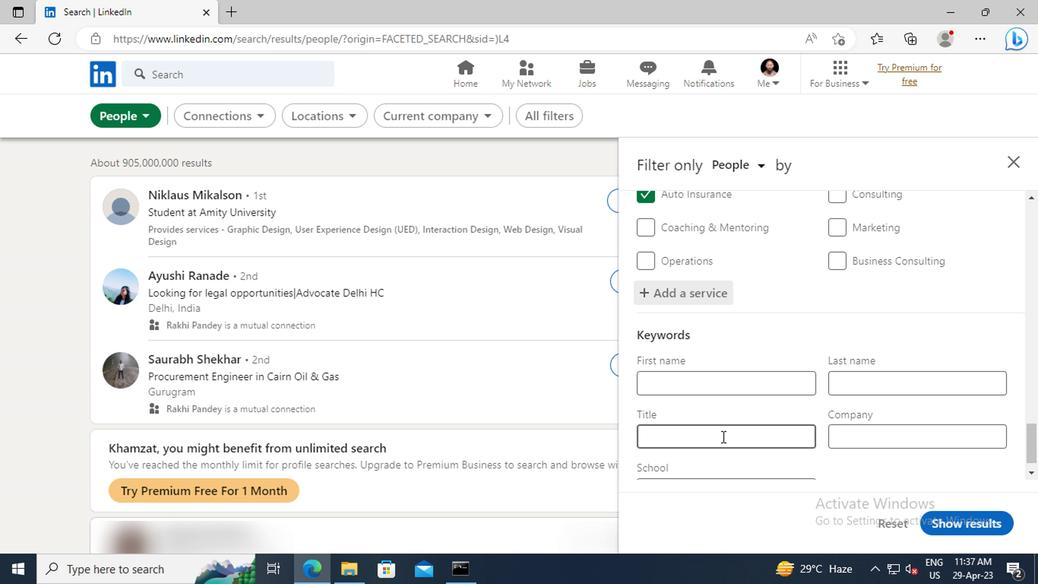 
Action: Key pressed <Key.shift>PROGRAM<Key.space><Key.shift>ADMINISTRATOR<Key.enter>
Screenshot: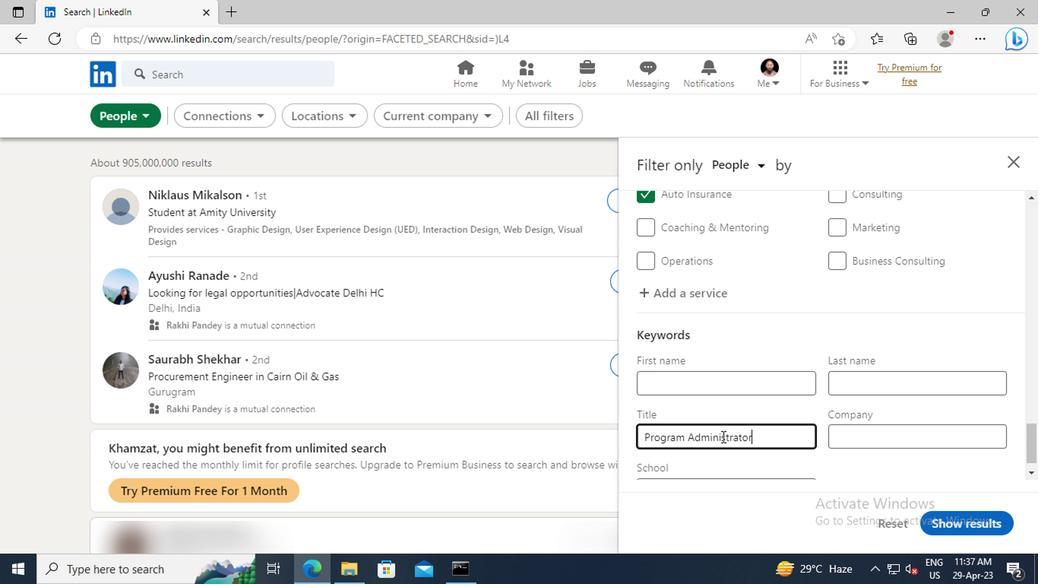 
Action: Mouse moved to (942, 523)
Screenshot: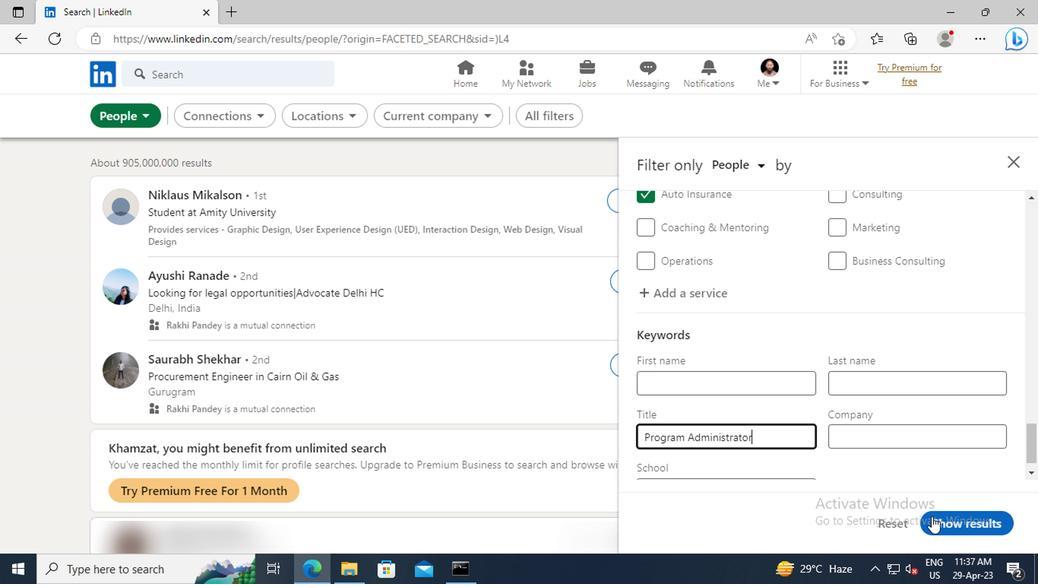 
Action: Mouse pressed left at (942, 523)
Screenshot: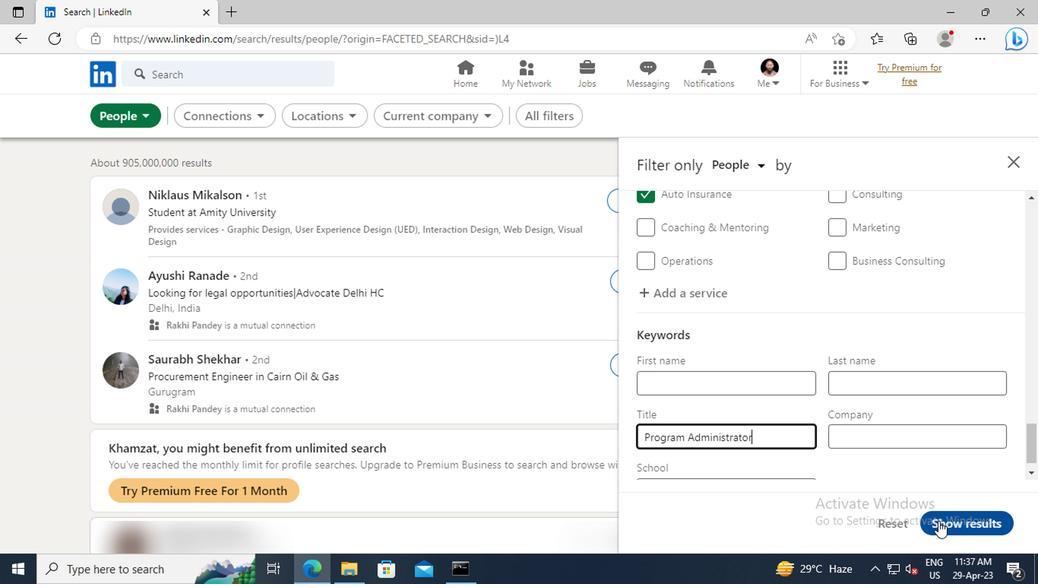 
